 Task: Add an event with the title Second Team Building Activity: Charity Volunteer Work, date ''2024/04/08'', time 9:40 AM to 11:40 AMand add a description: During the meeting, you will have the chance to present an overview of your business, highlighting key aspects such as your product or service, target market, competitive advantage, and growth potential. This presentation should provide a clear understanding of your business model and value proposition, captivating the interest of the potential investor.Select event color  Basil . Add location for the event as: San Francisco, USA, logged in from the account softage.8@softage.netand send the event invitation to softage.6@softage.net and softage.1@softage.net. Set a reminder for the event Every weekday(Monday to Friday)
Action: Mouse moved to (63, 131)
Screenshot: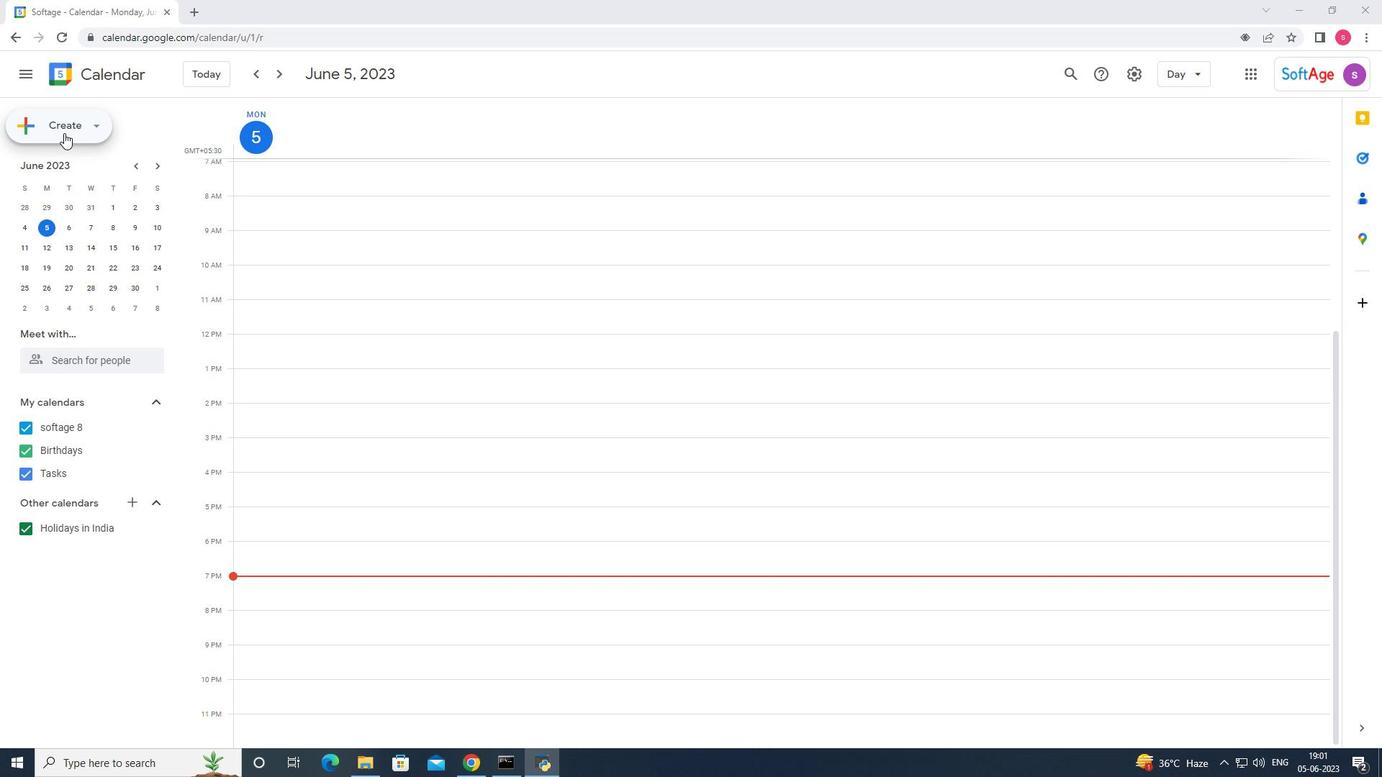 
Action: Mouse pressed left at (63, 131)
Screenshot: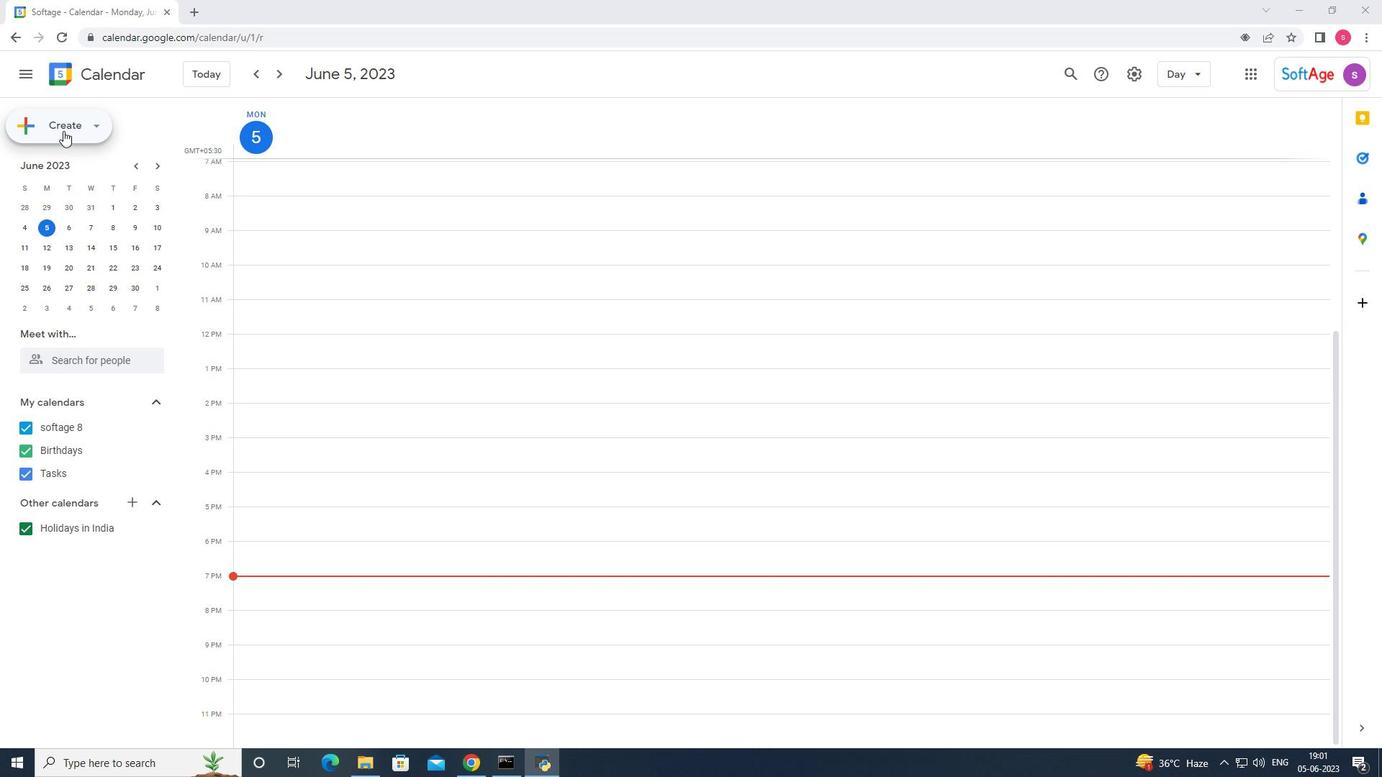 
Action: Mouse moved to (58, 164)
Screenshot: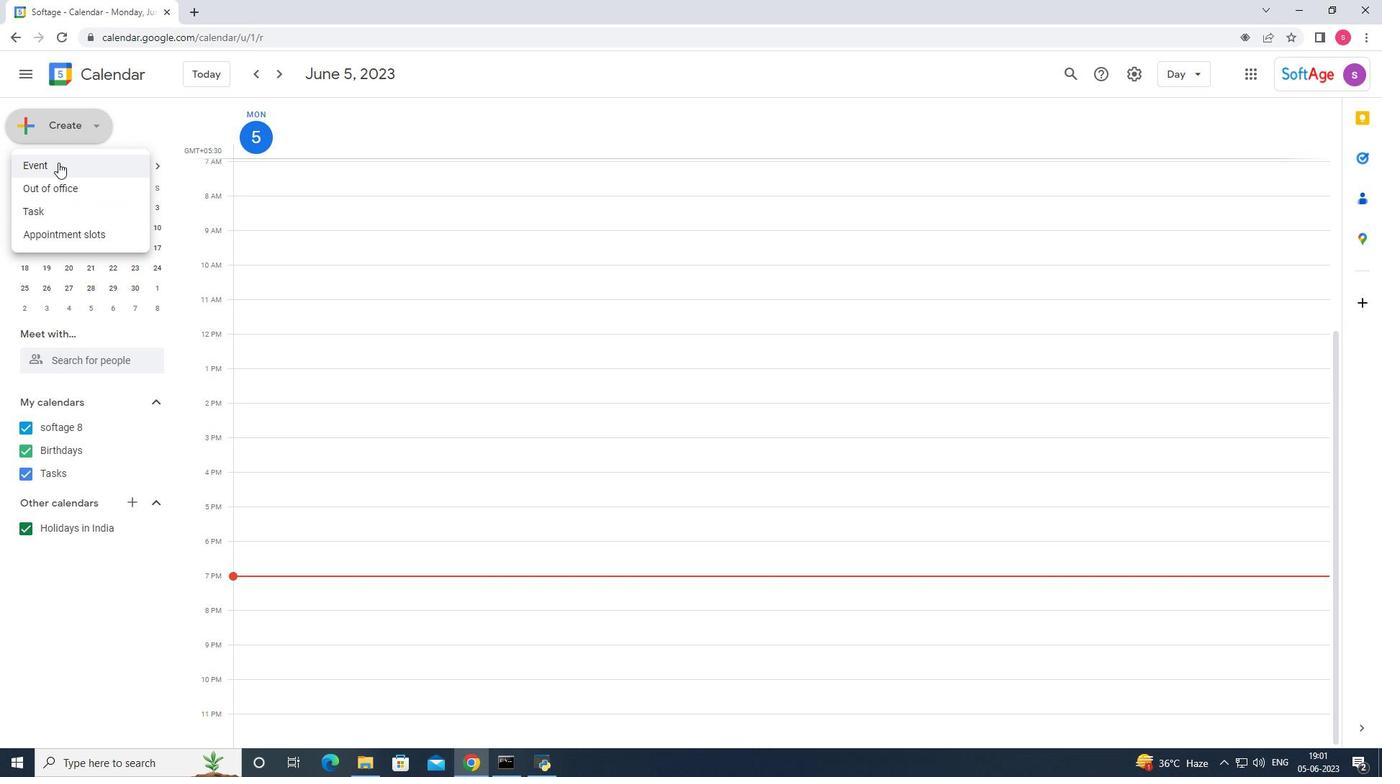 
Action: Mouse pressed left at (58, 164)
Screenshot: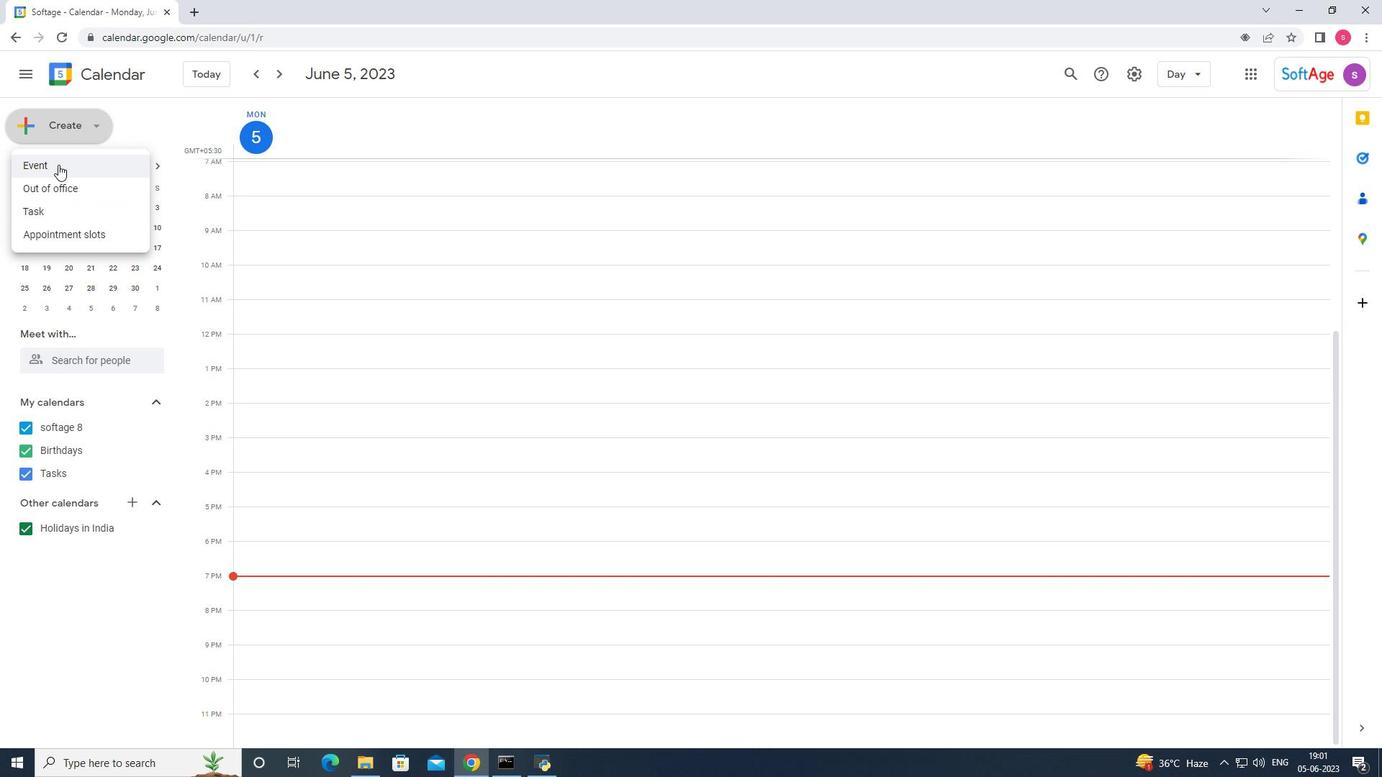 
Action: Mouse moved to (839, 571)
Screenshot: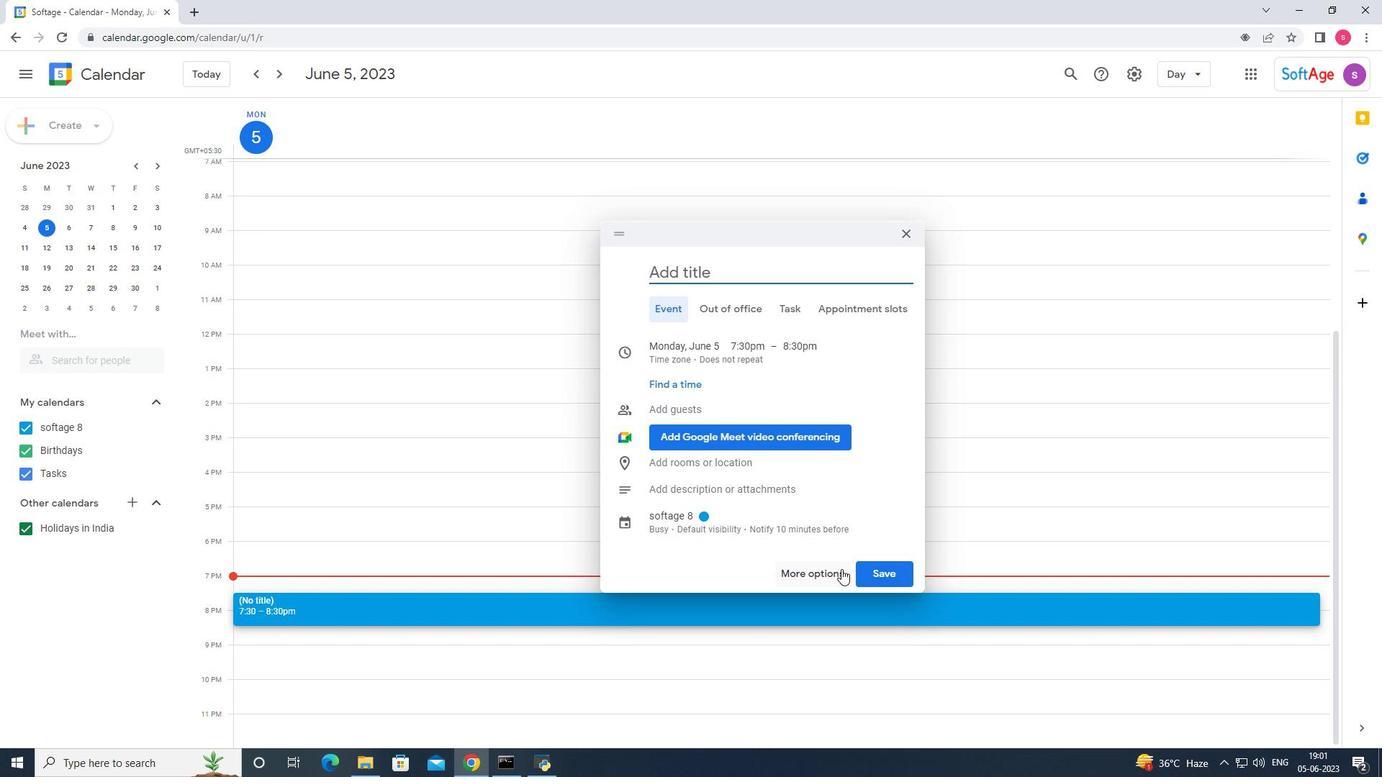 
Action: Mouse pressed left at (839, 571)
Screenshot: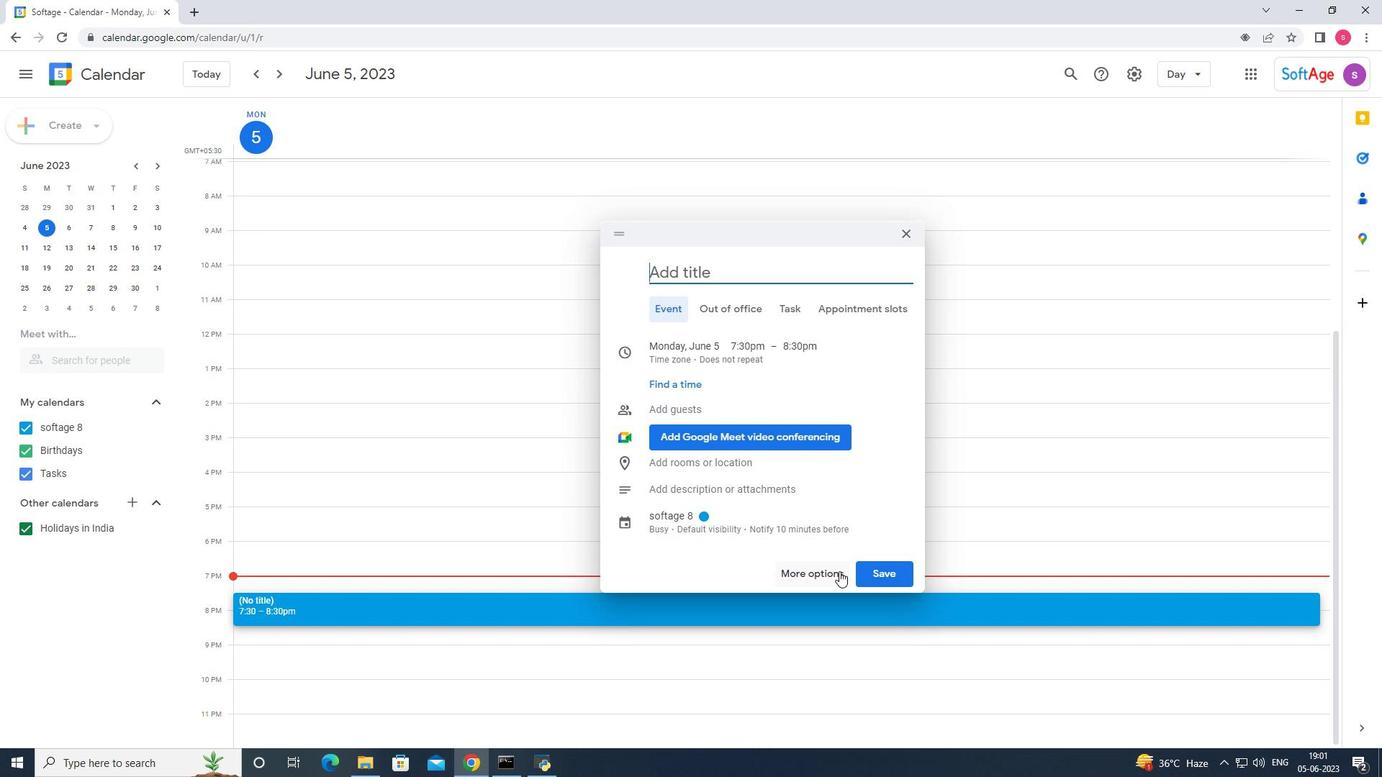 
Action: Mouse moved to (166, 82)
Screenshot: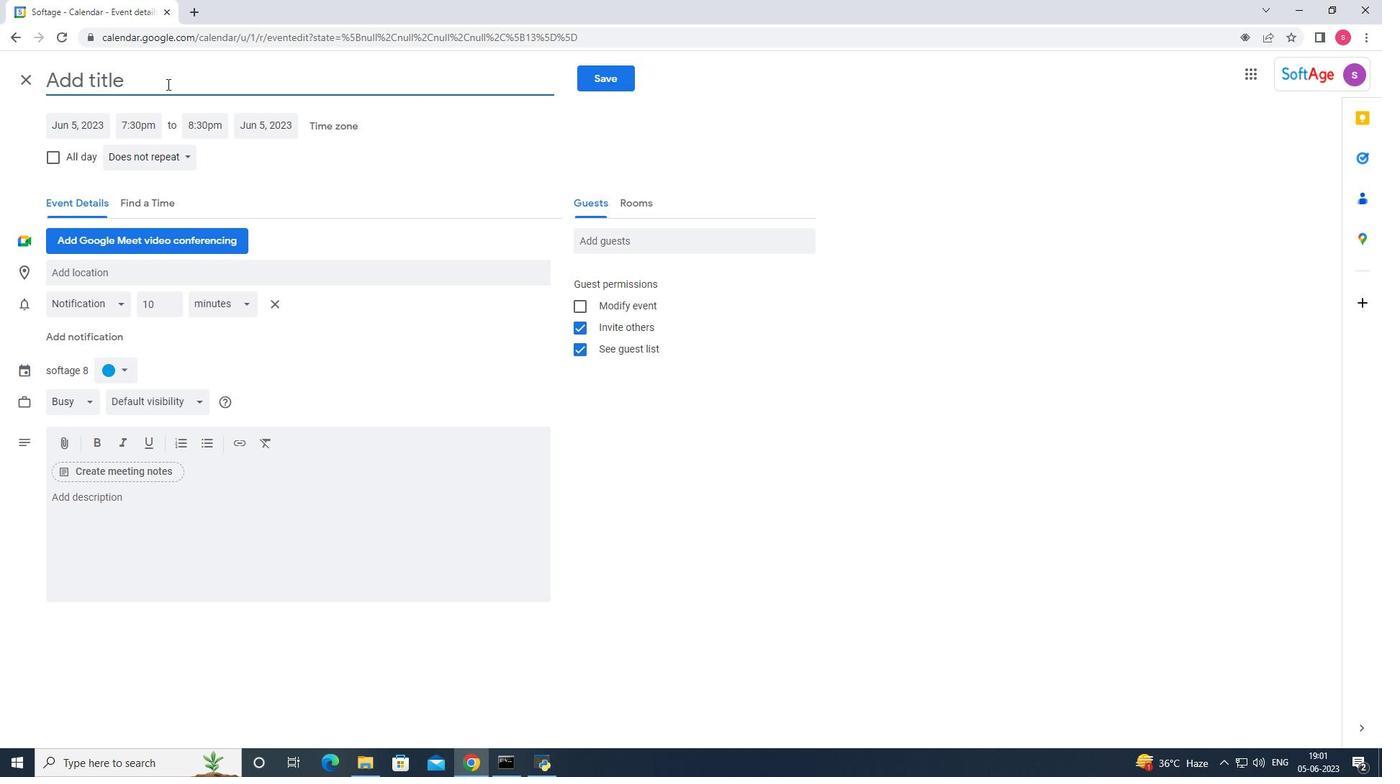 
Action: Mouse pressed left at (166, 82)
Screenshot: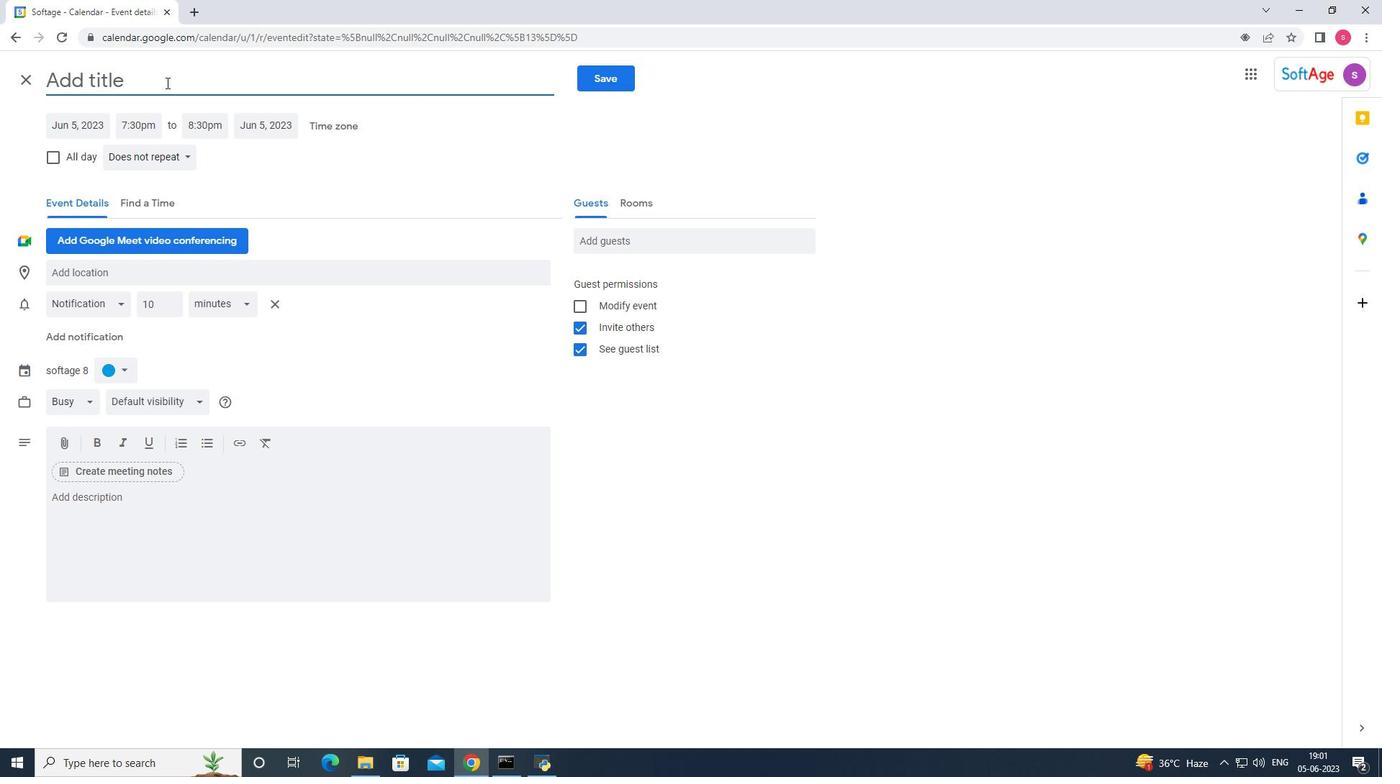 
Action: Key pressed <Key.shift>Second<Key.space><Key.shift>Team<Key.space><Key.shift>Building<Key.space><Key.shift>Activity<Key.space><Key.shift>:<Key.space><Key.shift><Key.shift><Key.shift><Key.shift><Key.shift>Charity<Key.space><Key.shift><Key.shift><Key.shift><Key.shift><Key.shift>Volunteer<Key.space><Key.shift><Key.shift><Key.shift>Work
Screenshot: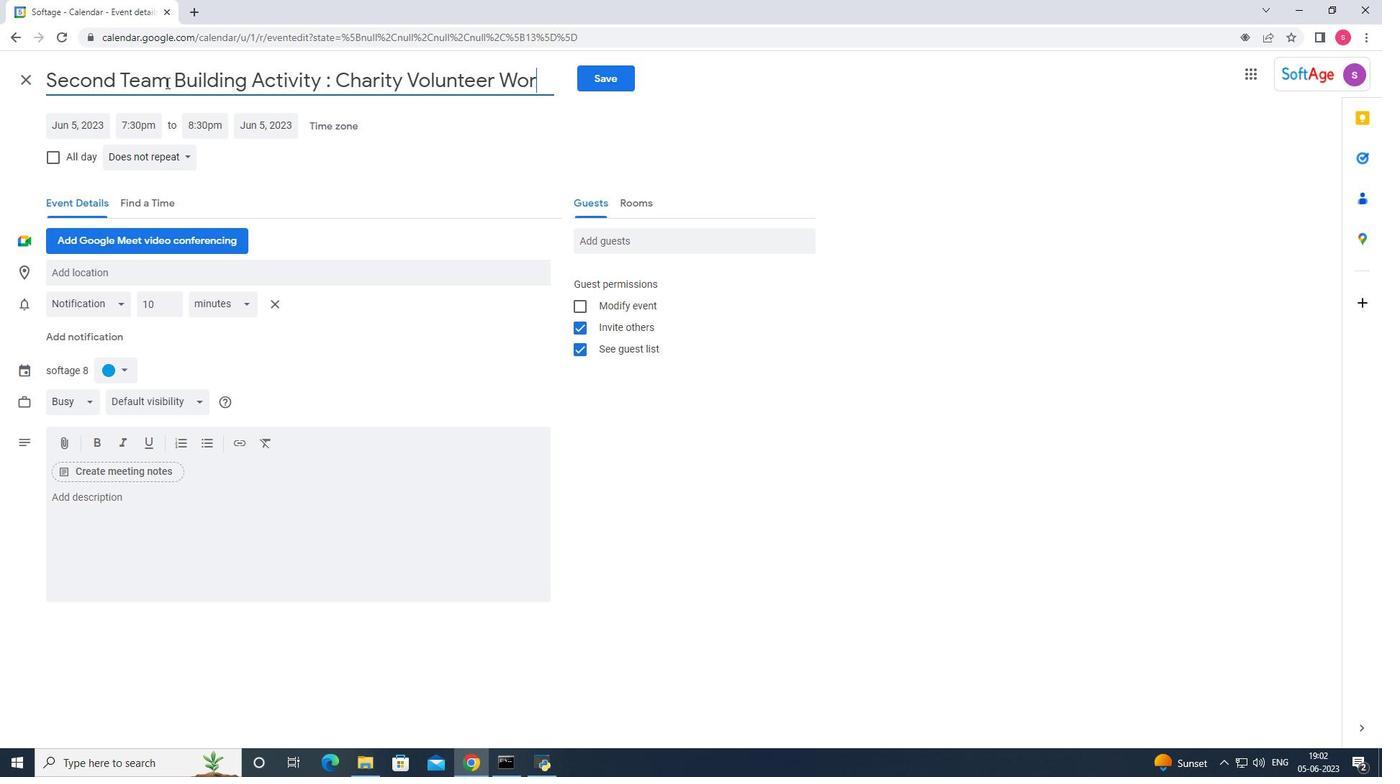 
Action: Mouse moved to (94, 132)
Screenshot: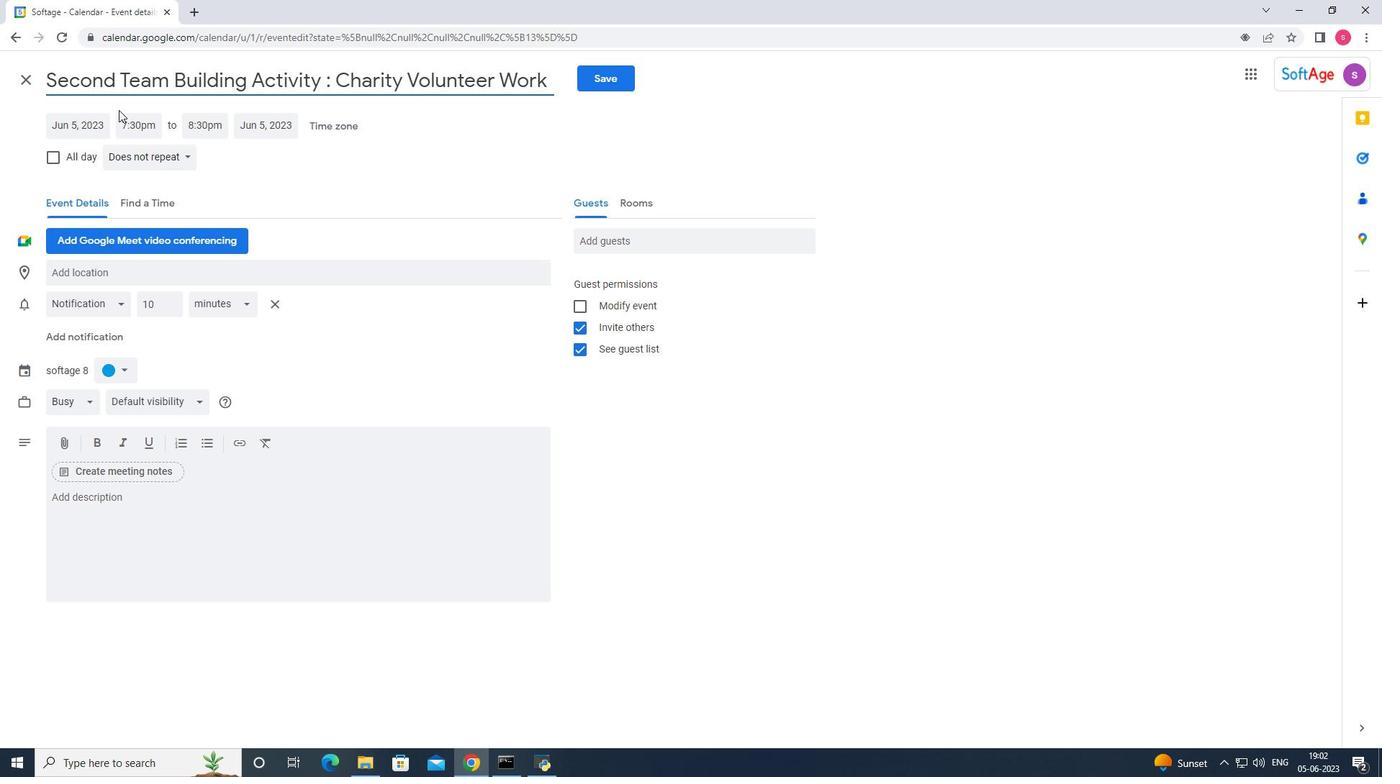 
Action: Mouse pressed left at (94, 132)
Screenshot: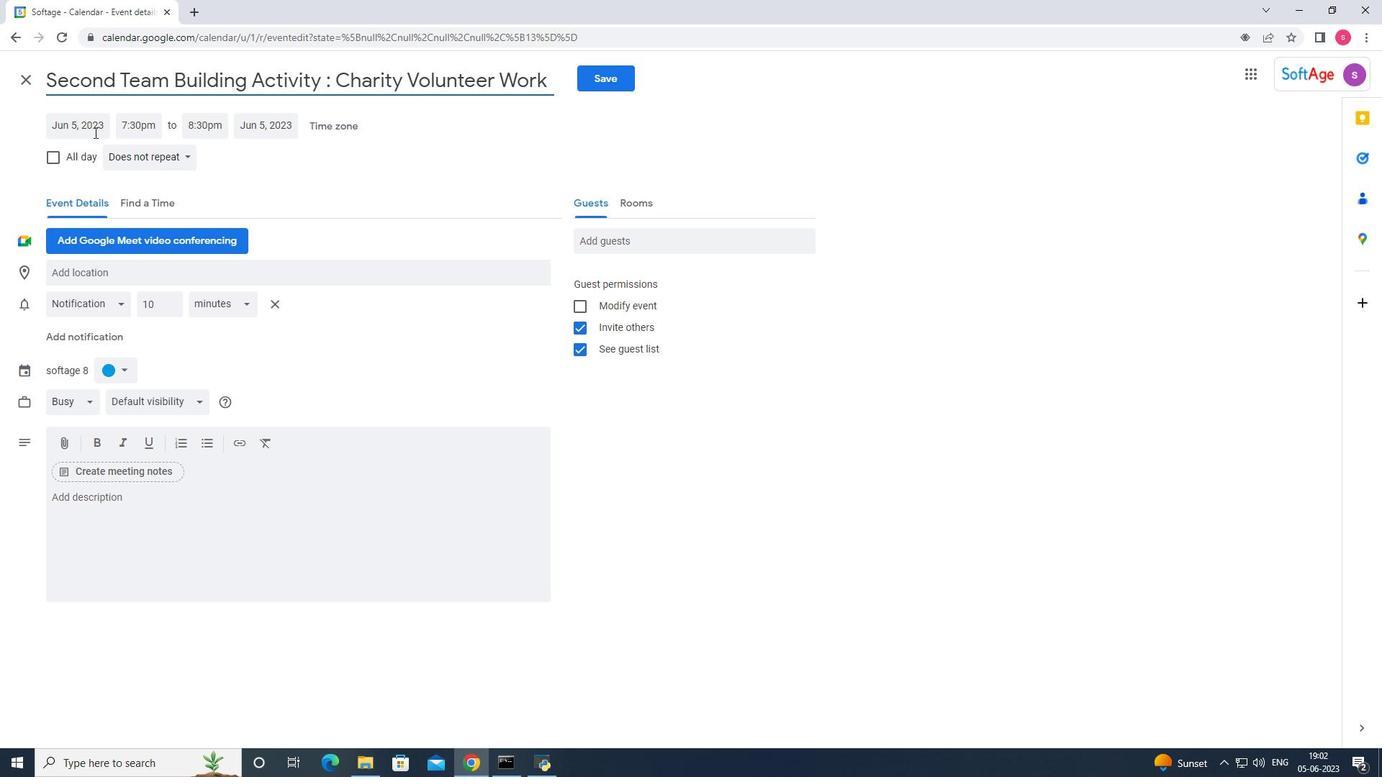 
Action: Mouse moved to (223, 161)
Screenshot: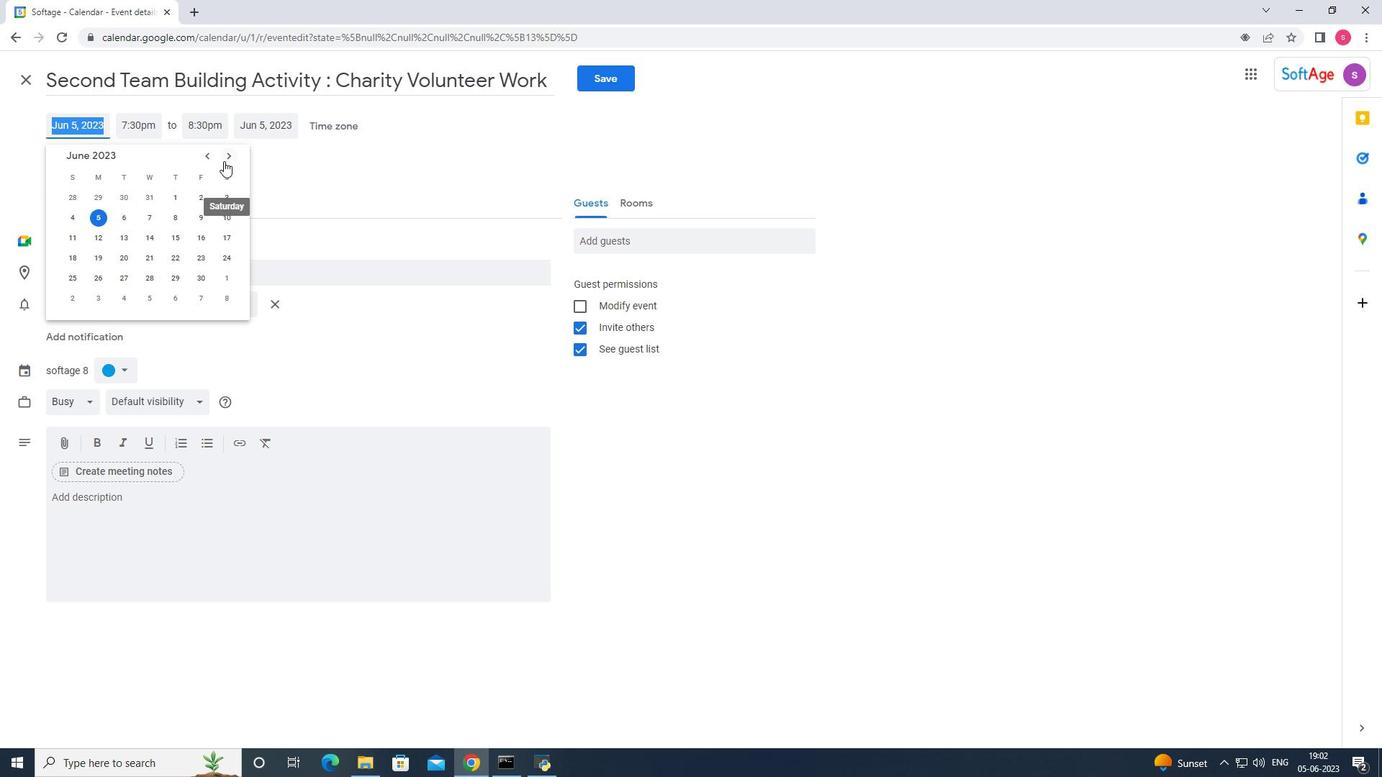 
Action: Mouse pressed left at (223, 161)
Screenshot: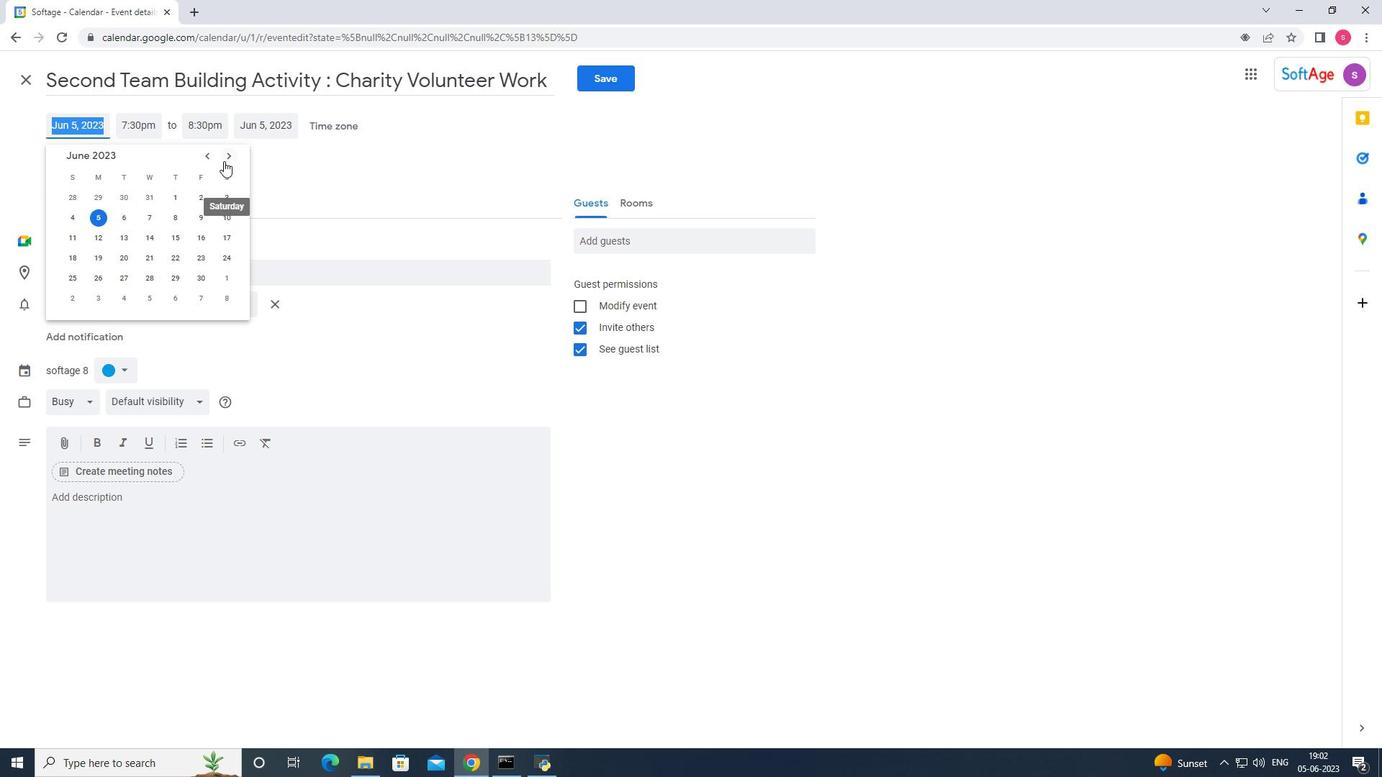 
Action: Mouse pressed left at (223, 161)
Screenshot: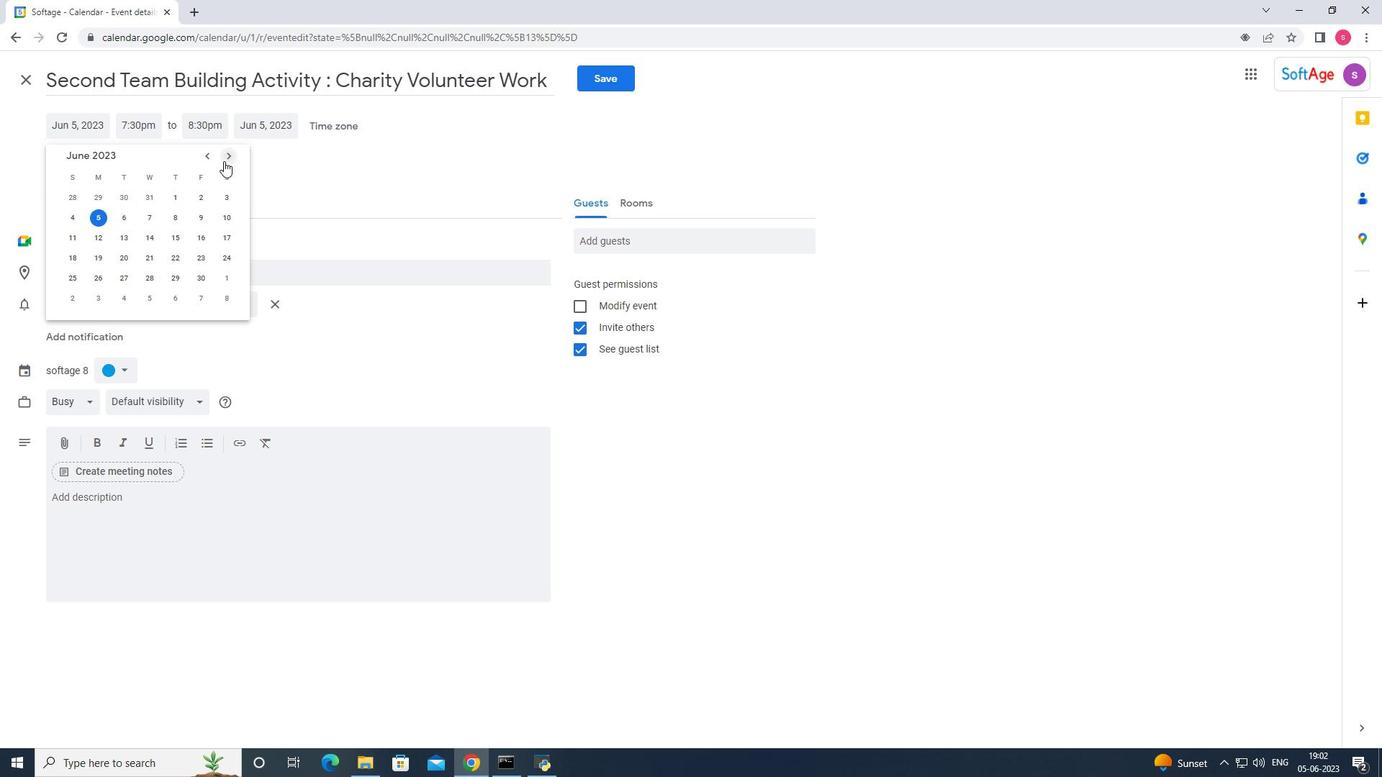 
Action: Mouse pressed left at (223, 161)
Screenshot: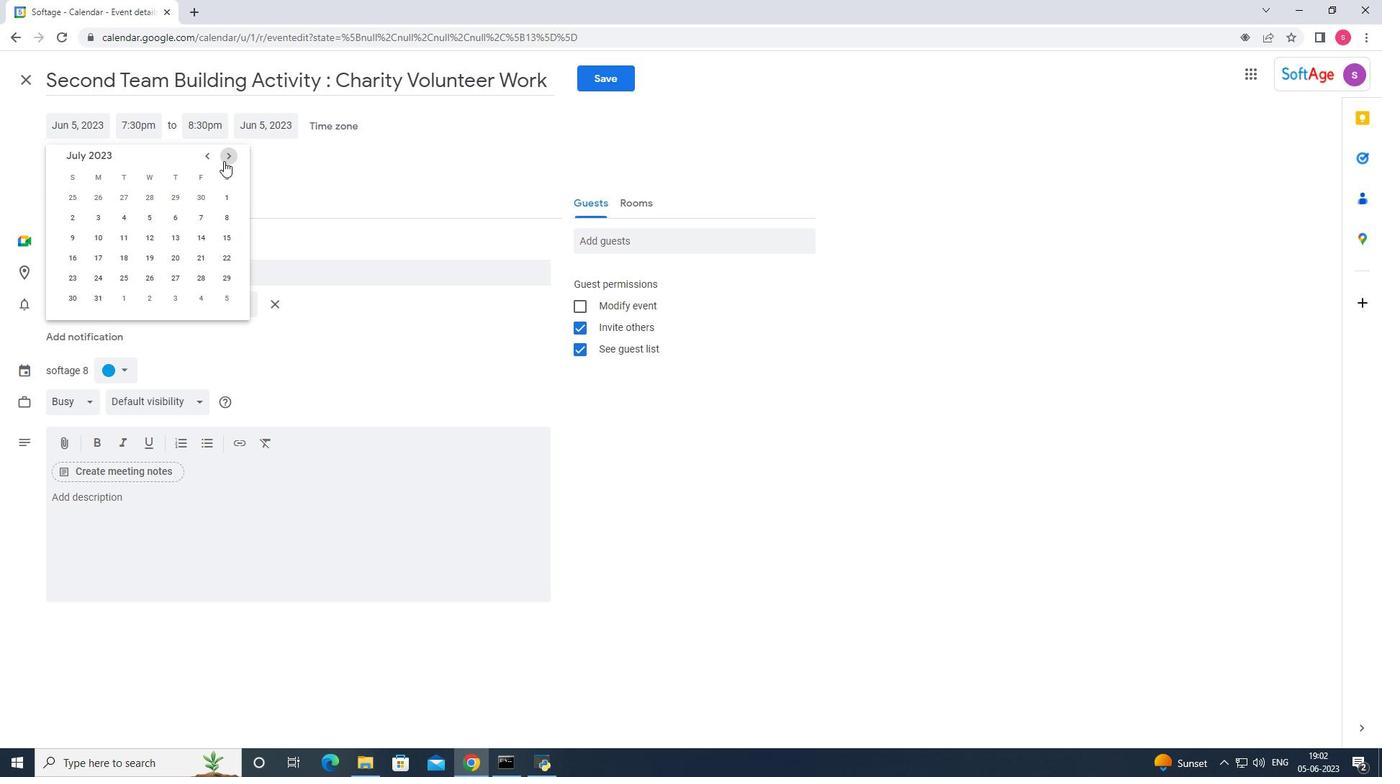 
Action: Mouse pressed left at (223, 161)
Screenshot: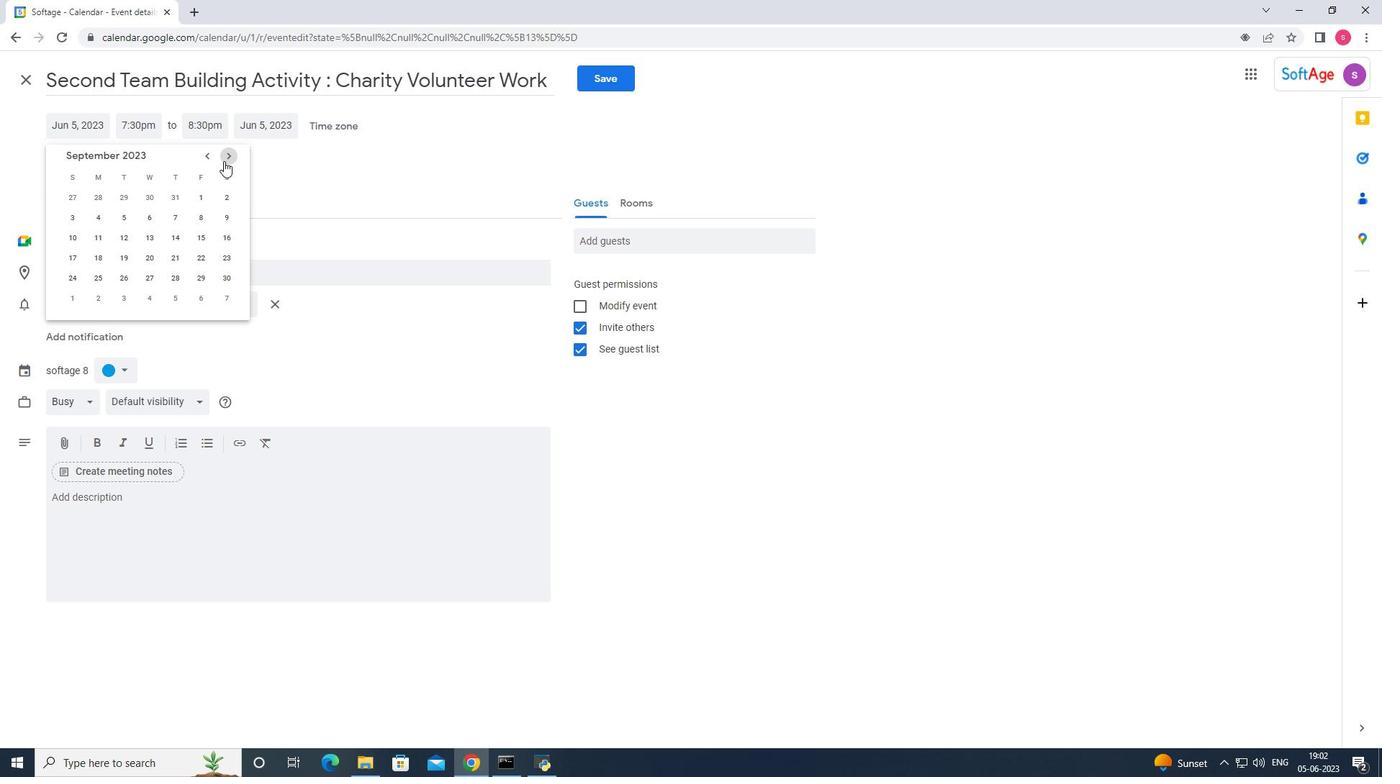 
Action: Mouse pressed left at (223, 161)
Screenshot: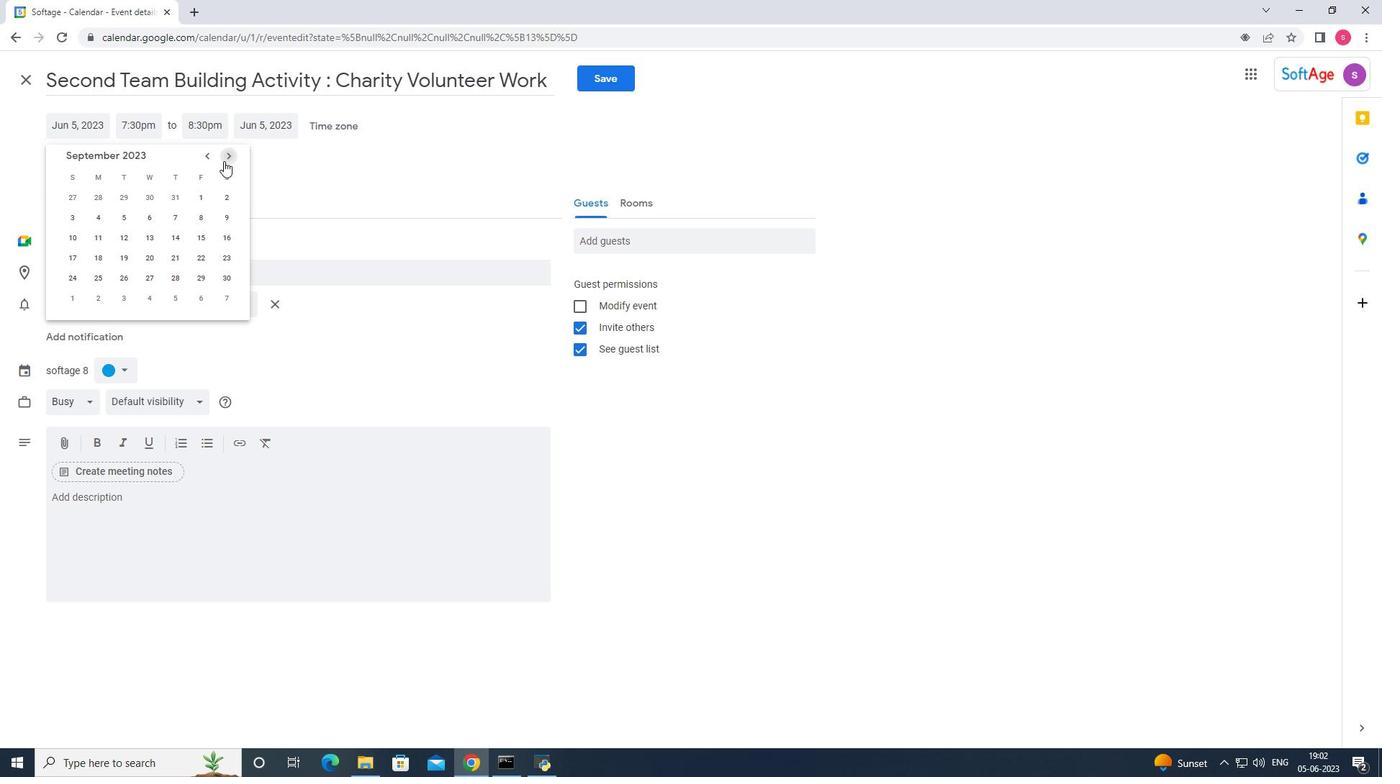
Action: Mouse pressed left at (223, 161)
Screenshot: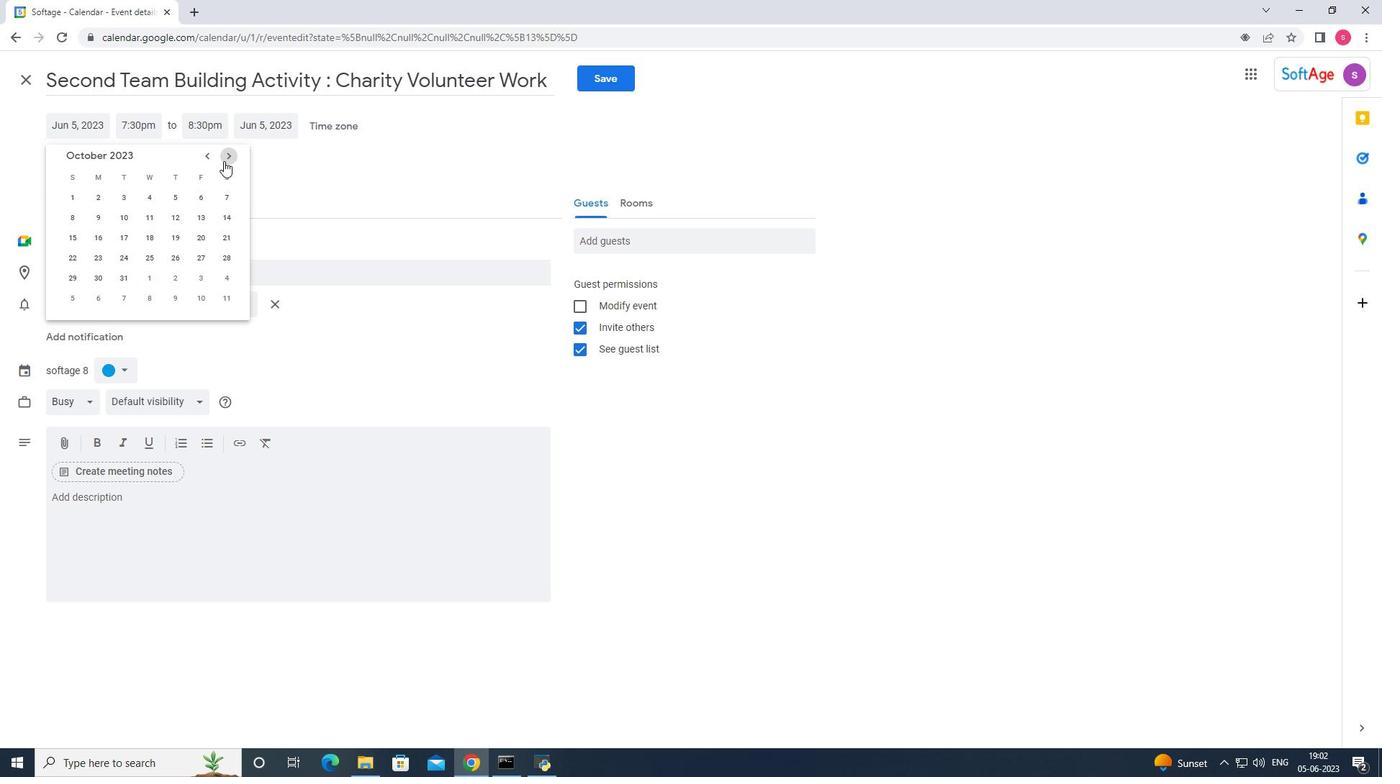 
Action: Mouse pressed left at (223, 161)
Screenshot: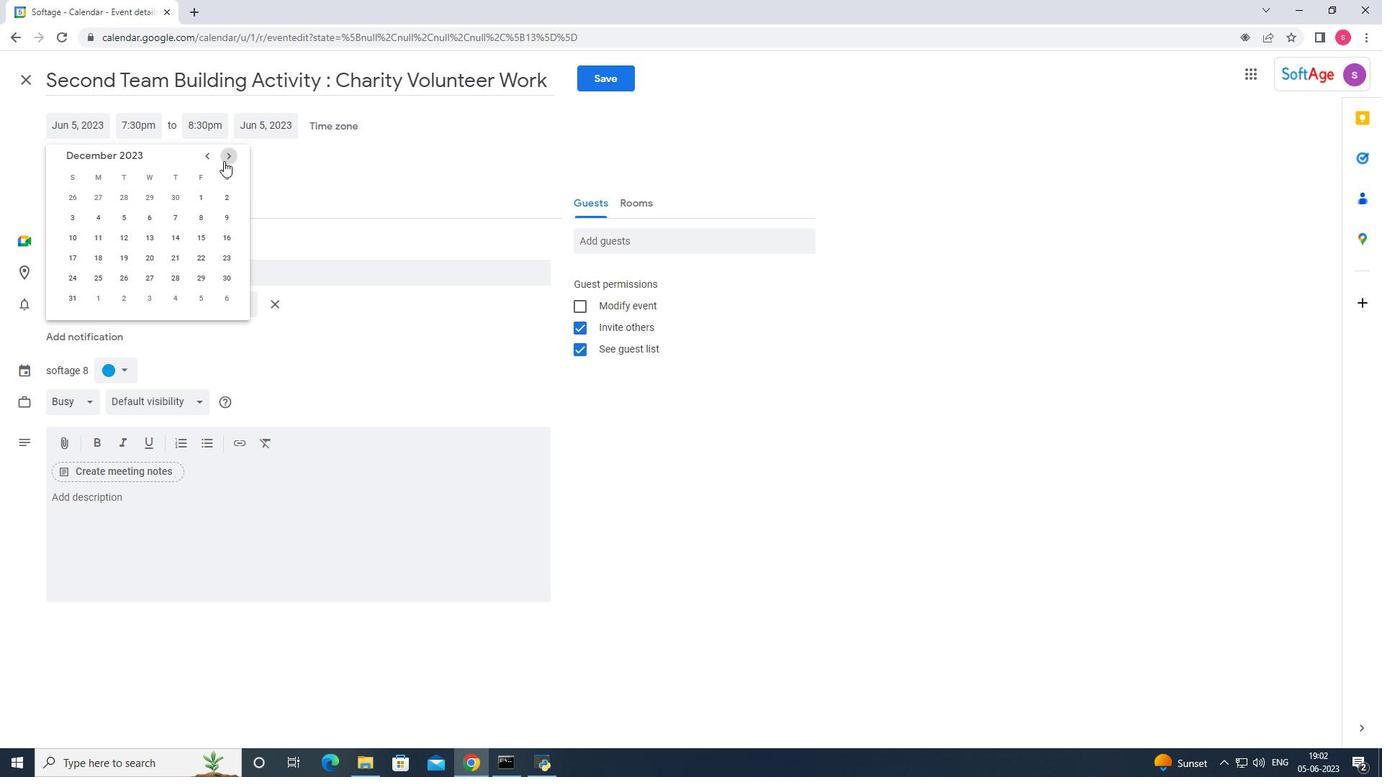 
Action: Mouse pressed left at (223, 161)
Screenshot: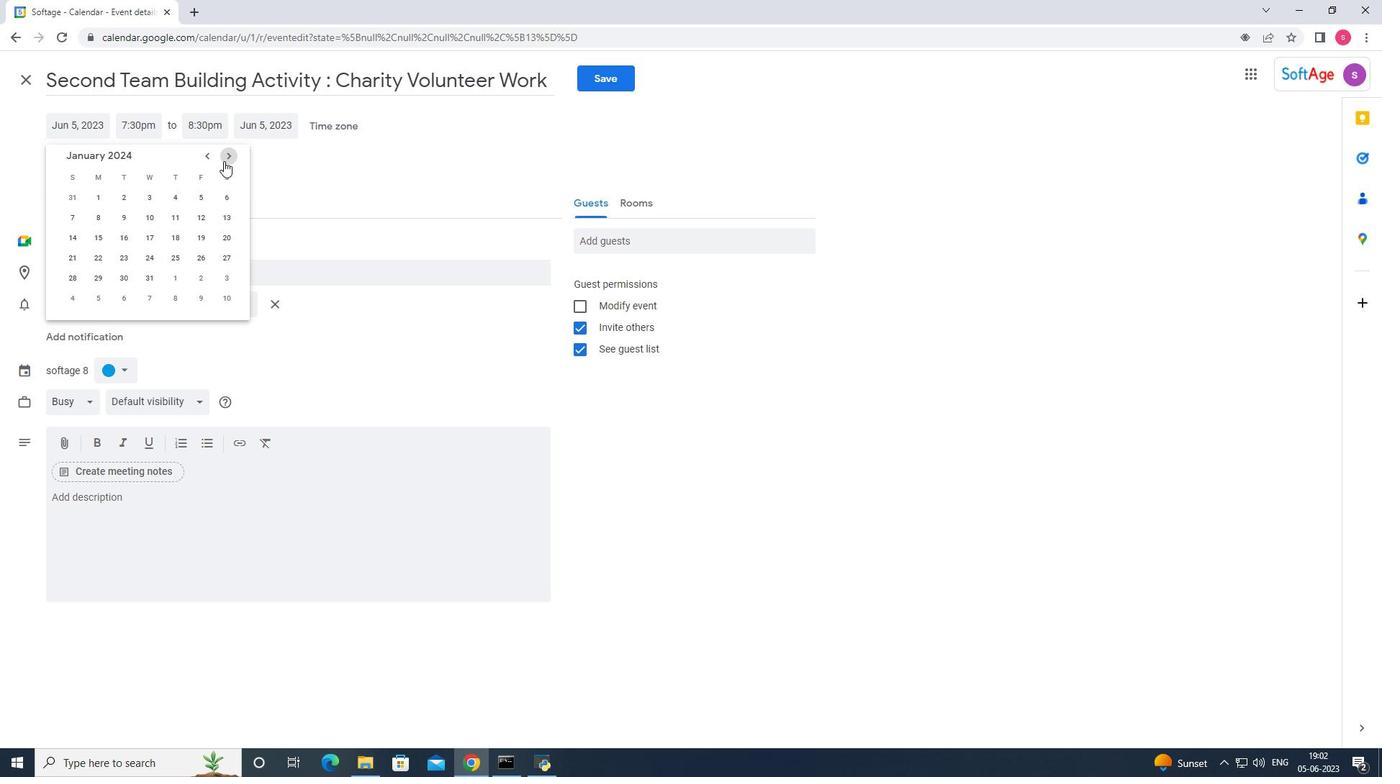 
Action: Mouse pressed left at (223, 161)
Screenshot: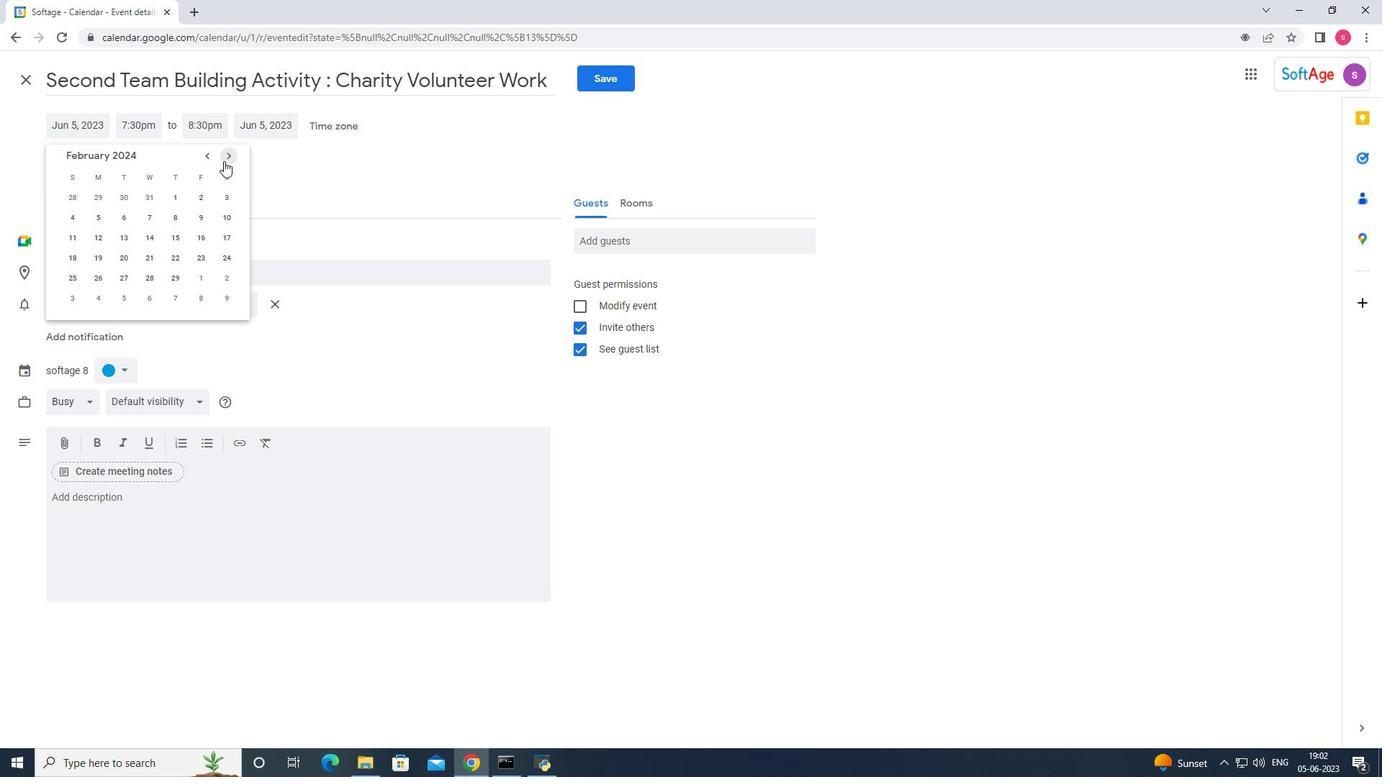 
Action: Mouse pressed left at (223, 161)
Screenshot: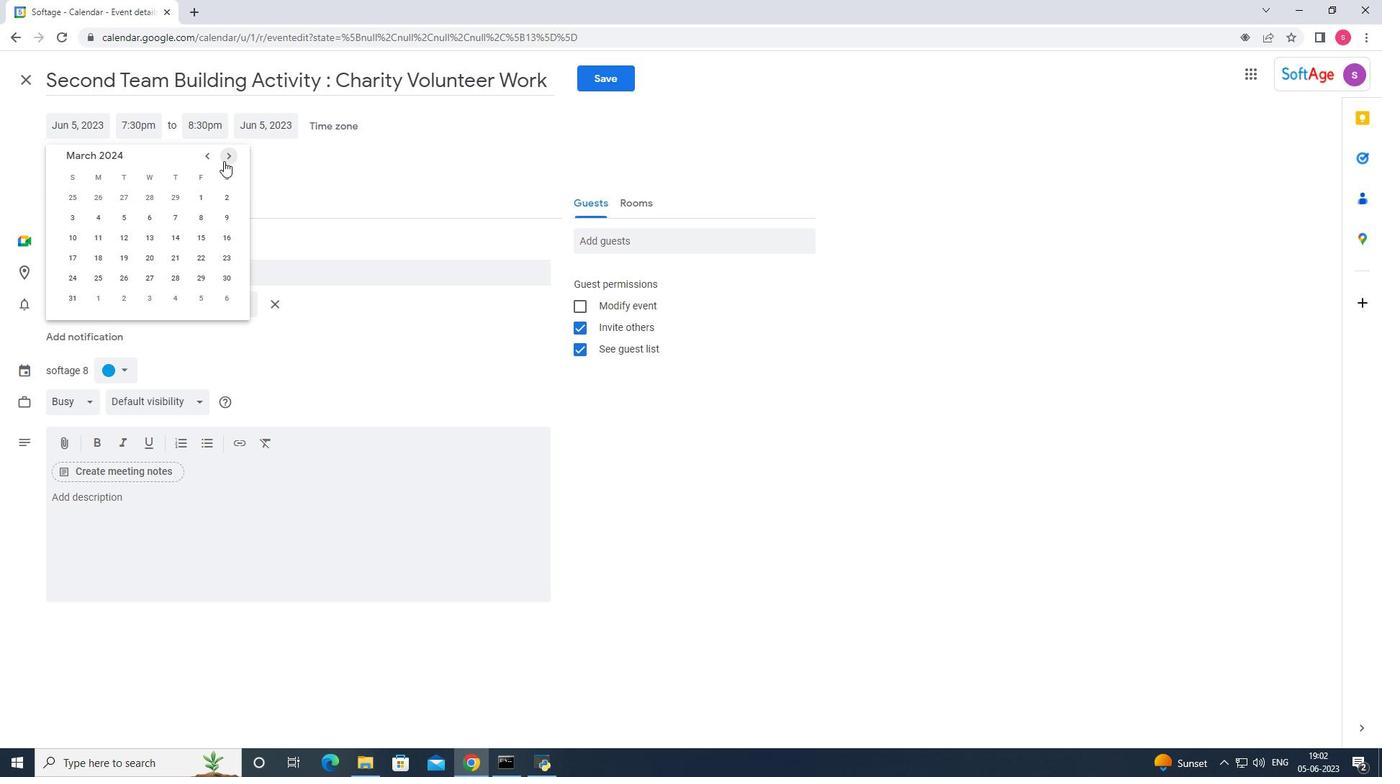 
Action: Mouse moved to (97, 223)
Screenshot: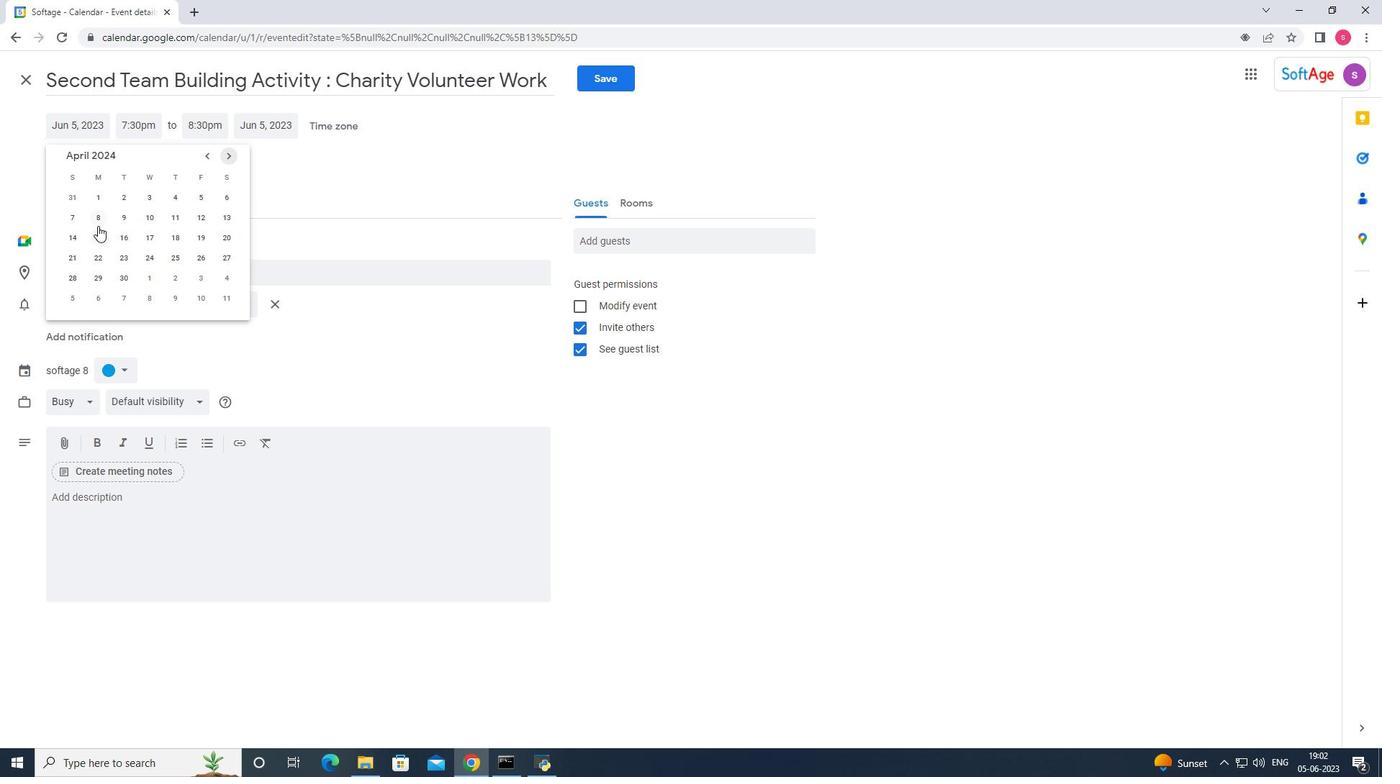 
Action: Mouse pressed left at (97, 223)
Screenshot: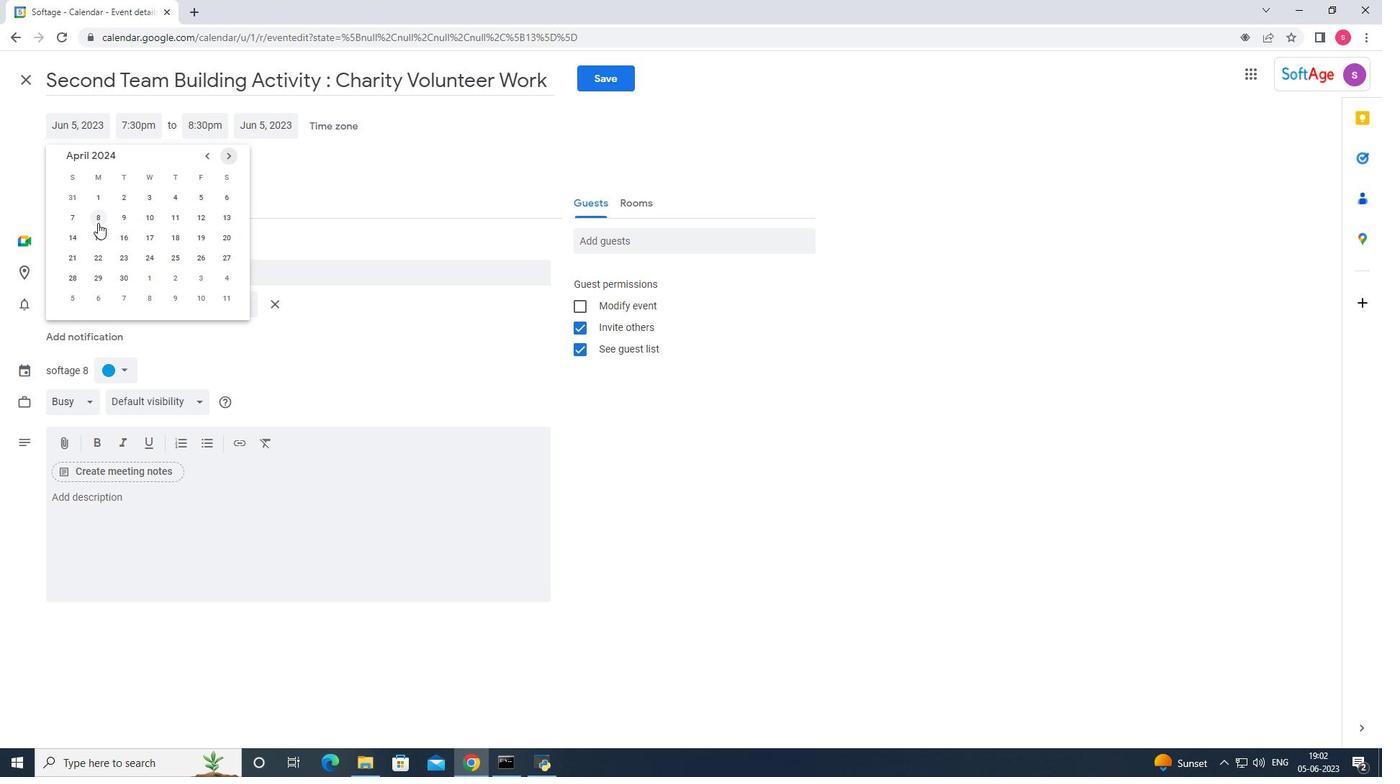 
Action: Mouse moved to (140, 123)
Screenshot: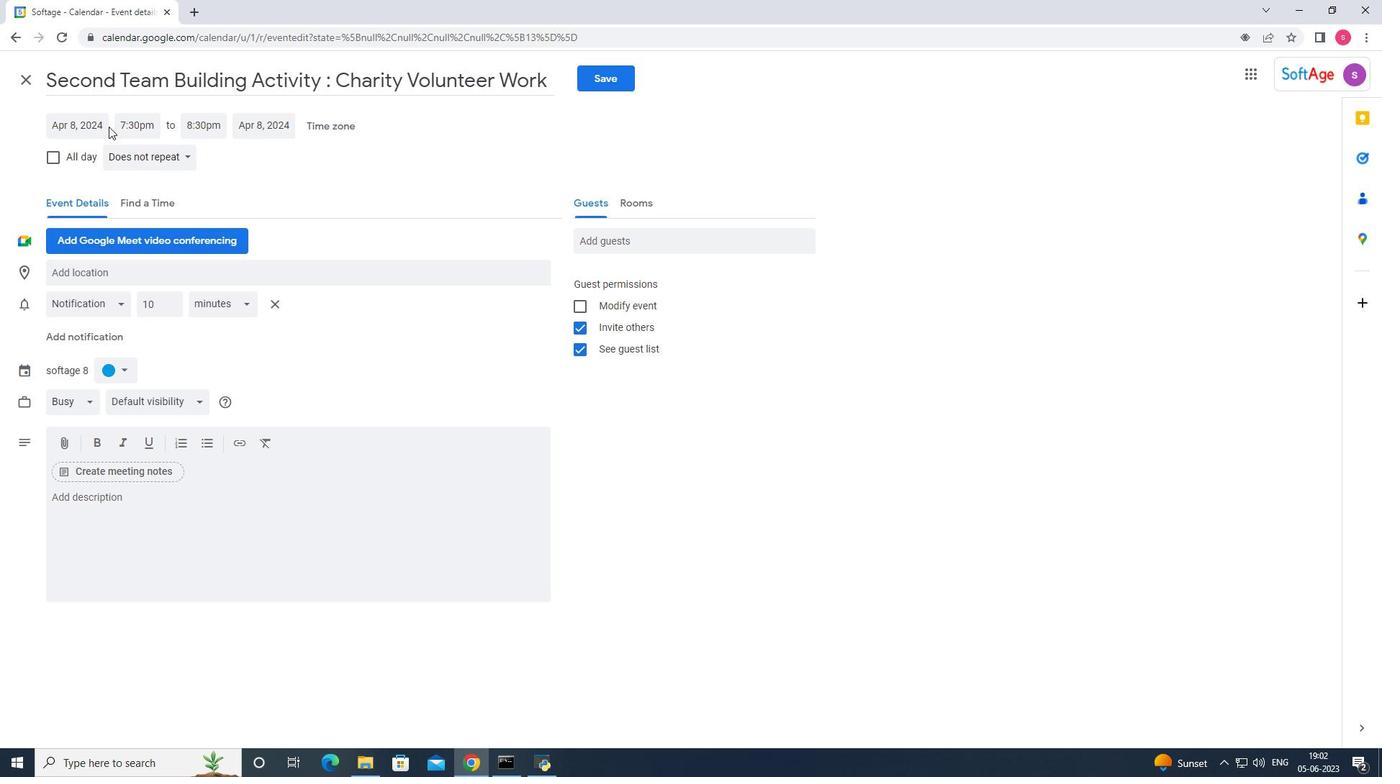 
Action: Mouse pressed left at (140, 123)
Screenshot: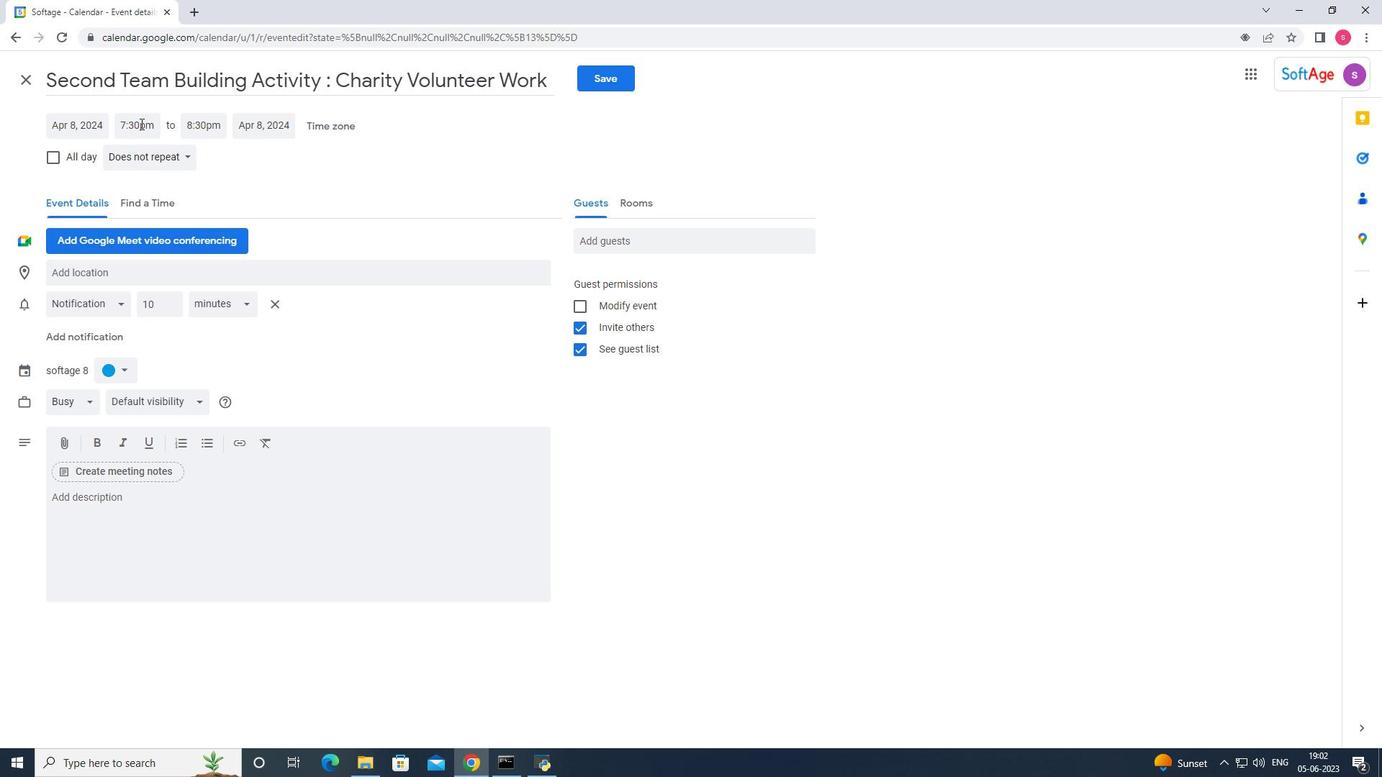 
Action: Mouse moved to (153, 218)
Screenshot: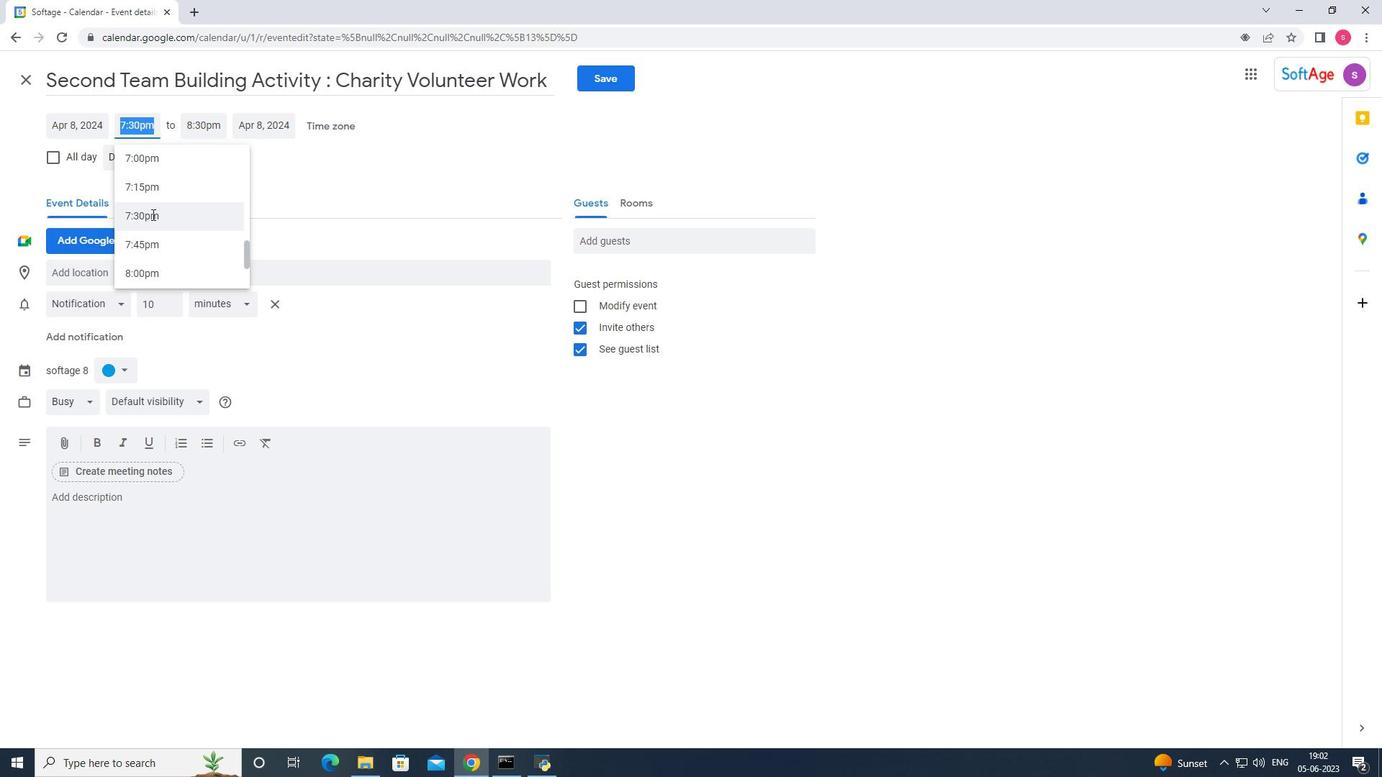 
Action: Mouse scrolled (153, 217) with delta (0, 0)
Screenshot: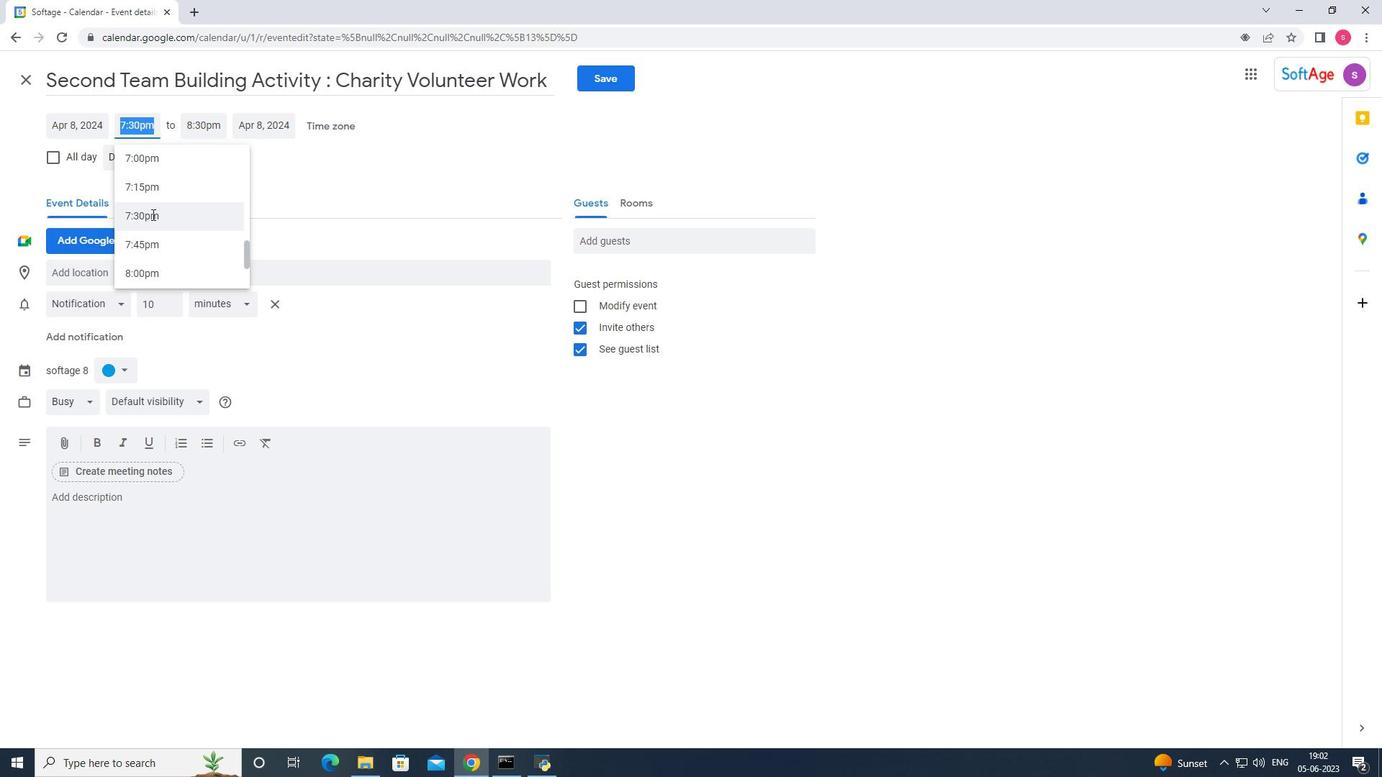 
Action: Mouse moved to (154, 221)
Screenshot: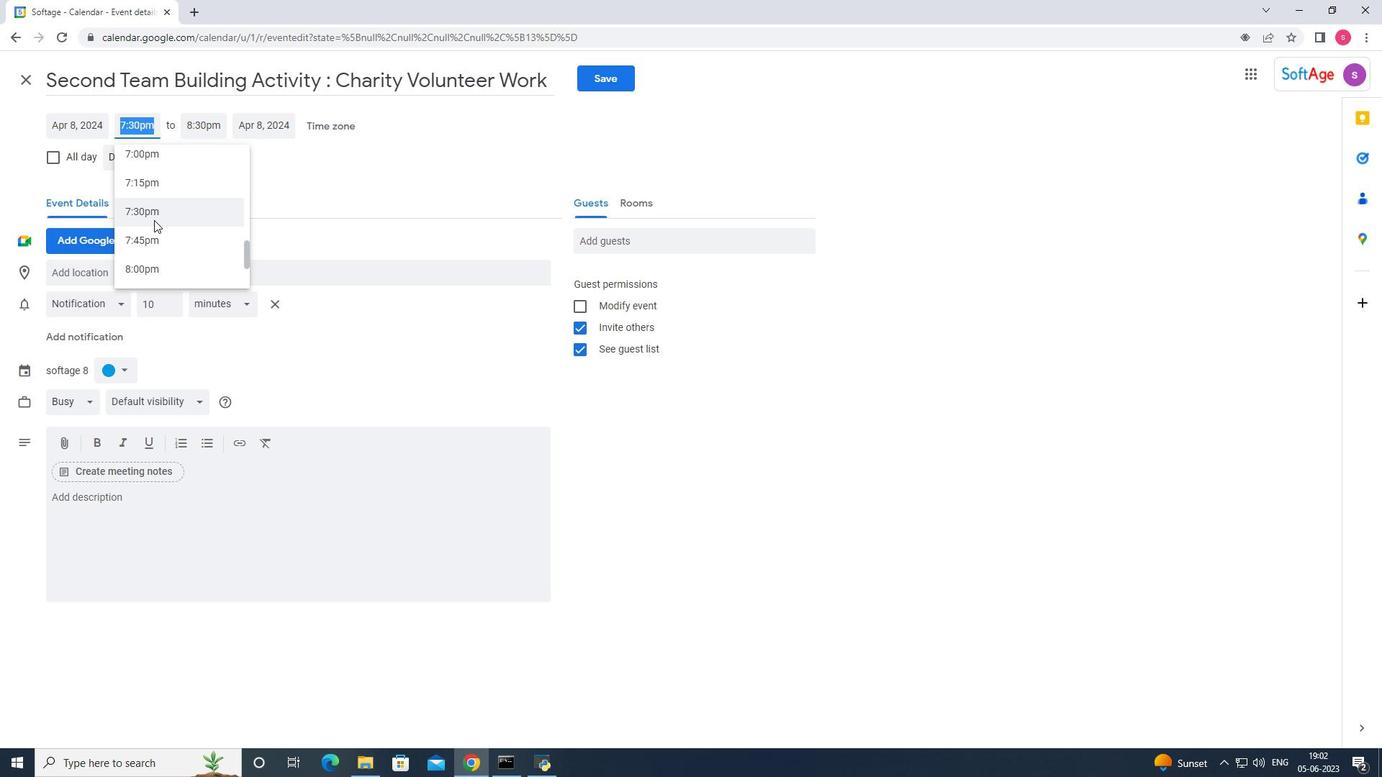 
Action: Mouse scrolled (154, 221) with delta (0, 0)
Screenshot: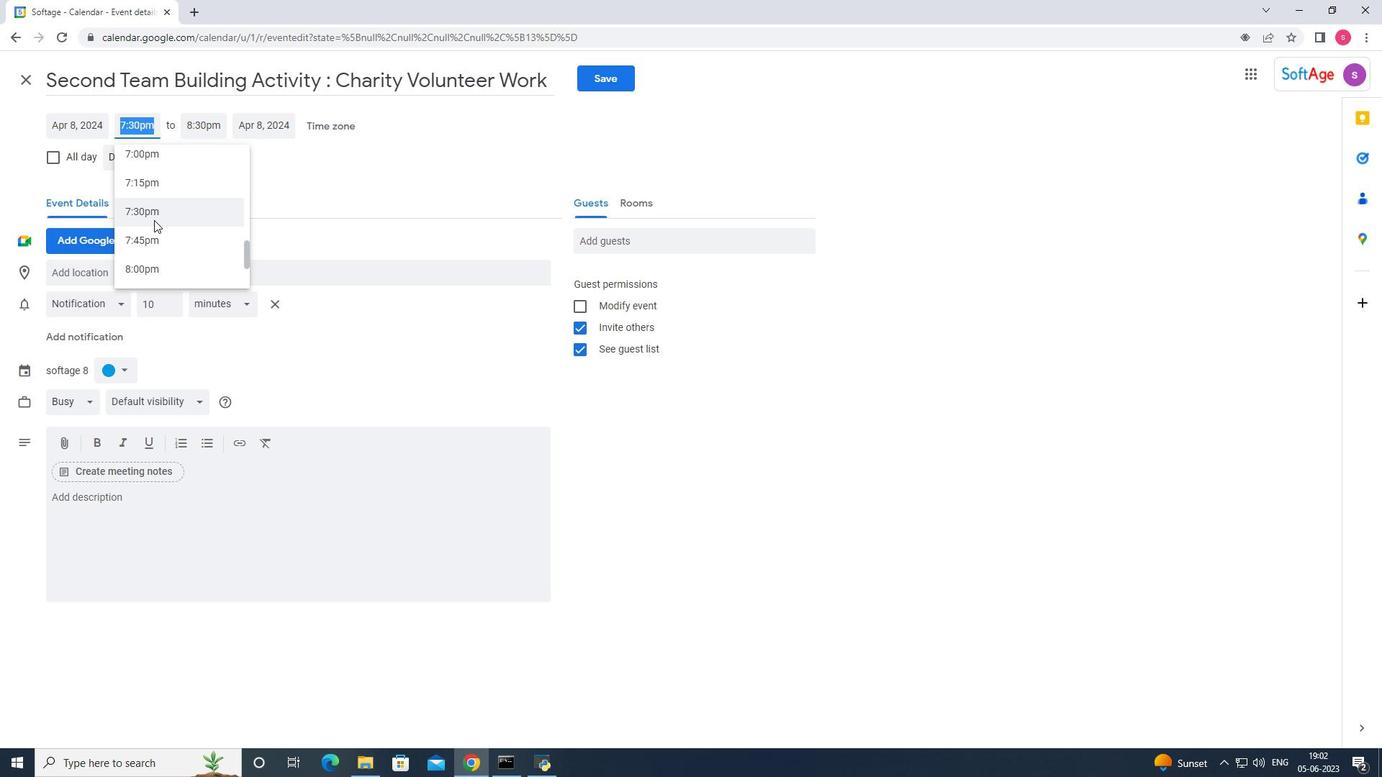 
Action: Mouse scrolled (154, 222) with delta (0, 0)
Screenshot: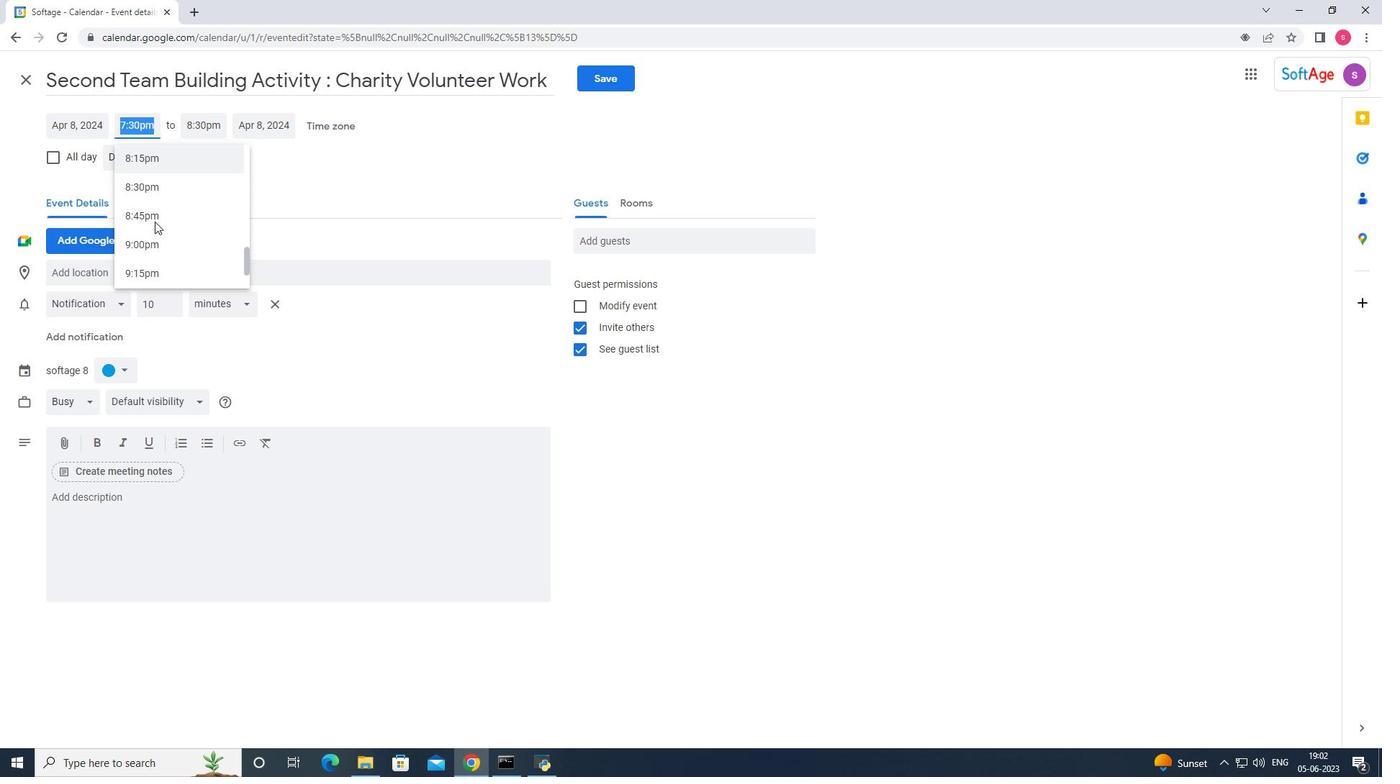 
Action: Mouse scrolled (154, 222) with delta (0, 0)
Screenshot: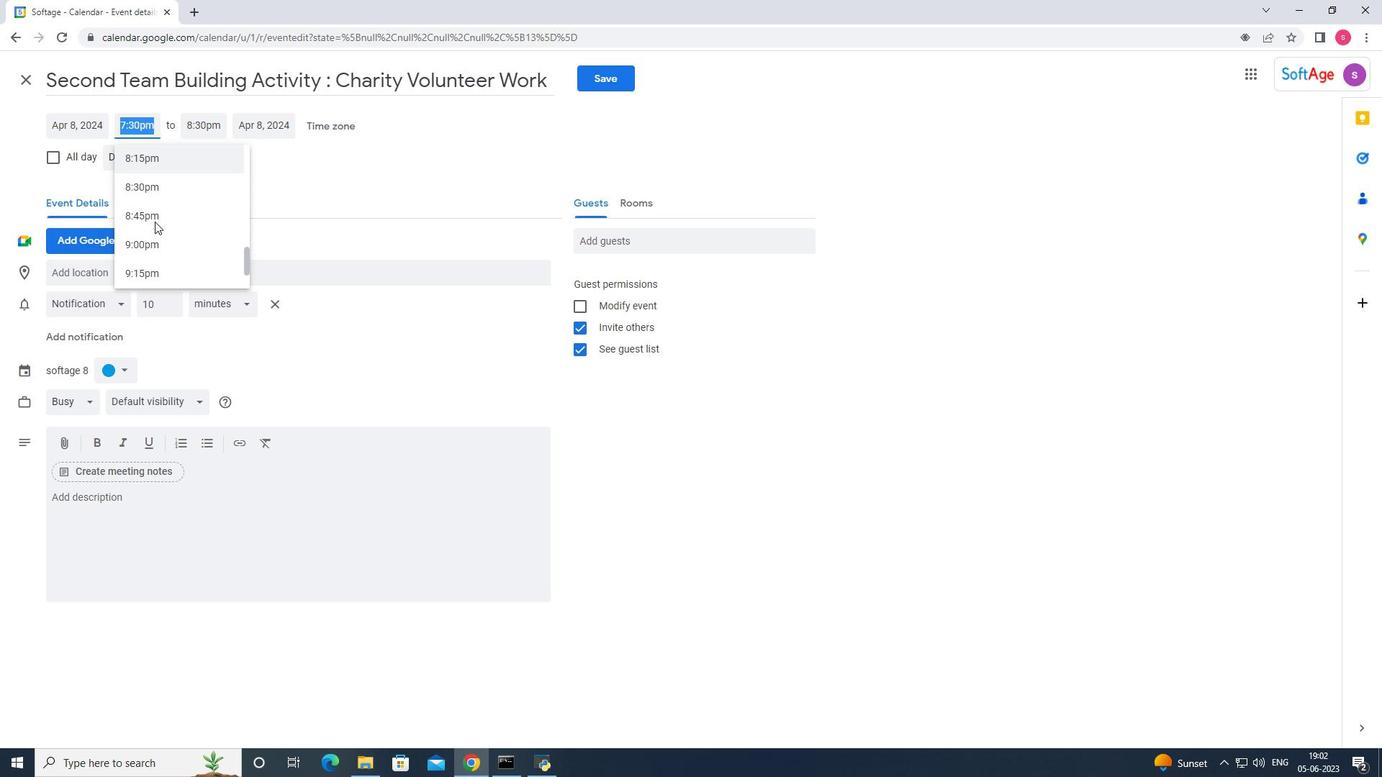 
Action: Mouse scrolled (154, 222) with delta (0, 0)
Screenshot: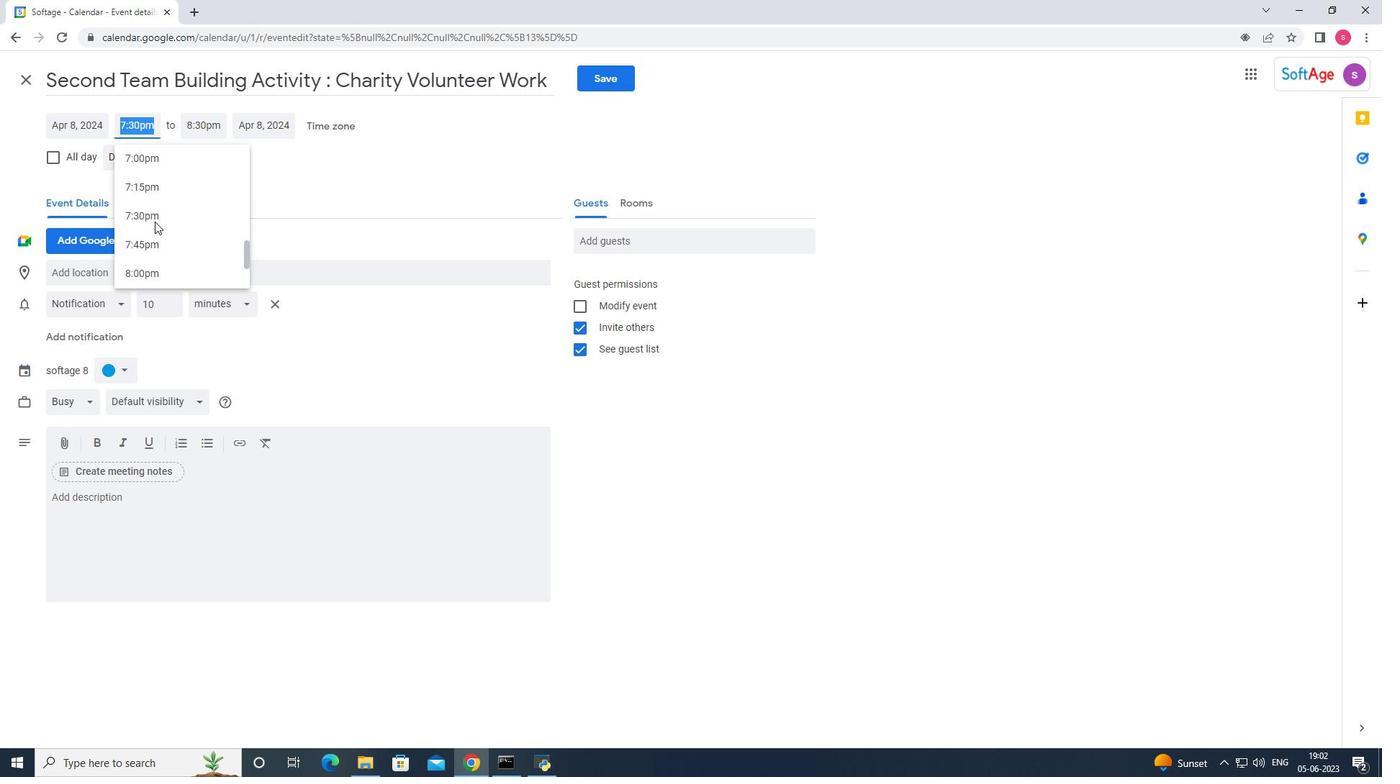
Action: Mouse scrolled (154, 222) with delta (0, 0)
Screenshot: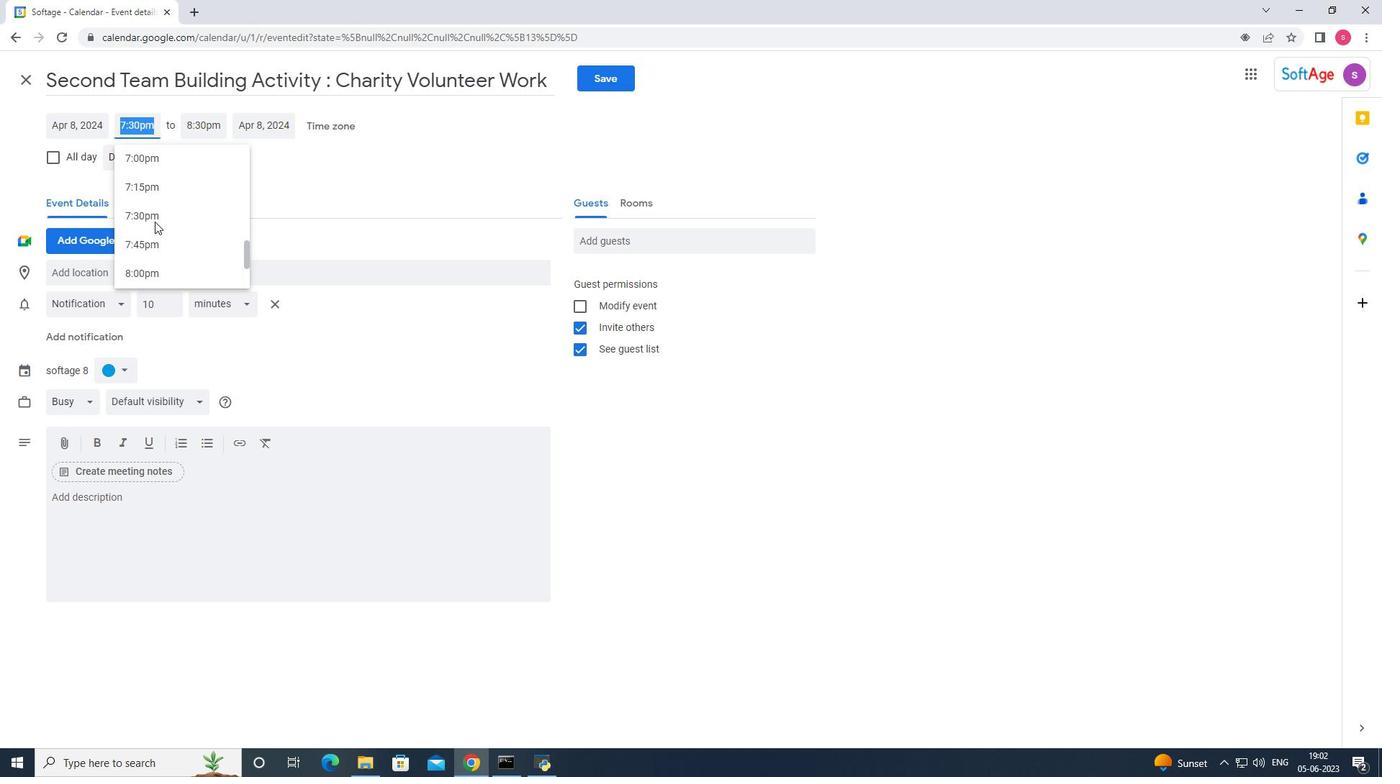 
Action: Mouse scrolled (154, 222) with delta (0, 0)
Screenshot: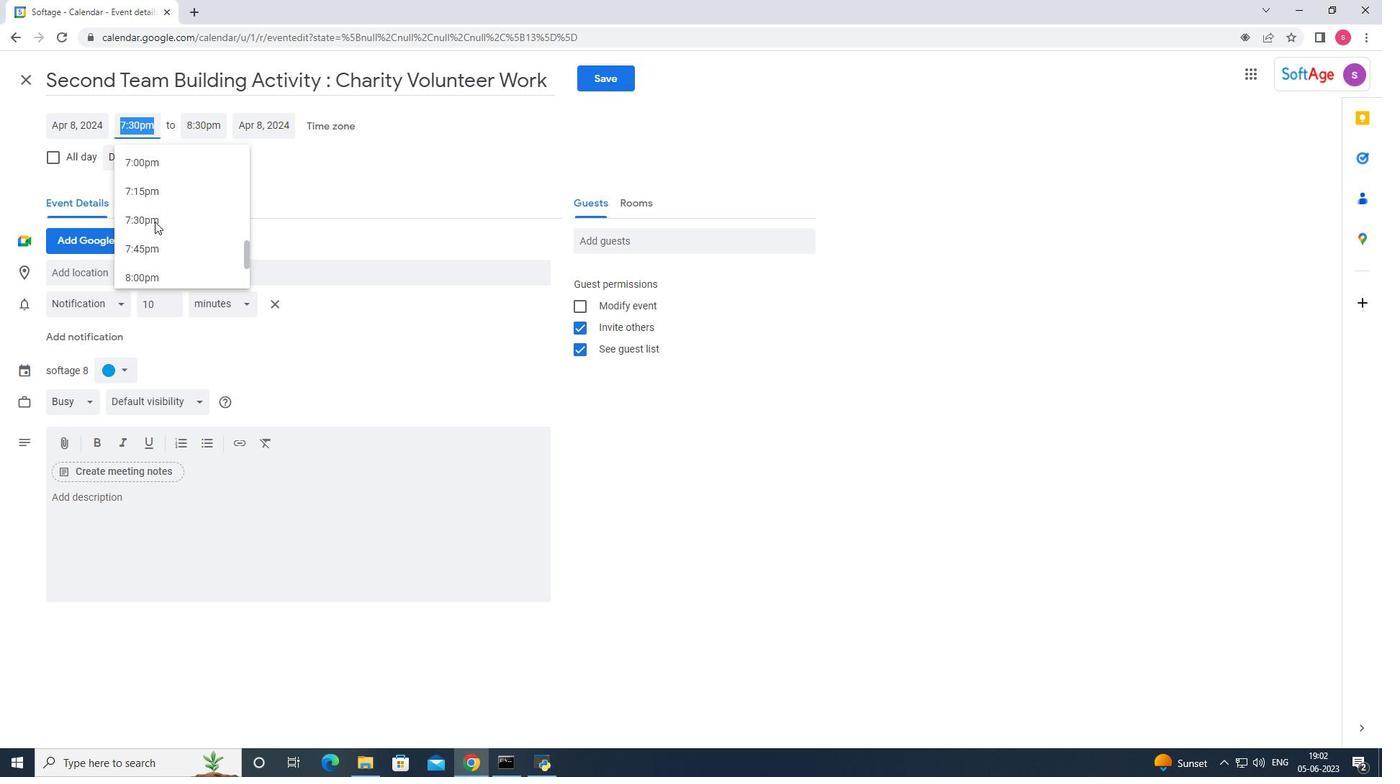 
Action: Mouse scrolled (154, 222) with delta (0, 0)
Screenshot: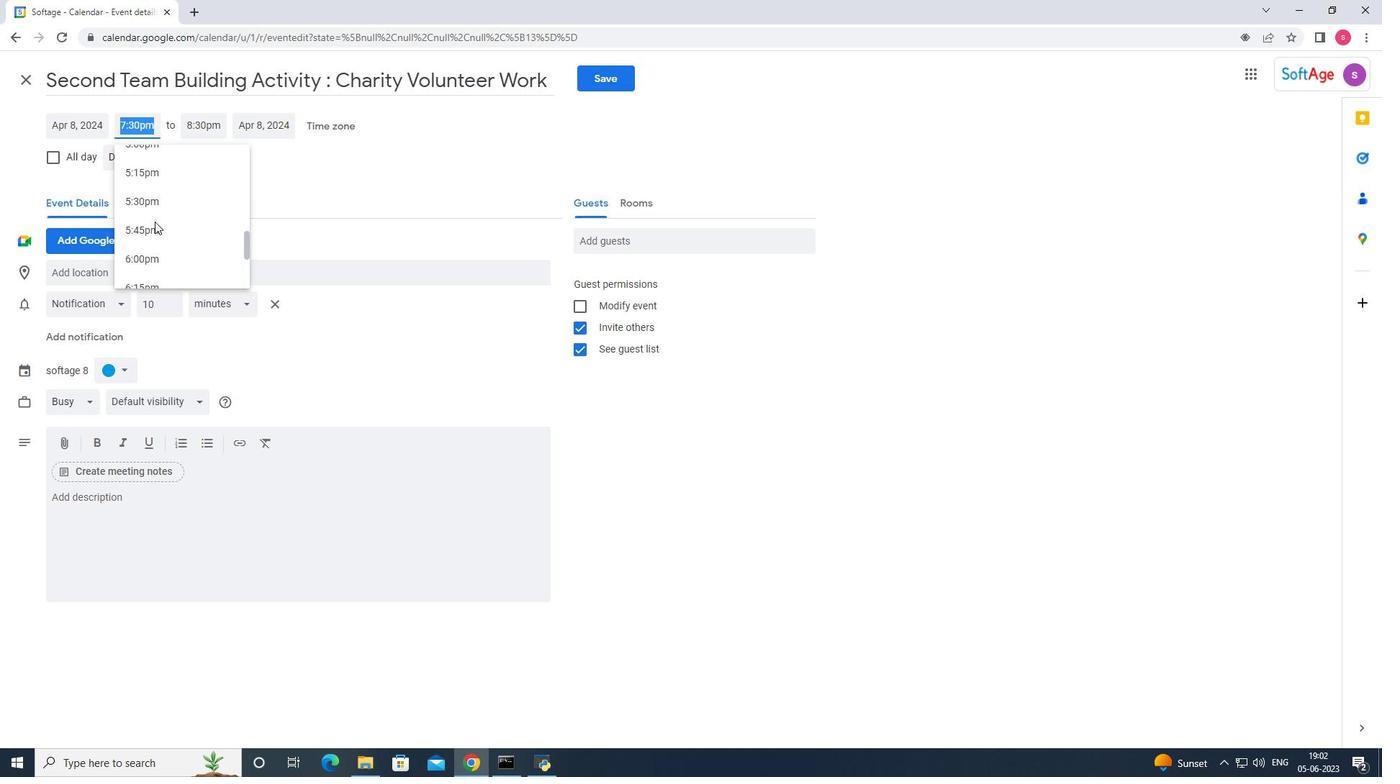 
Action: Mouse scrolled (154, 222) with delta (0, 0)
Screenshot: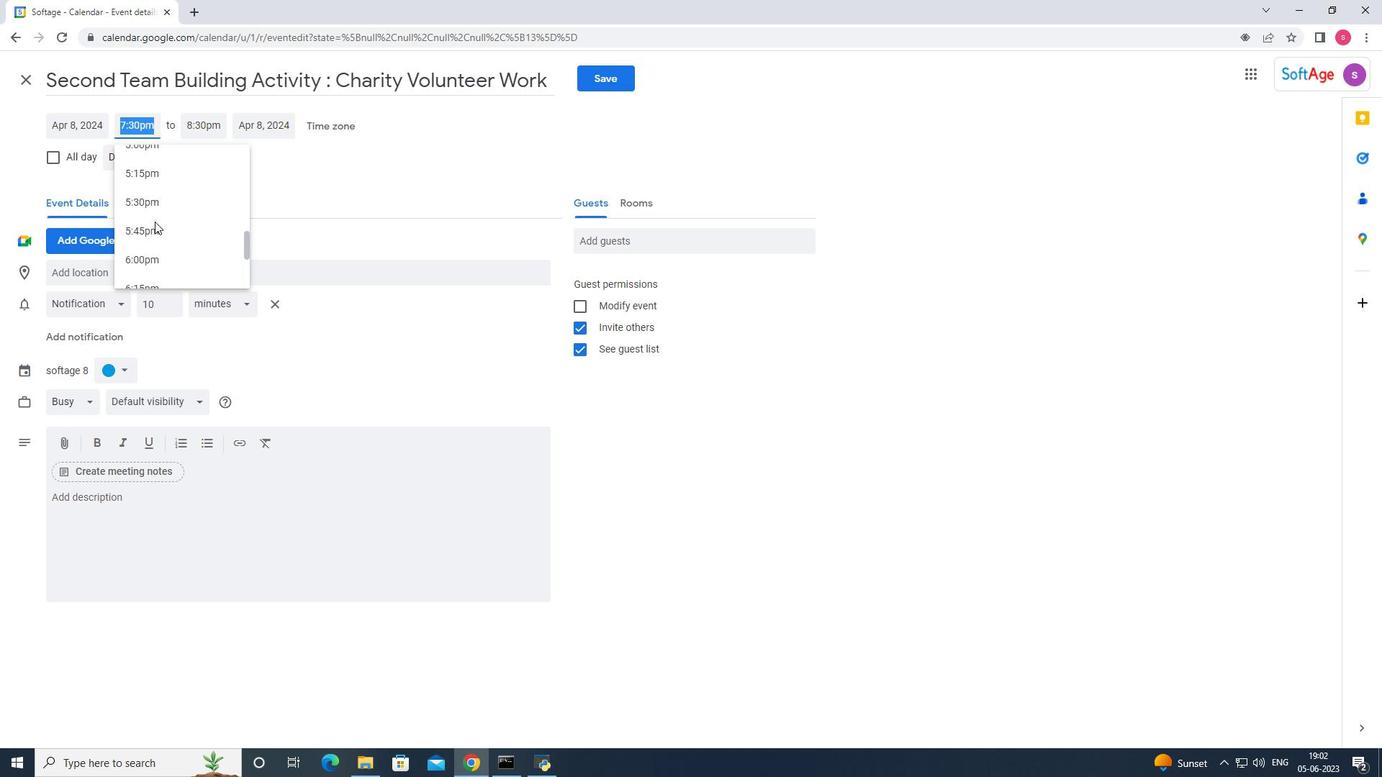 
Action: Mouse scrolled (154, 222) with delta (0, 0)
Screenshot: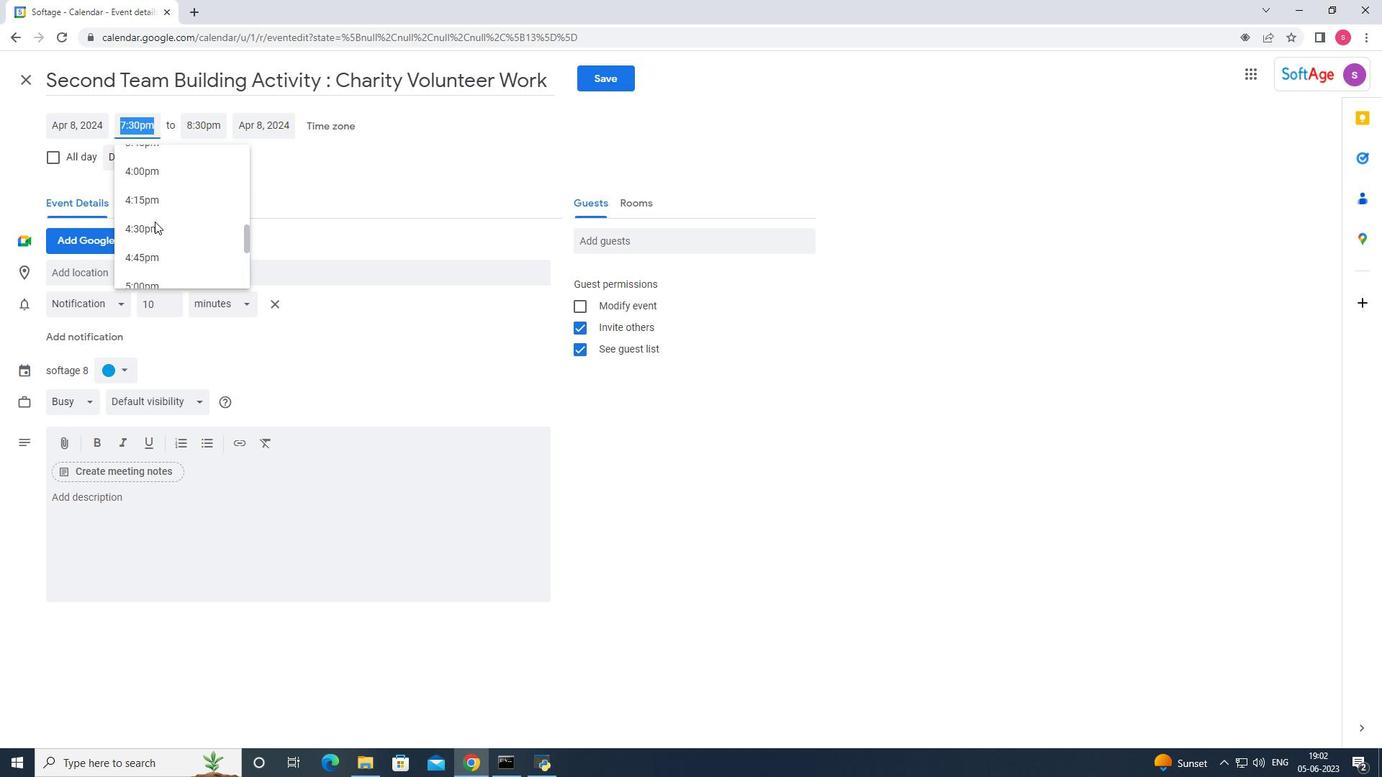 
Action: Mouse scrolled (154, 222) with delta (0, 0)
Screenshot: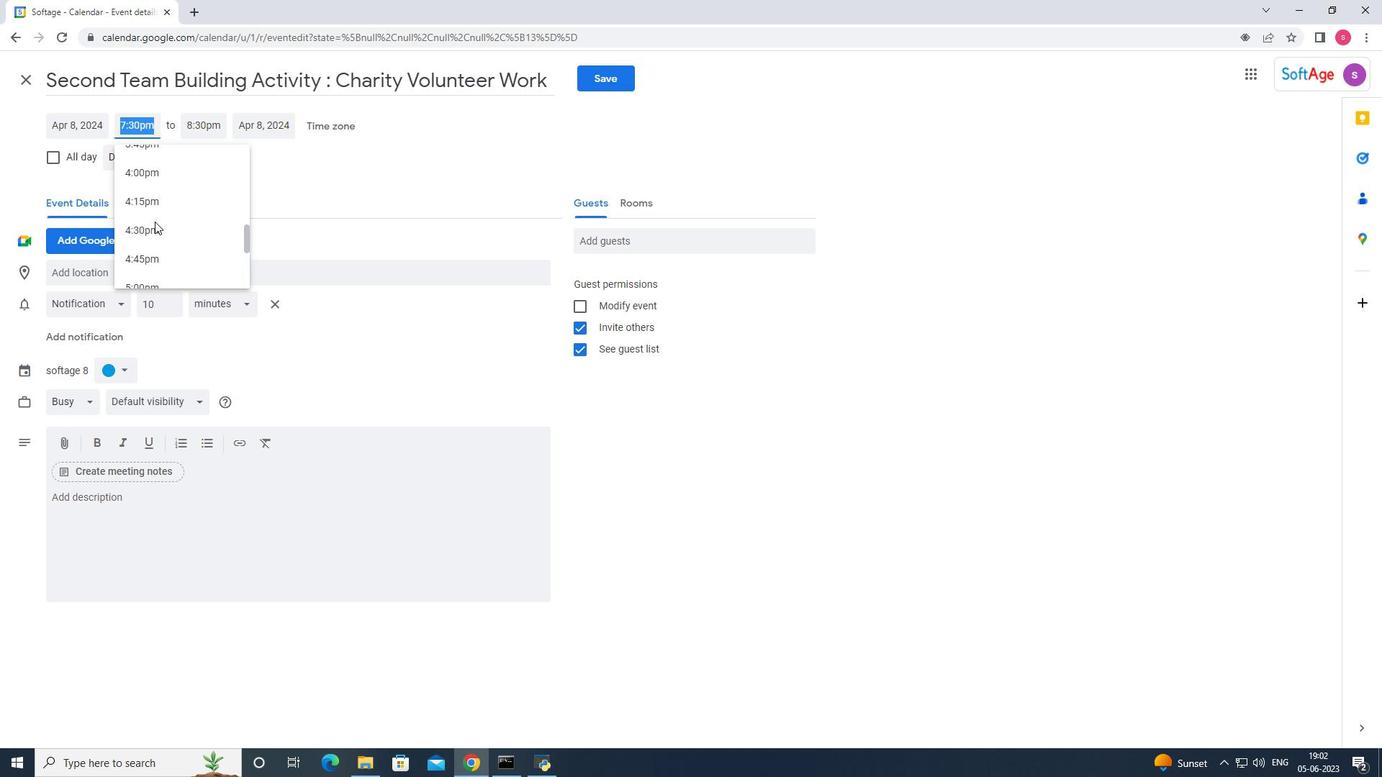 
Action: Mouse scrolled (154, 222) with delta (0, 0)
Screenshot: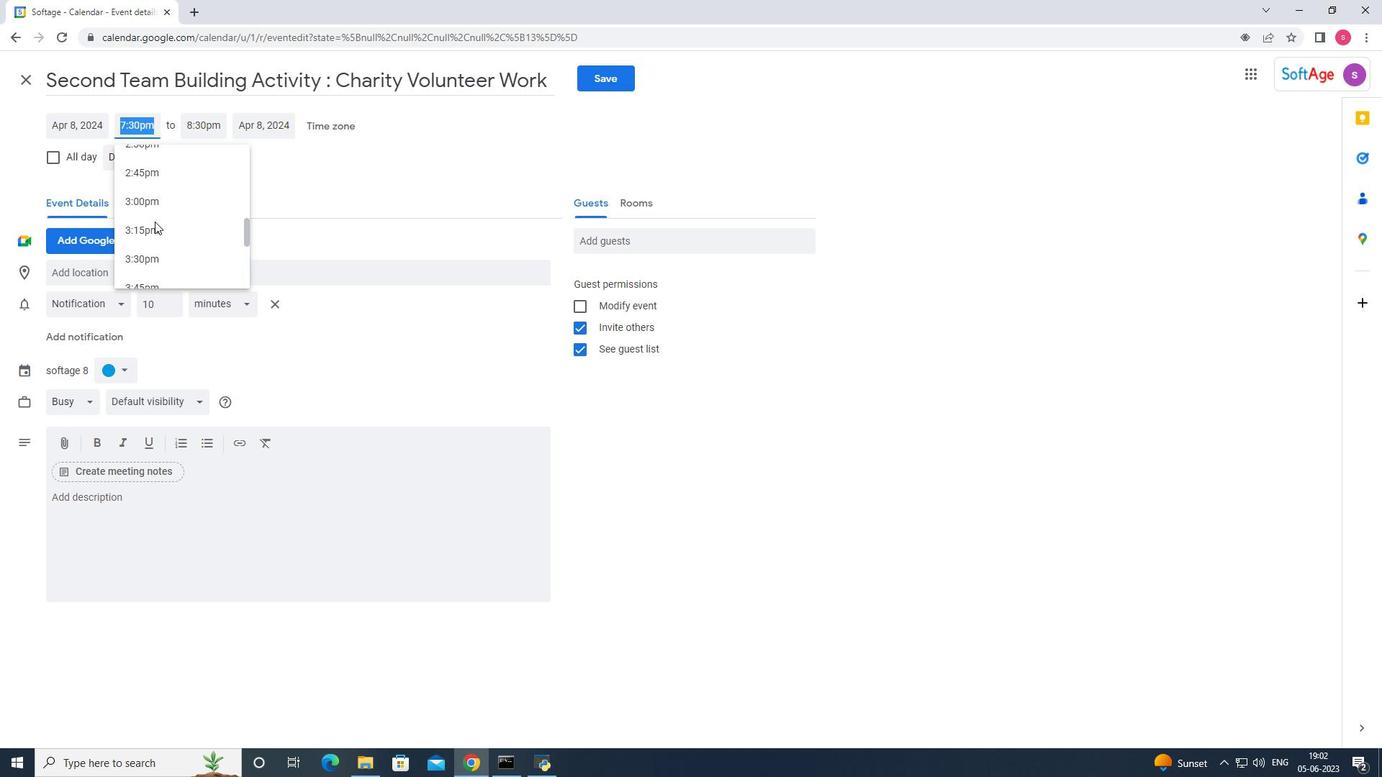 
Action: Mouse scrolled (154, 222) with delta (0, 0)
Screenshot: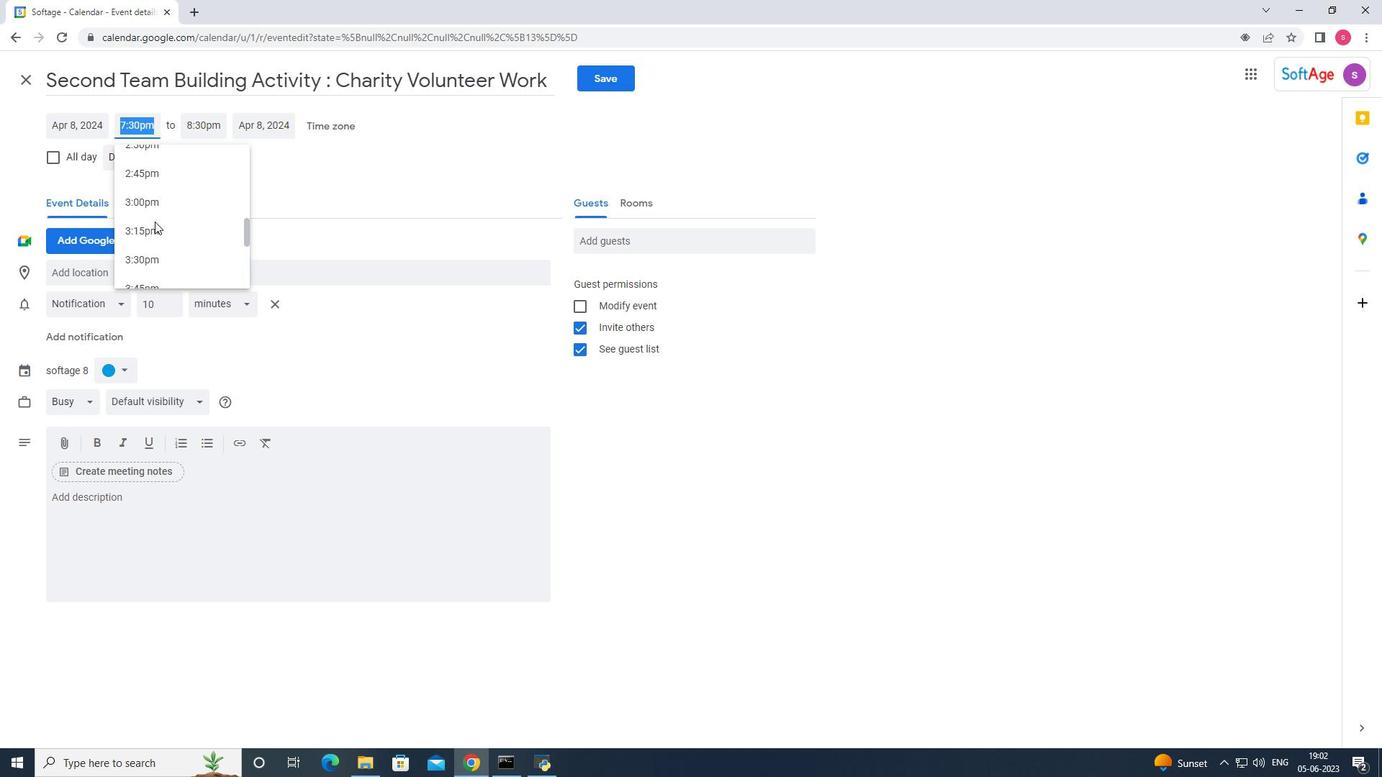 
Action: Mouse scrolled (154, 222) with delta (0, 0)
Screenshot: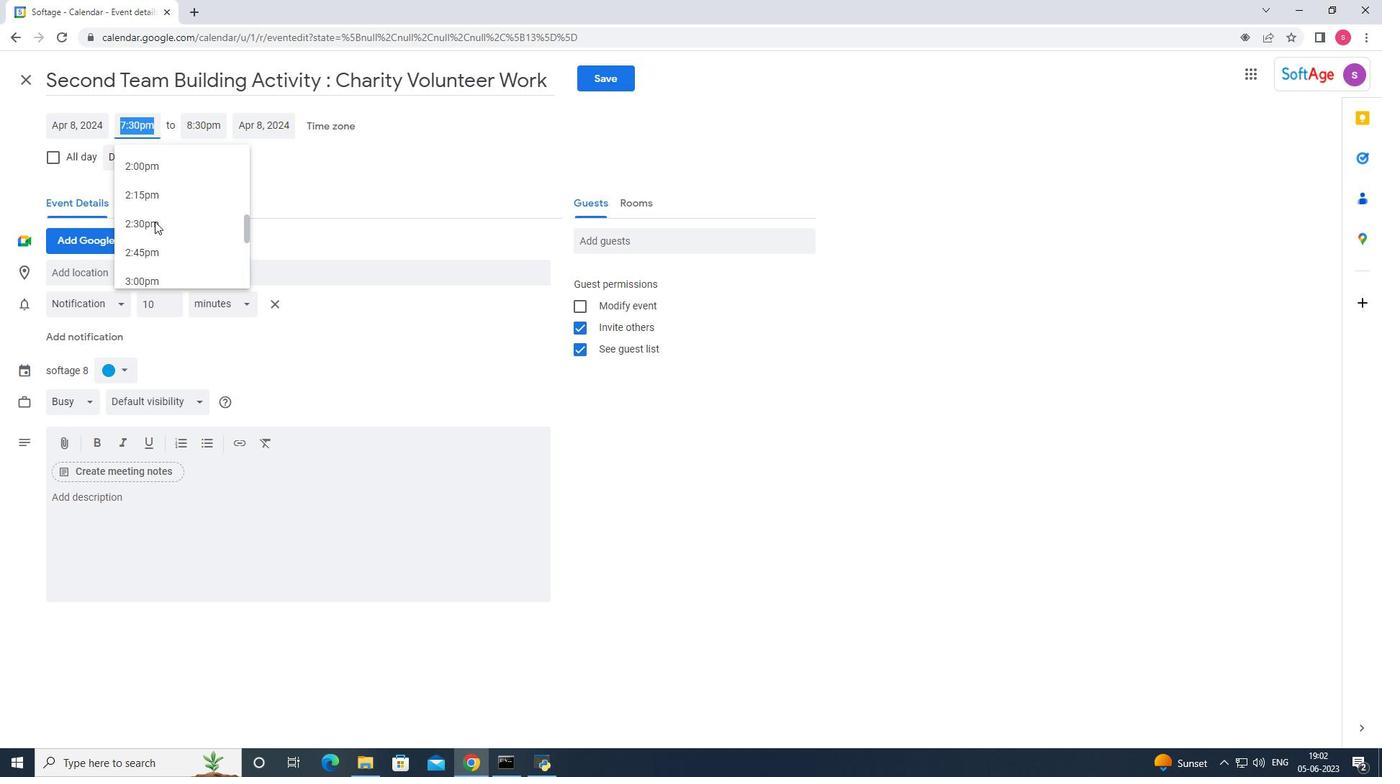 
Action: Mouse scrolled (154, 222) with delta (0, 0)
Screenshot: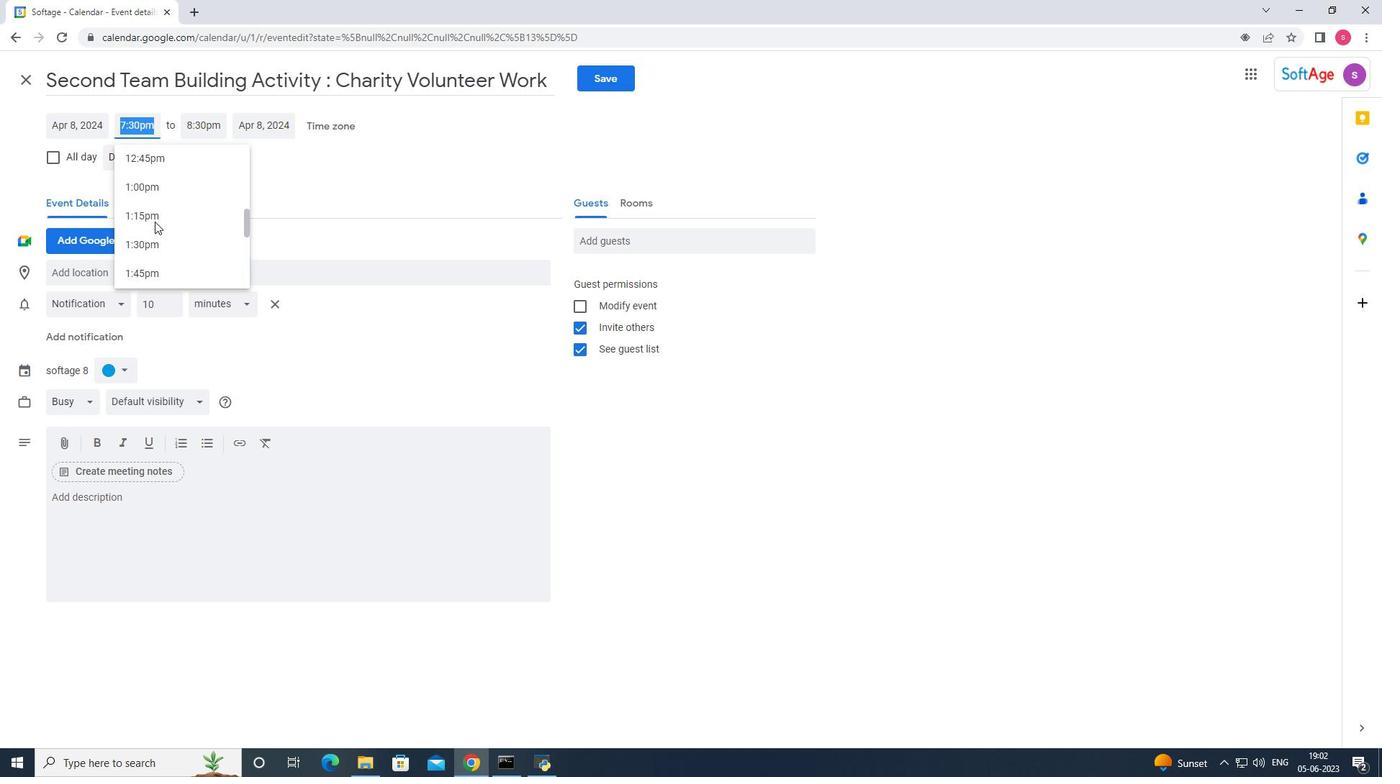 
Action: Mouse scrolled (154, 222) with delta (0, 0)
Screenshot: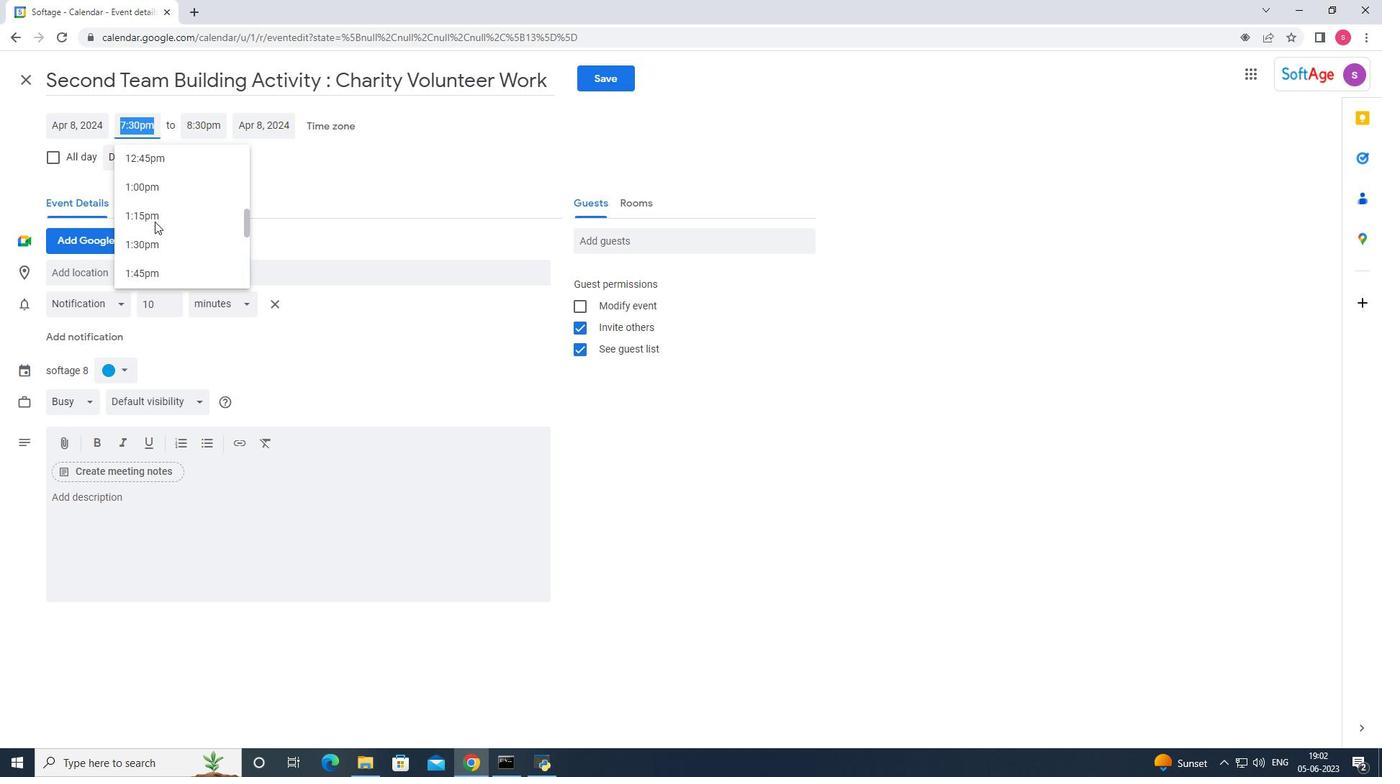 
Action: Mouse scrolled (154, 222) with delta (0, 0)
Screenshot: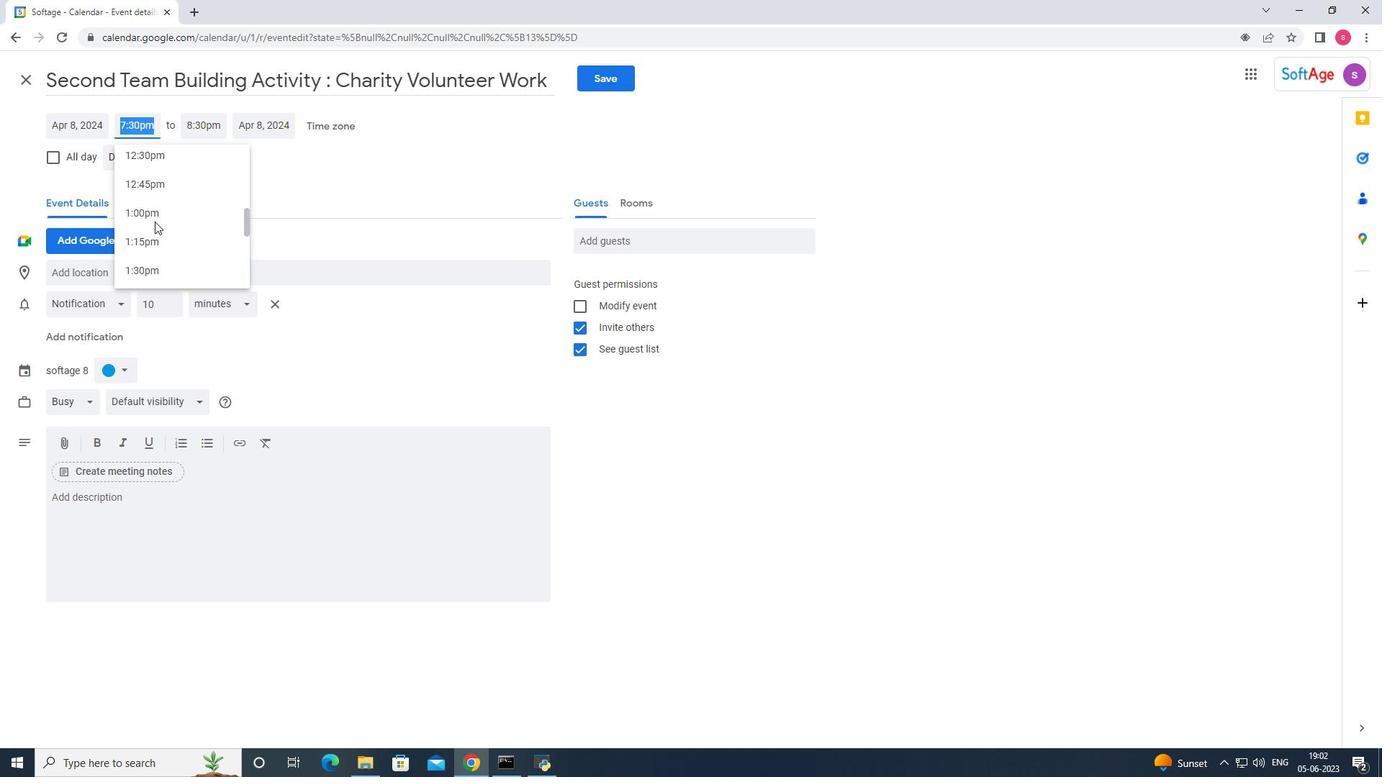 
Action: Mouse scrolled (154, 222) with delta (0, 0)
Screenshot: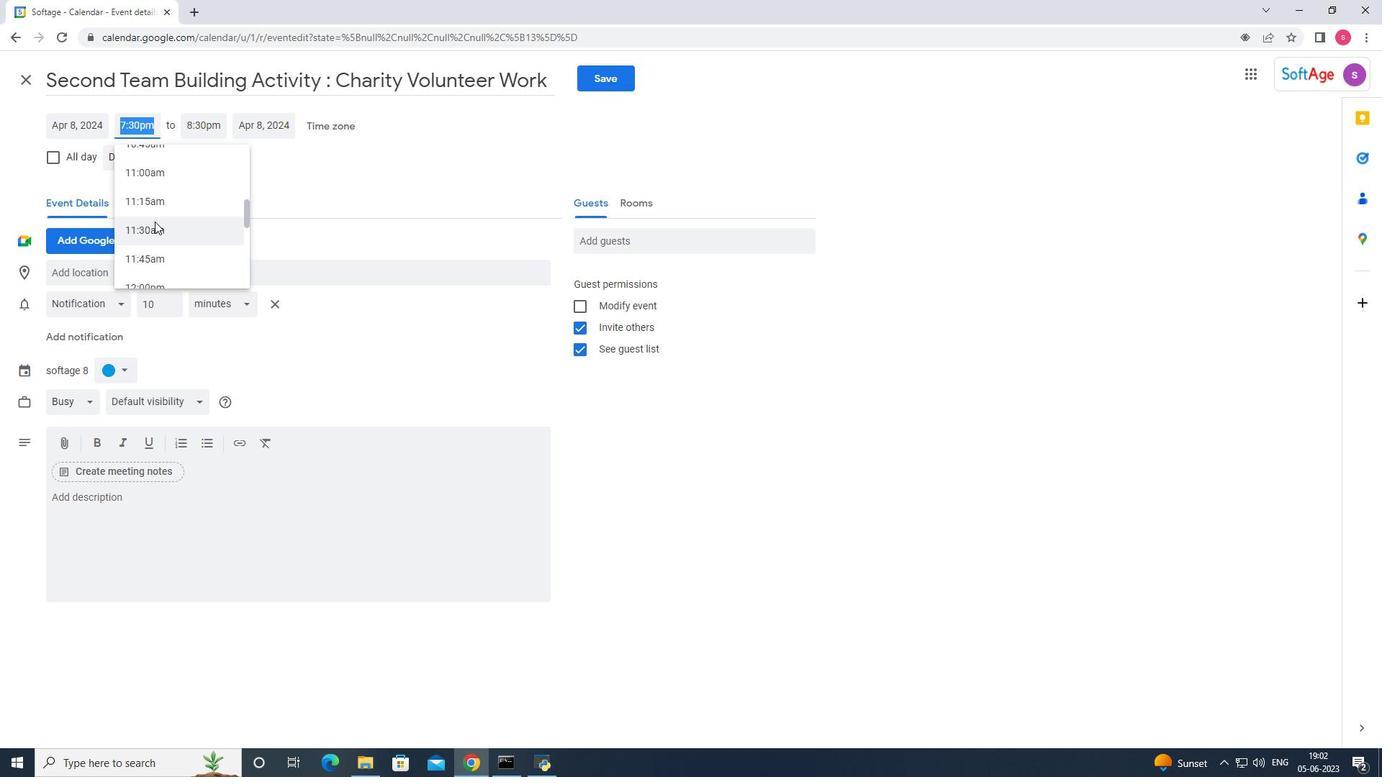 
Action: Mouse scrolled (154, 222) with delta (0, 0)
Screenshot: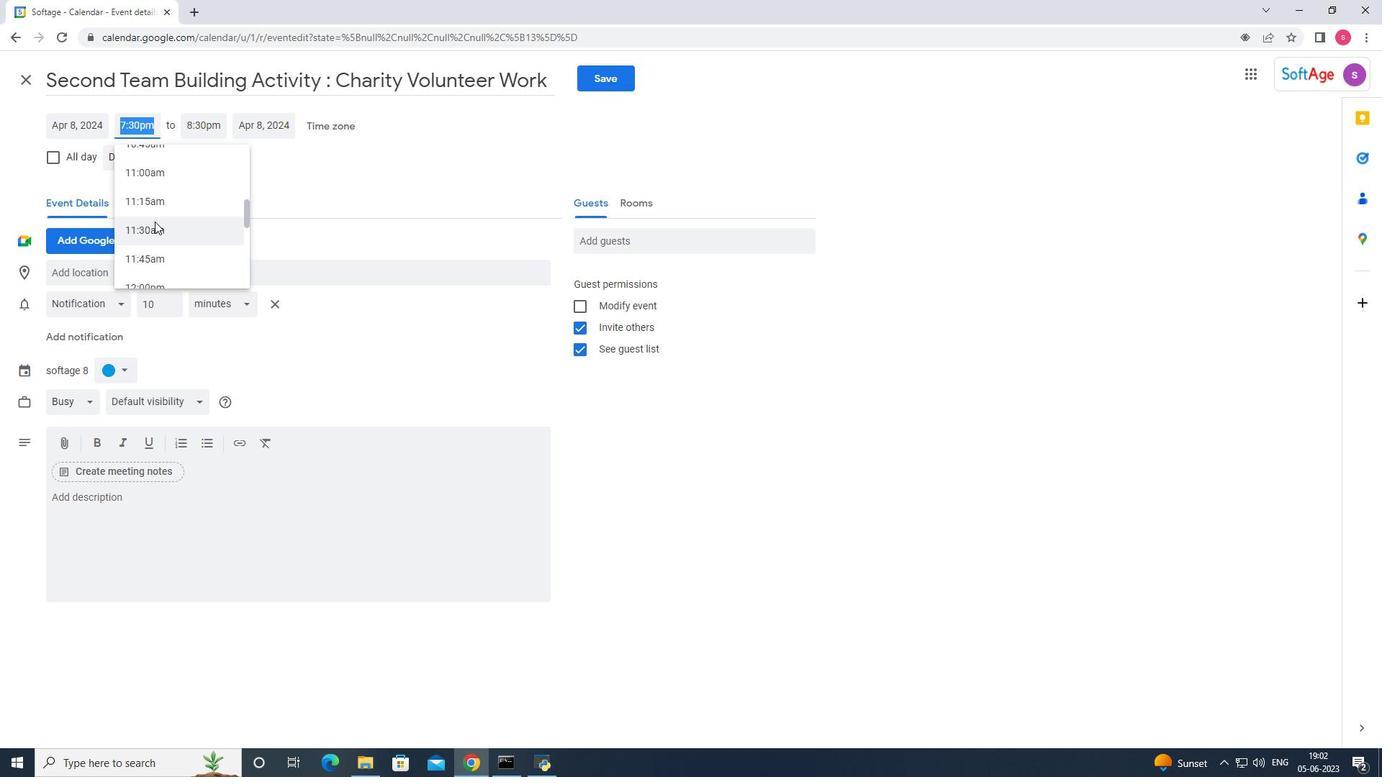
Action: Mouse scrolled (154, 222) with delta (0, 0)
Screenshot: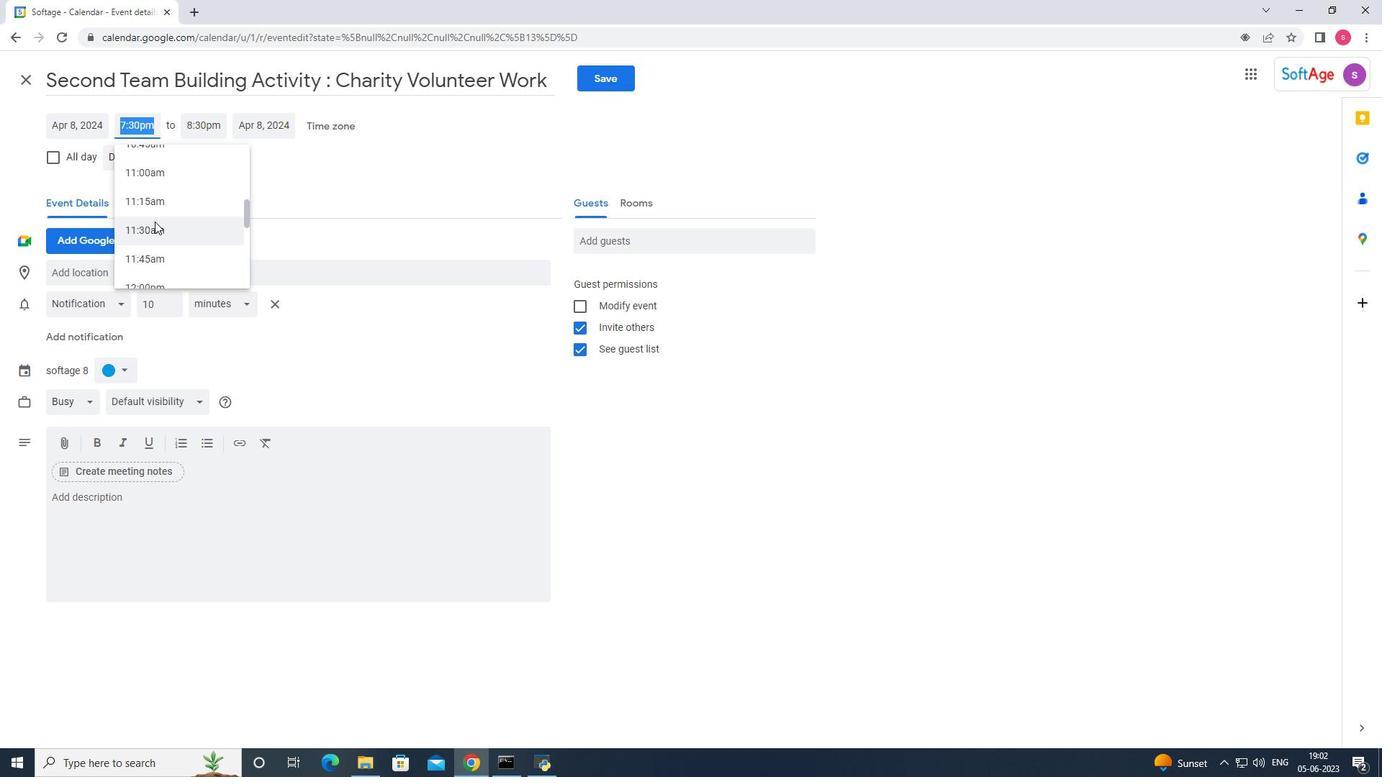 
Action: Mouse moved to (154, 238)
Screenshot: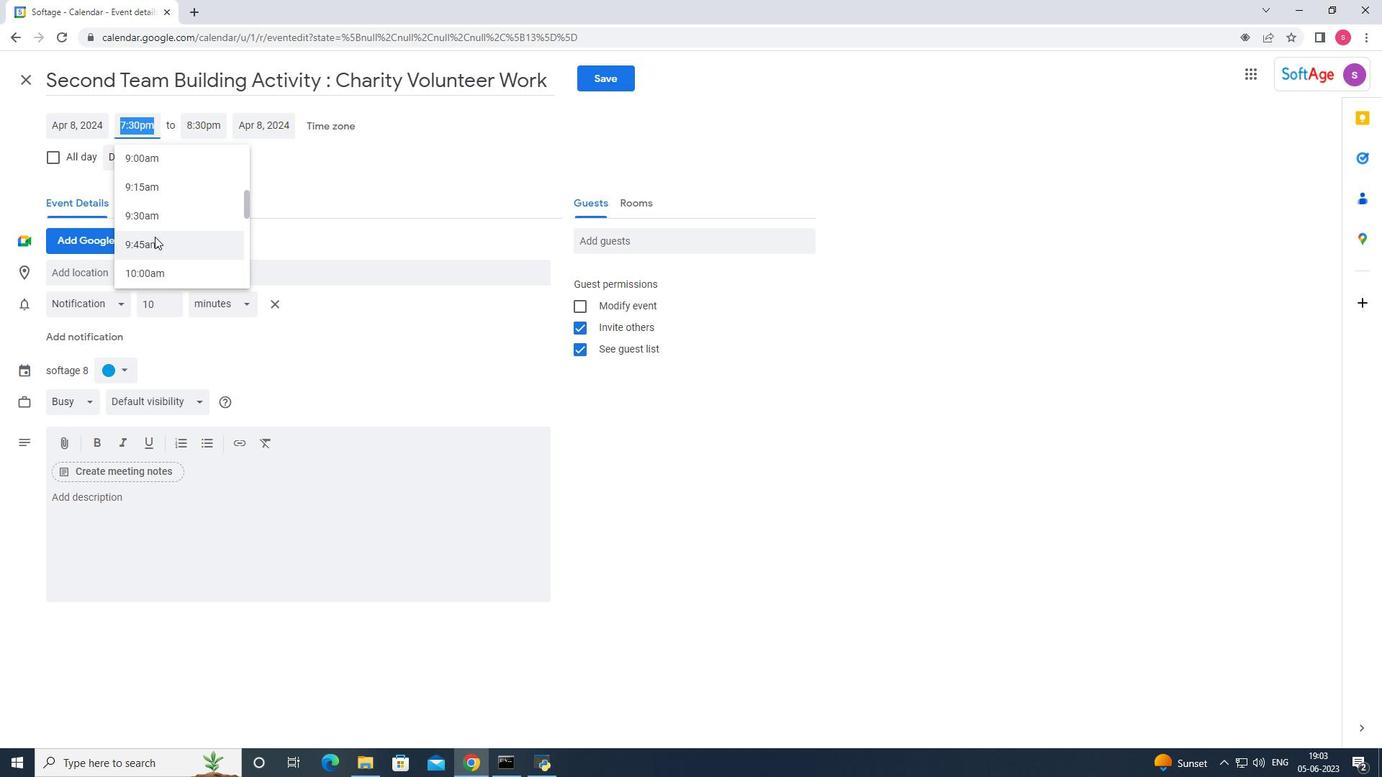 
Action: Mouse pressed left at (154, 238)
Screenshot: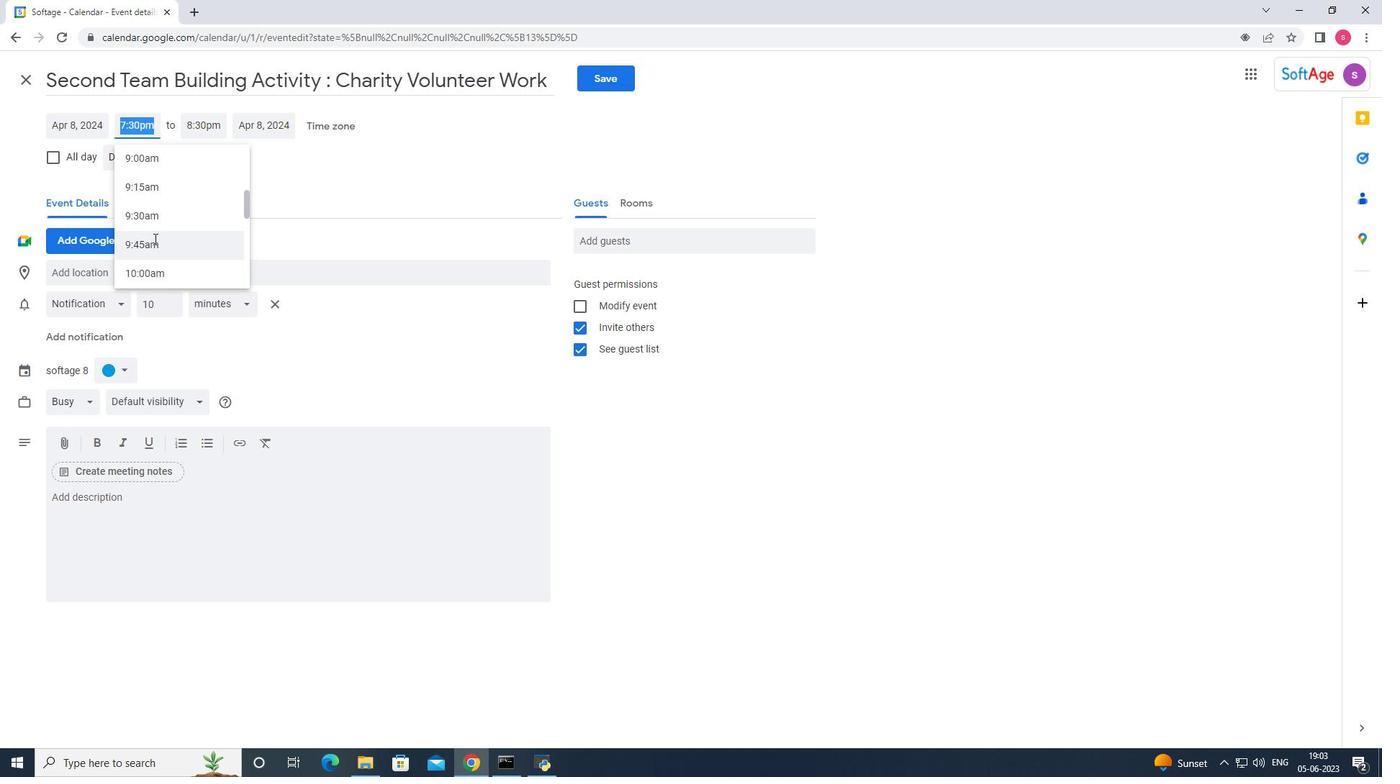 
Action: Mouse moved to (139, 125)
Screenshot: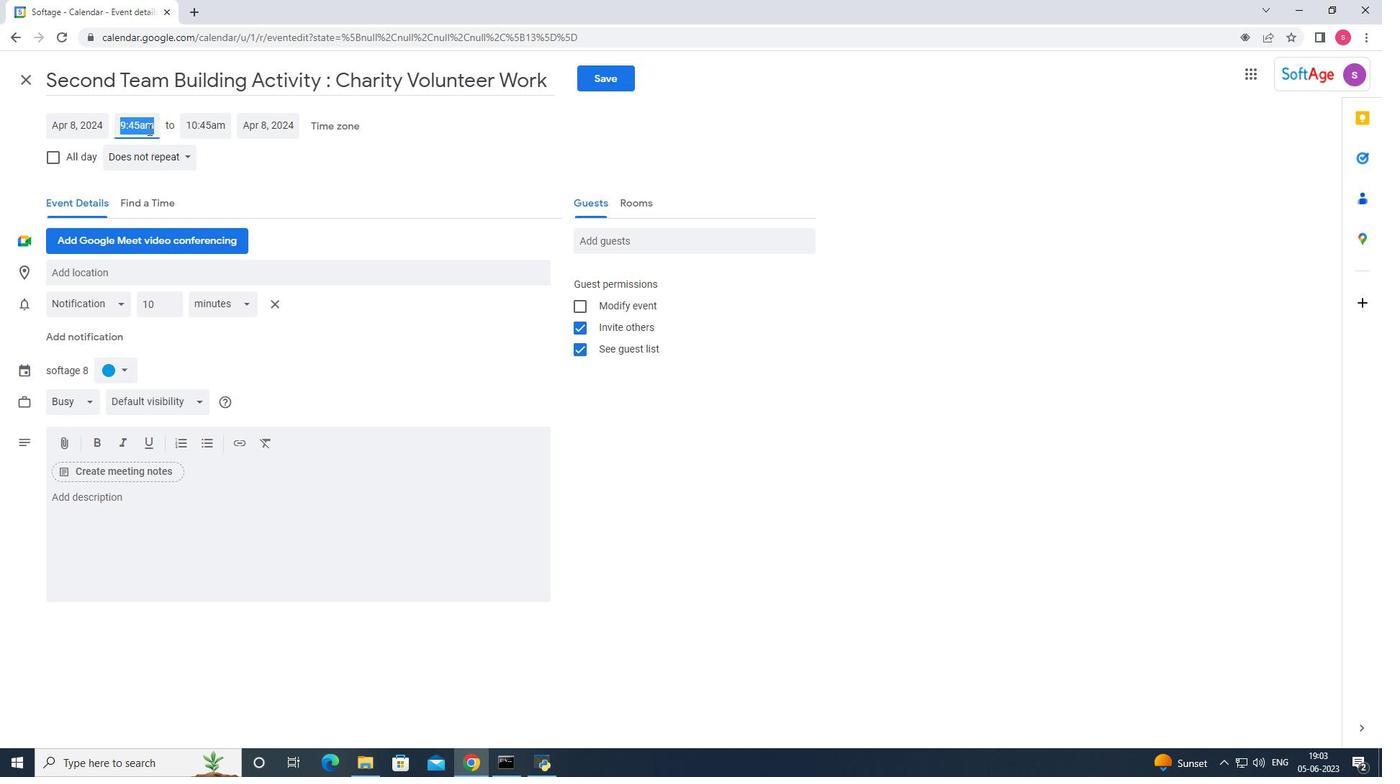 
Action: Mouse pressed left at (139, 125)
Screenshot: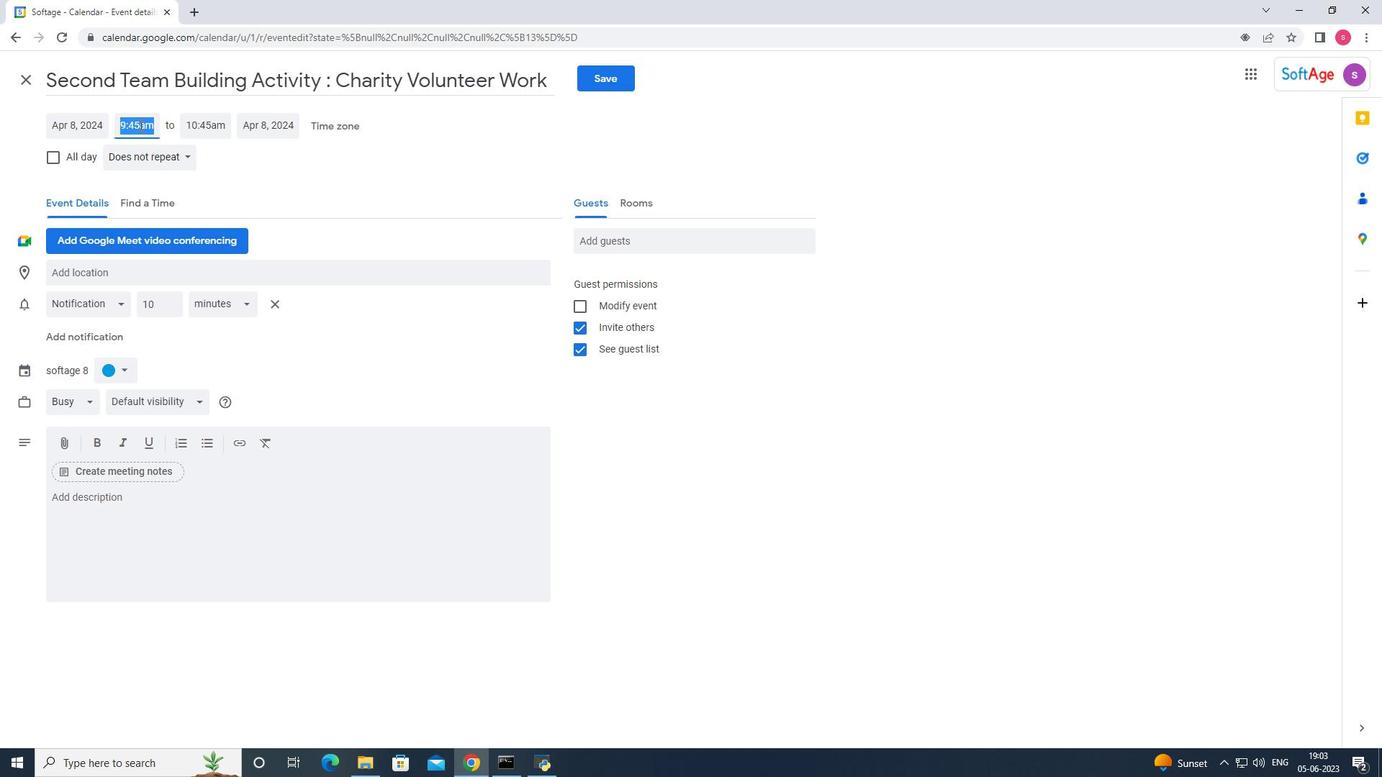 
Action: Mouse moved to (165, 169)
Screenshot: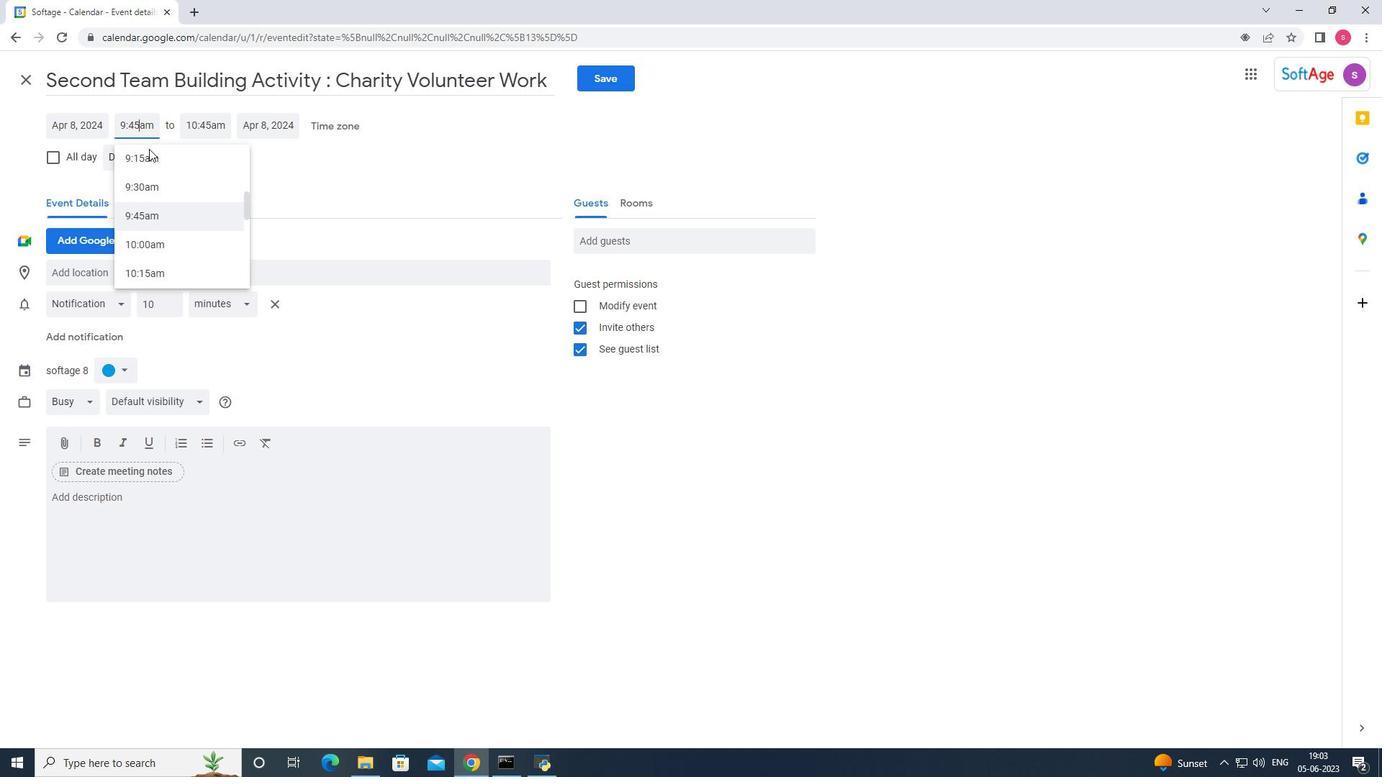 
Action: Key pressed <Key.backspace>0
Screenshot: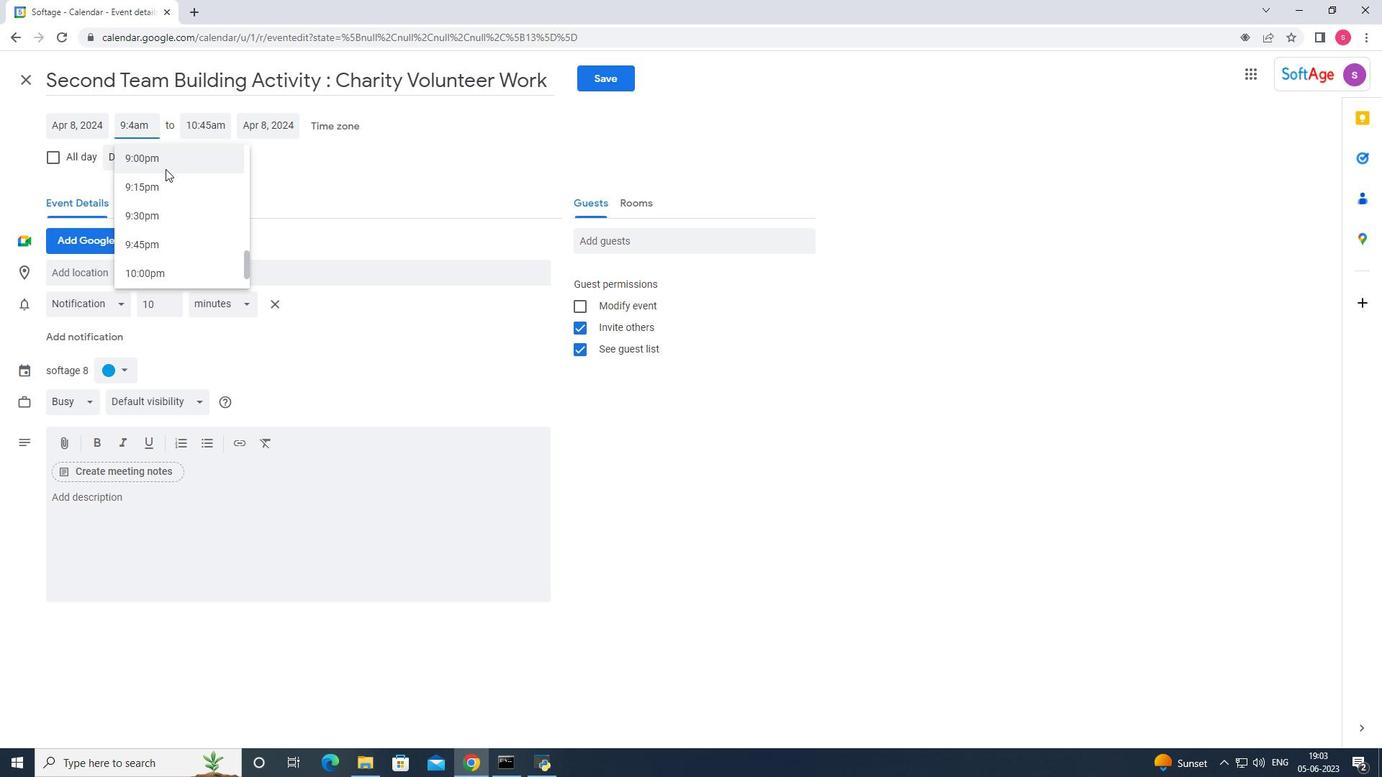 
Action: Mouse moved to (197, 126)
Screenshot: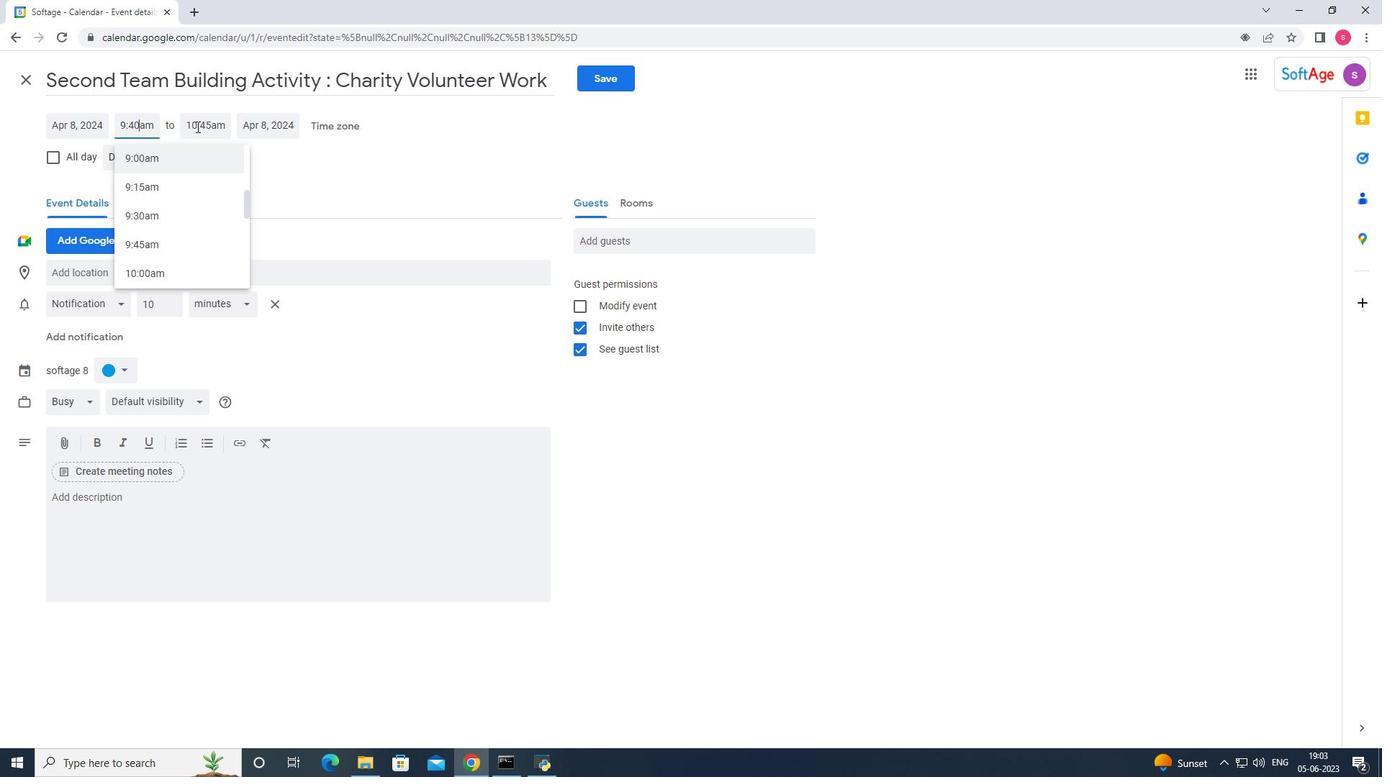 
Action: Mouse pressed left at (197, 126)
Screenshot: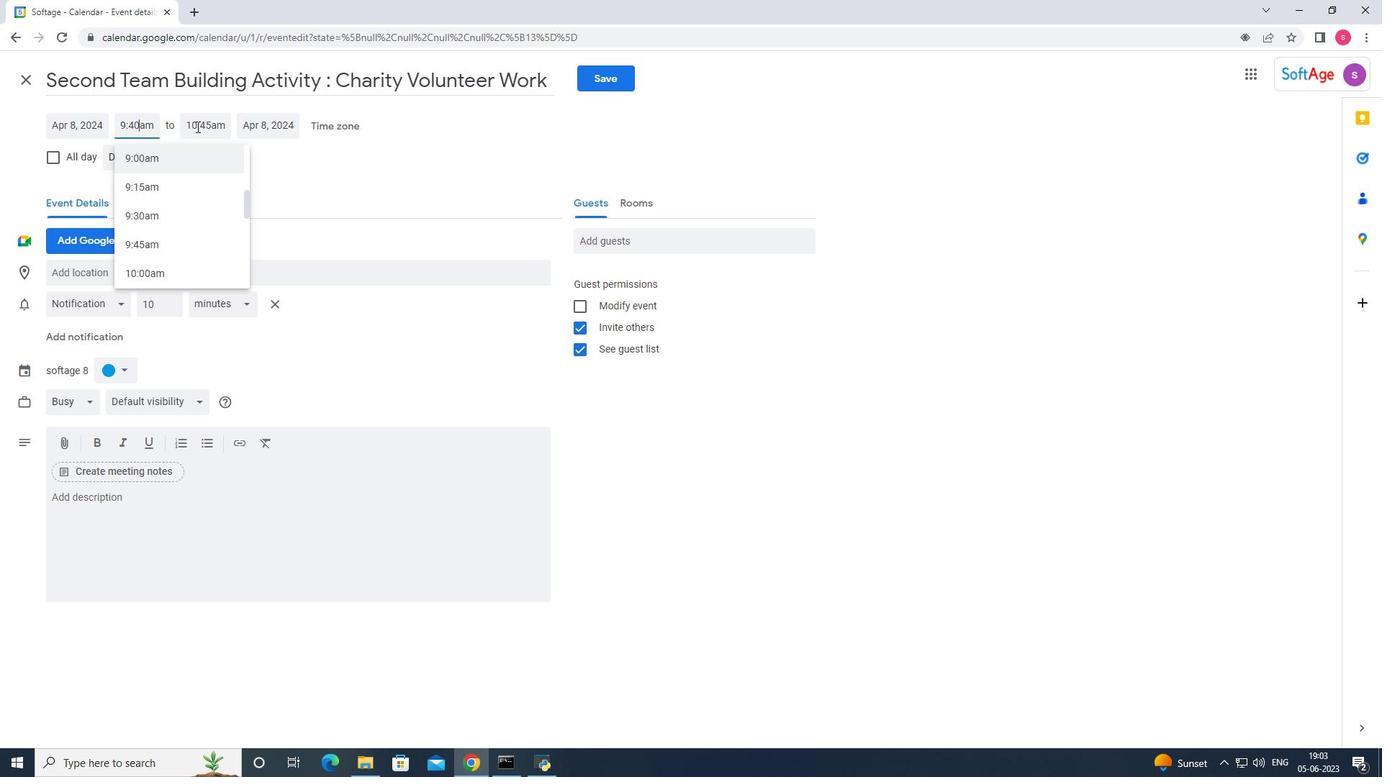 
Action: Mouse moved to (206, 213)
Screenshot: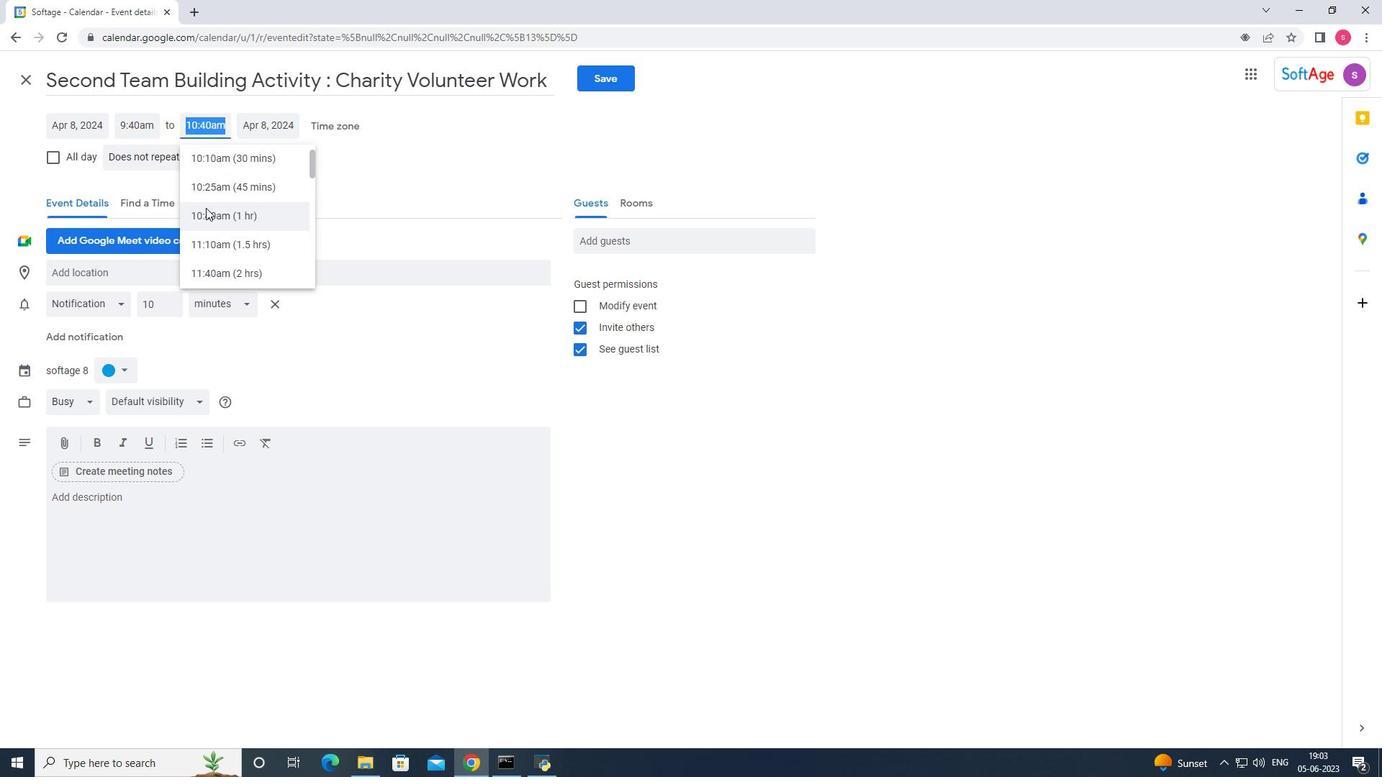 
Action: Mouse pressed left at (206, 213)
Screenshot: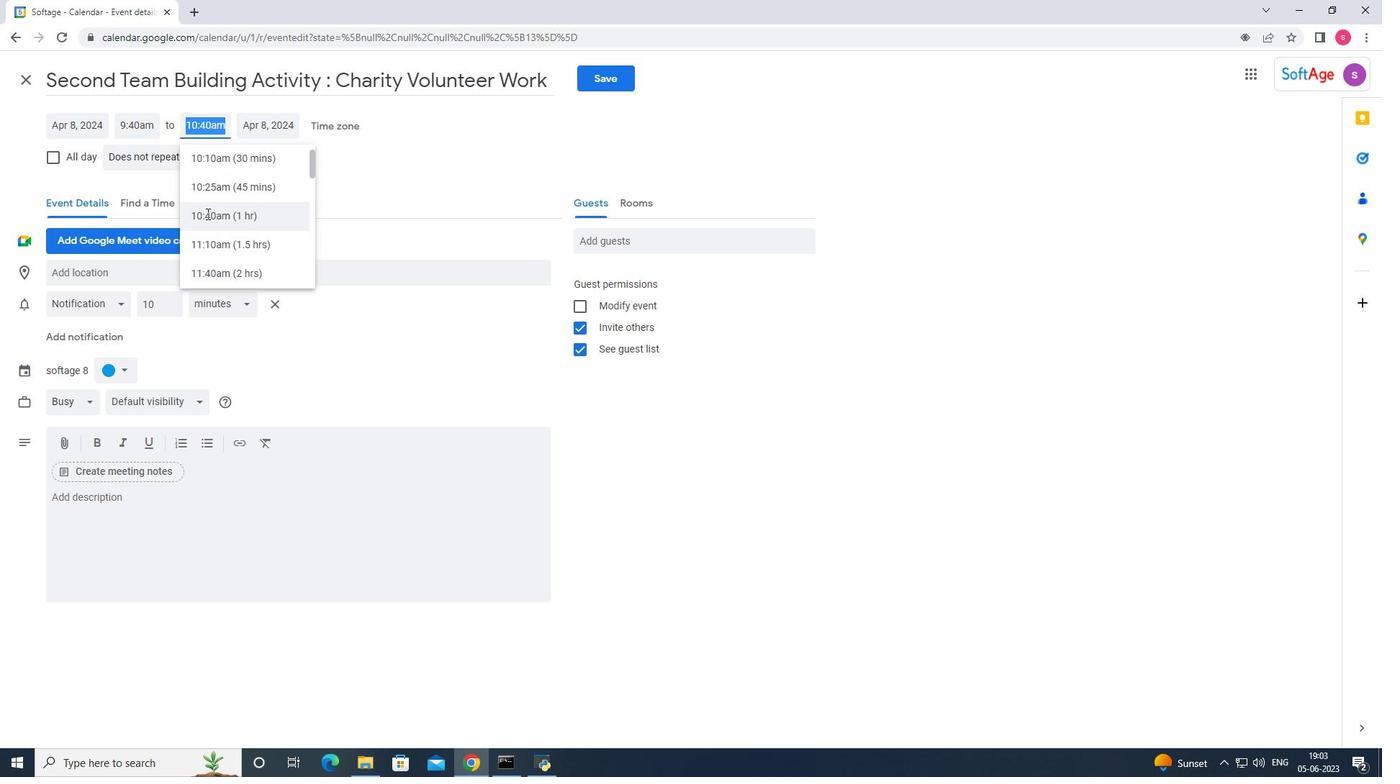 
Action: Mouse moved to (149, 506)
Screenshot: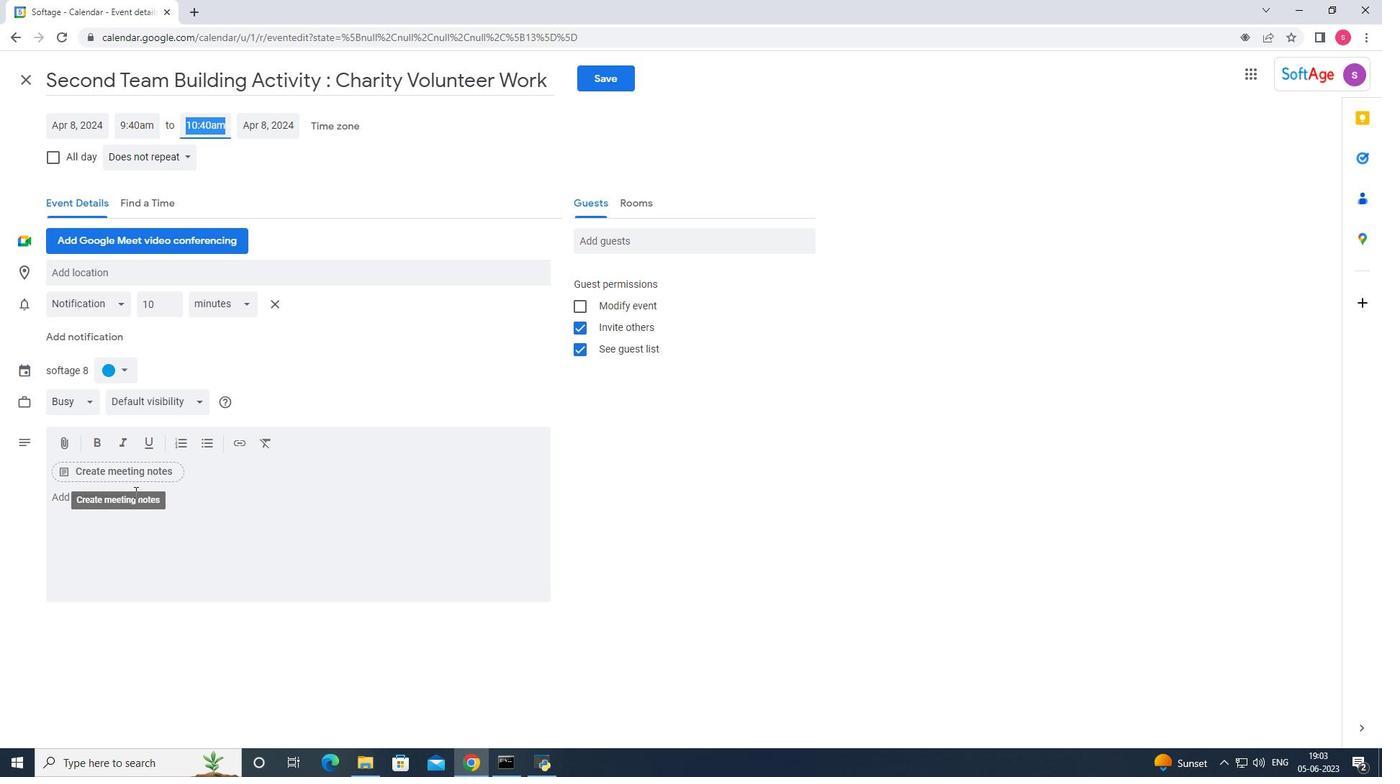 
Action: Mouse pressed left at (149, 506)
Screenshot: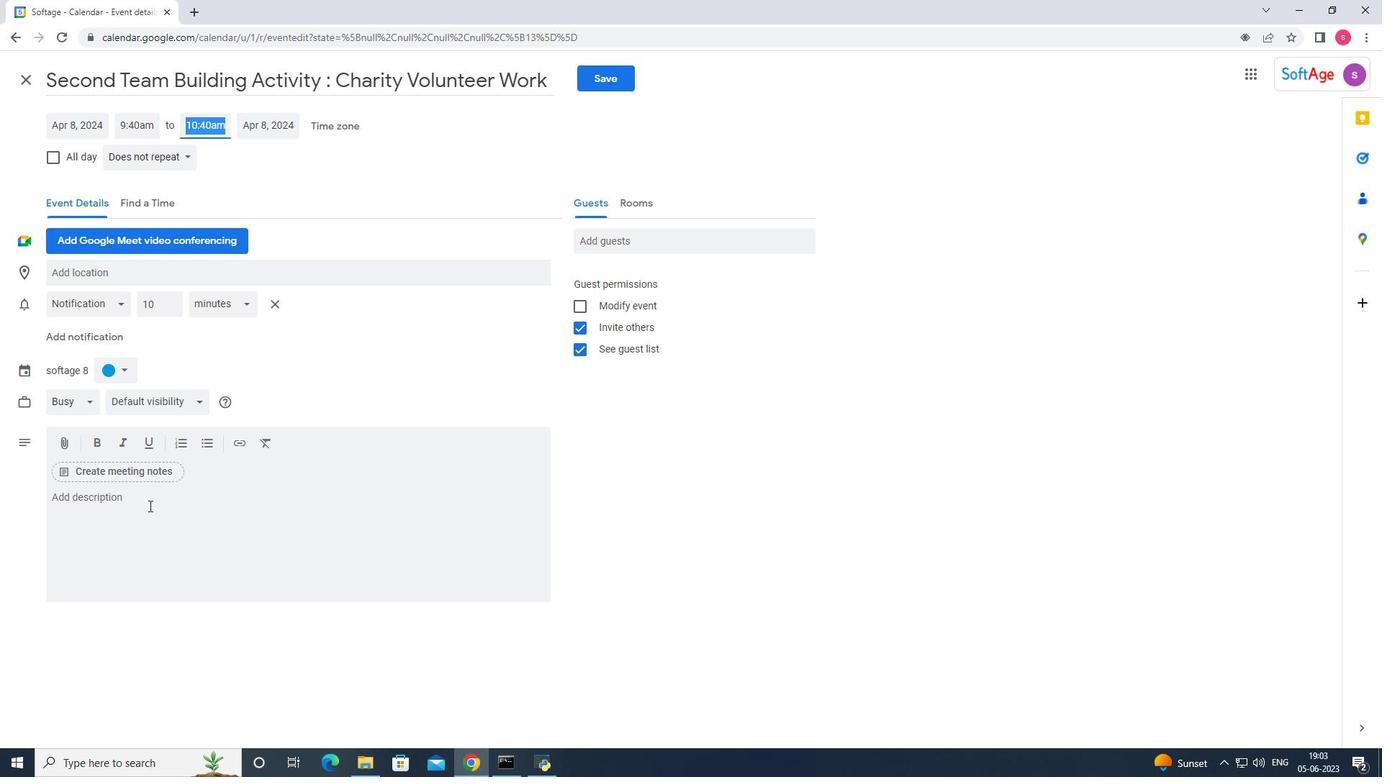 
Action: Mouse moved to (213, 506)
Screenshot: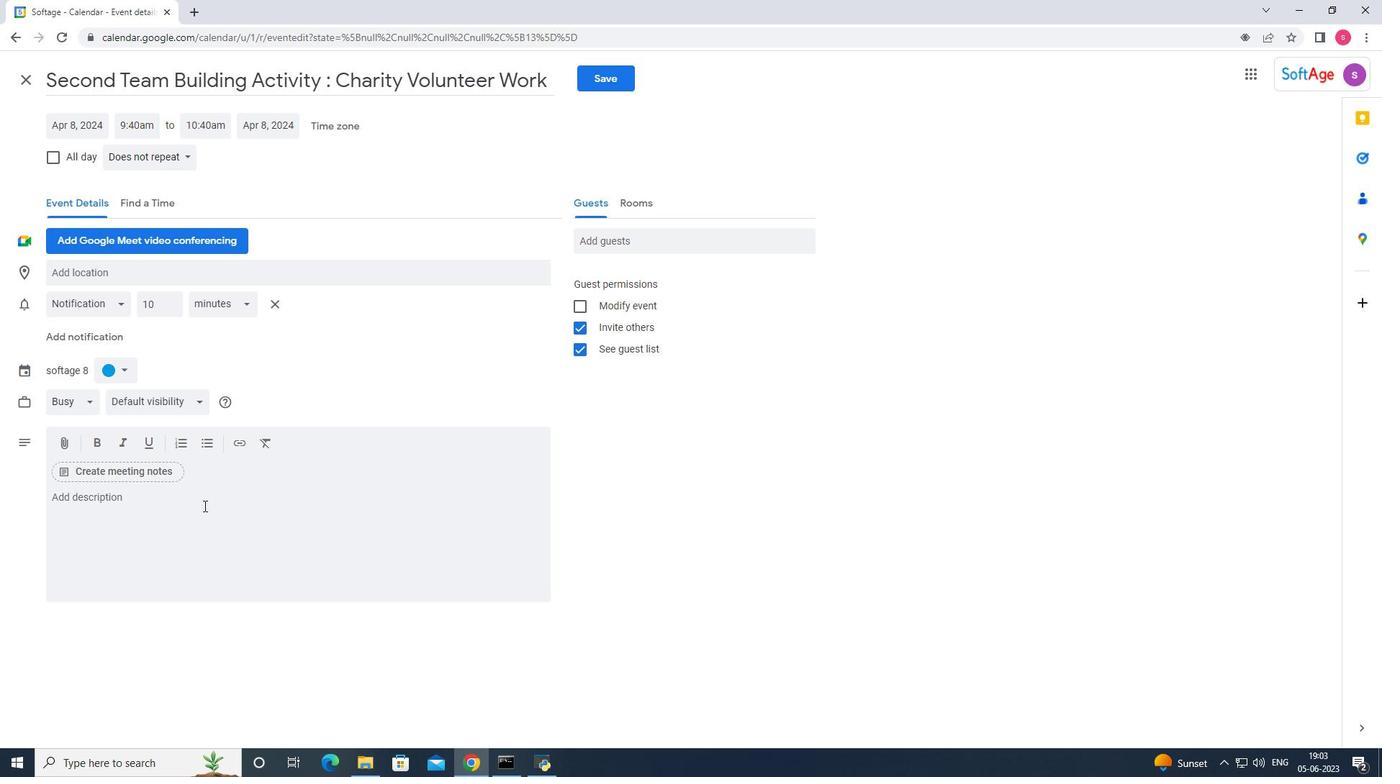 
Action: Key pressed <Key.shift><Key.shift>During<Key.space>the<Key.space>meeting<Key.space><Key.backspace>,<Key.space>you<Key.space>will<Key.space>have<Key.space>the<Key.space>chance<Key.space>to<Key.space>present<Key.space>an<Key.space>overview<Key.space><Key.backspace><Key.space>of<Key.space>your<Key.space>bi<Key.backspace>usiness,<Key.space>highlighing<Key.space>
Screenshot: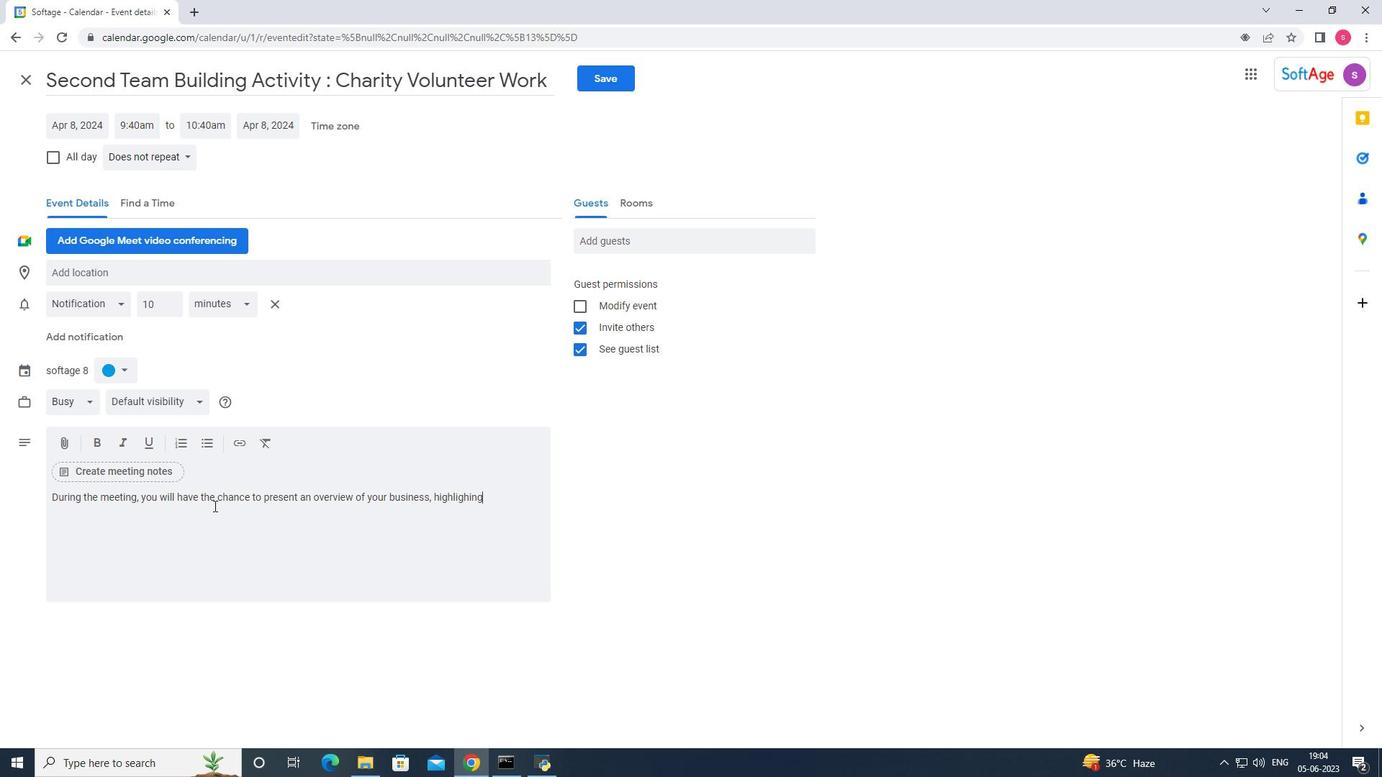 
Action: Mouse moved to (460, 490)
Screenshot: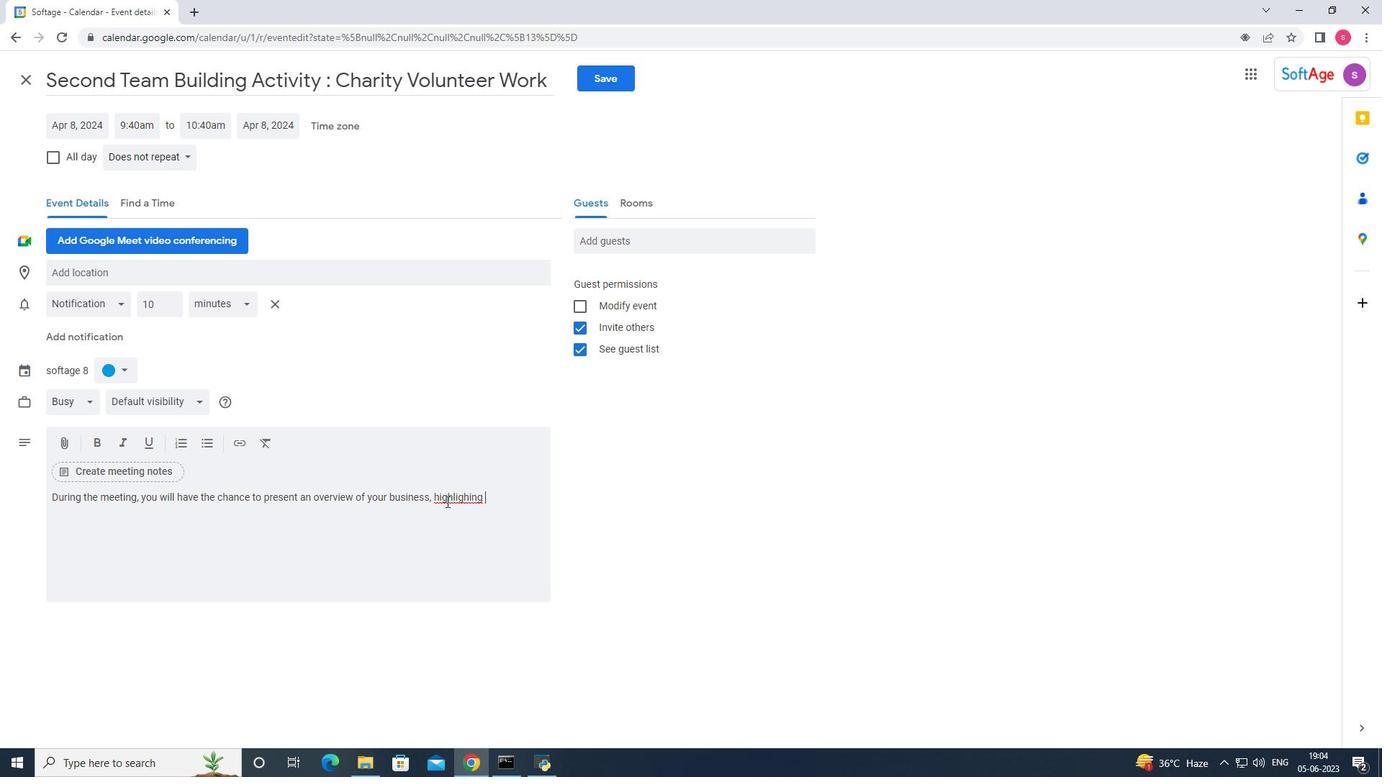 
Action: Mouse pressed right at (460, 490)
Screenshot: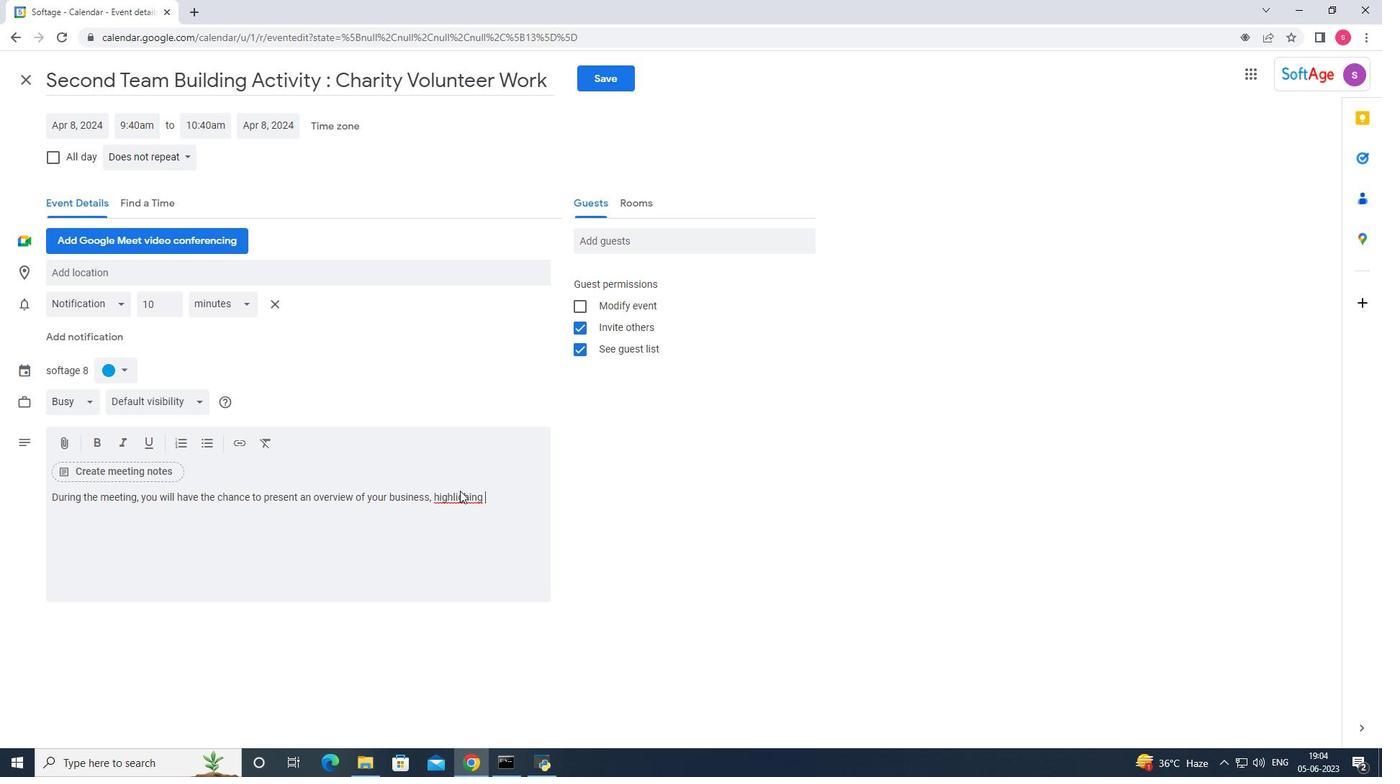 
Action: Mouse moved to (407, 545)
Screenshot: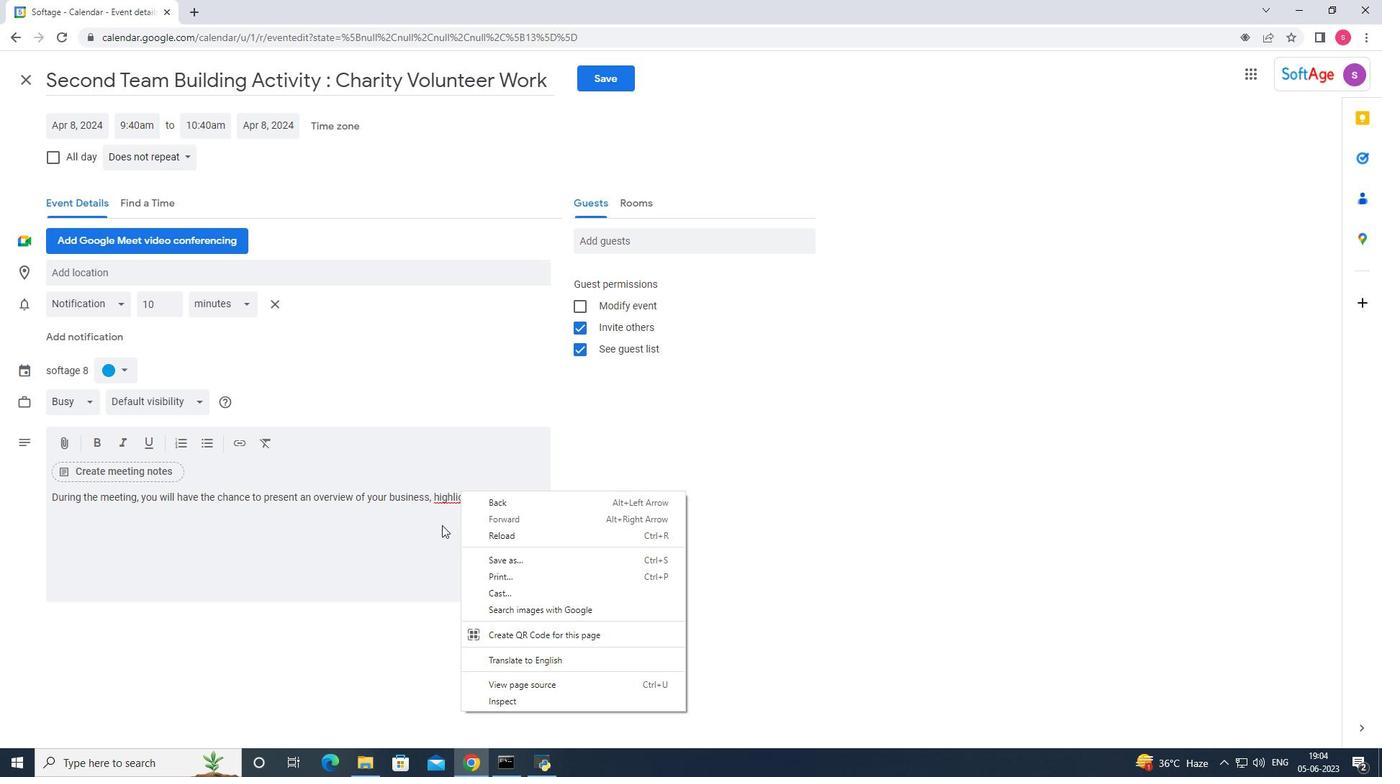 
Action: Mouse pressed left at (407, 545)
Screenshot: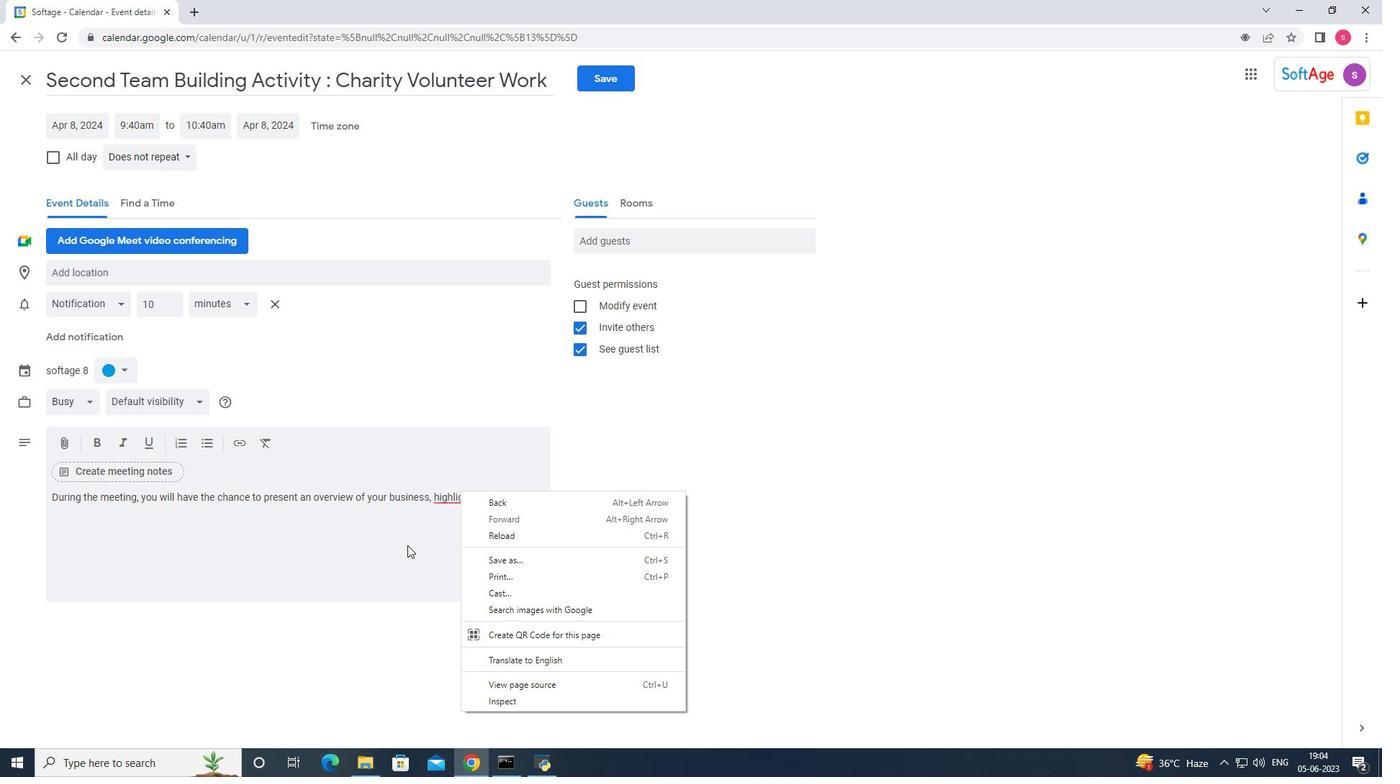 
Action: Mouse moved to (447, 512)
Screenshot: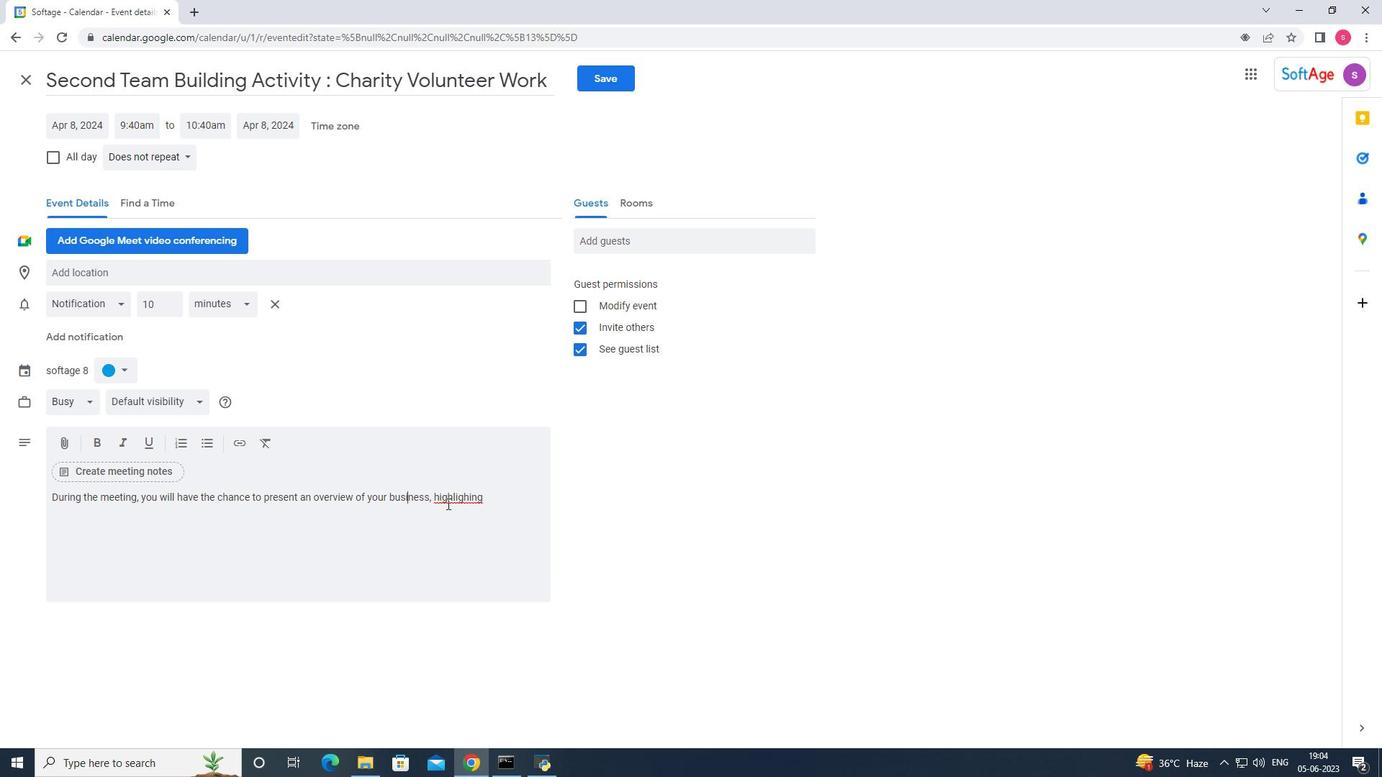 
Action: Mouse pressed left at (447, 512)
Screenshot: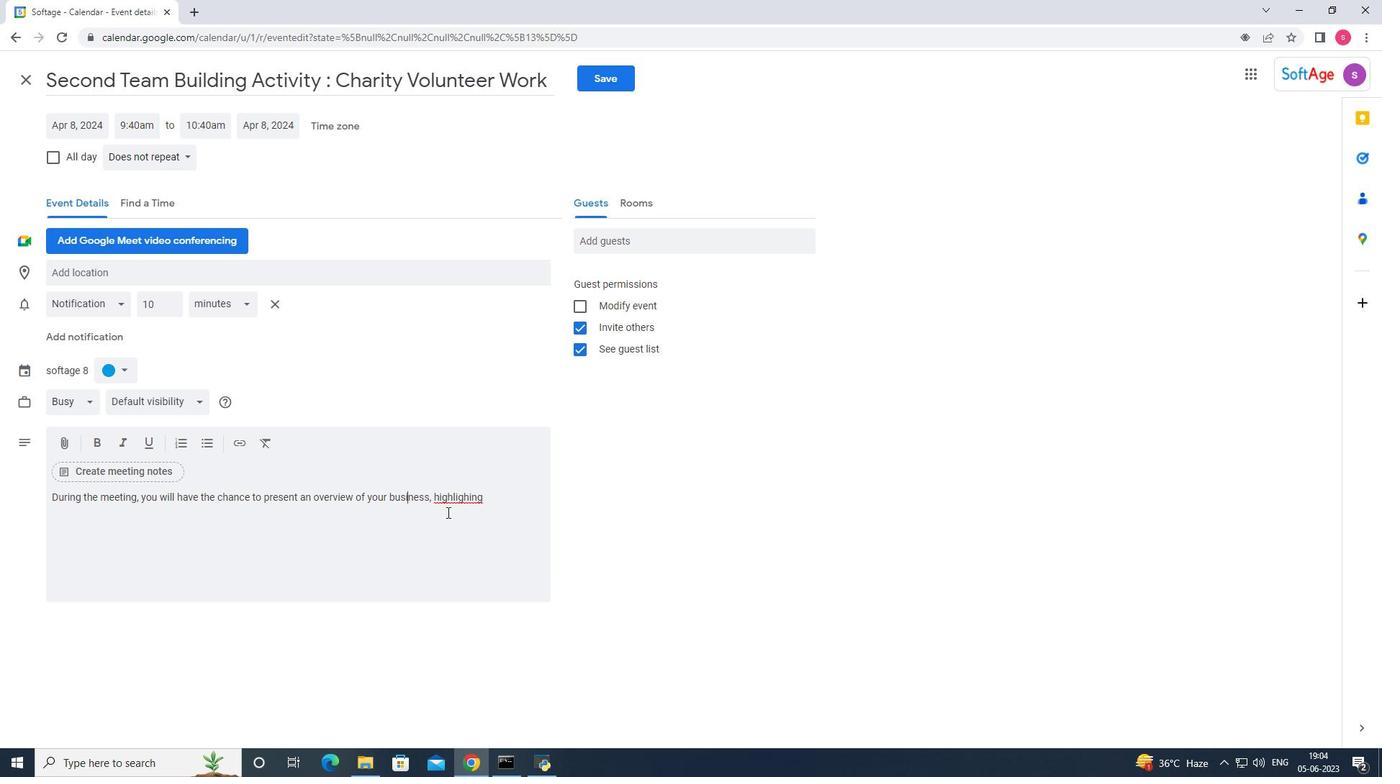 
Action: Mouse moved to (452, 499)
Screenshot: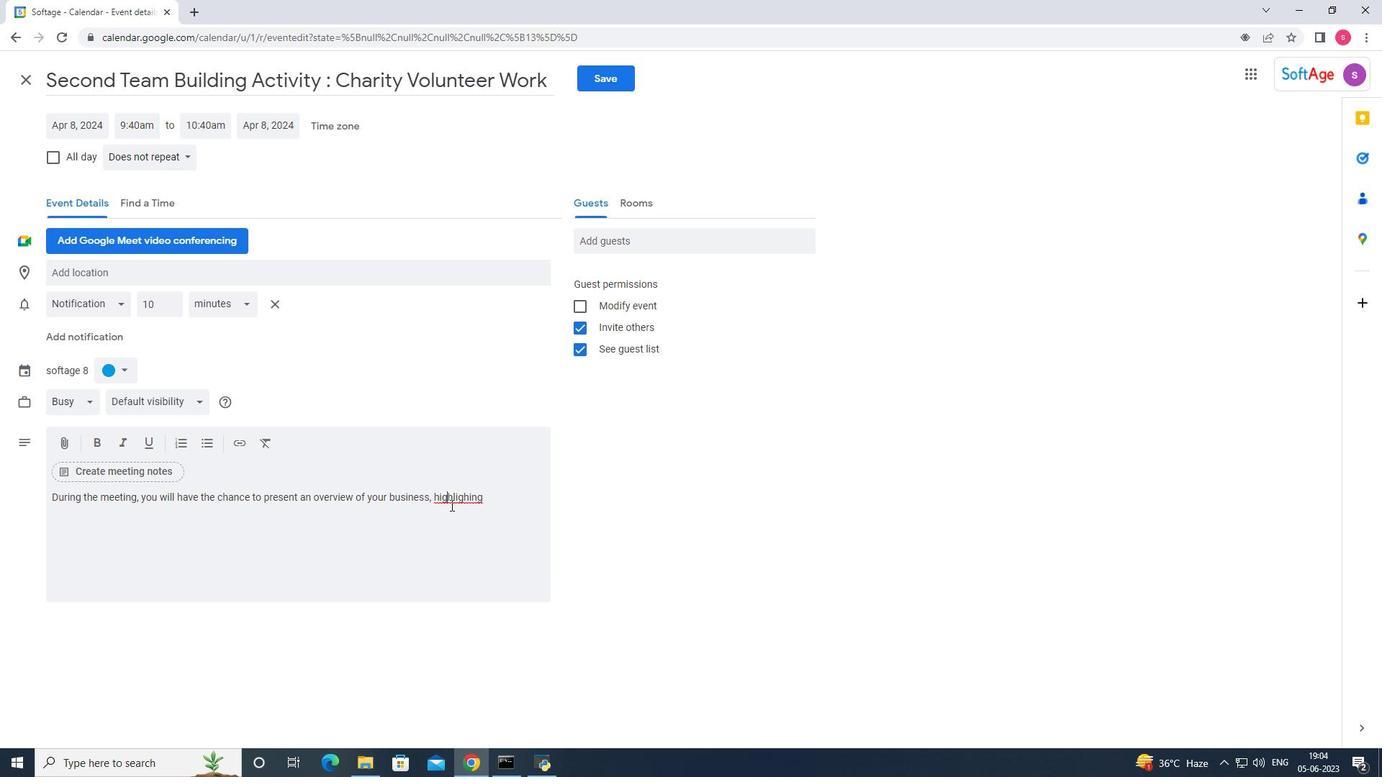 
Action: Mouse pressed right at (452, 499)
Screenshot: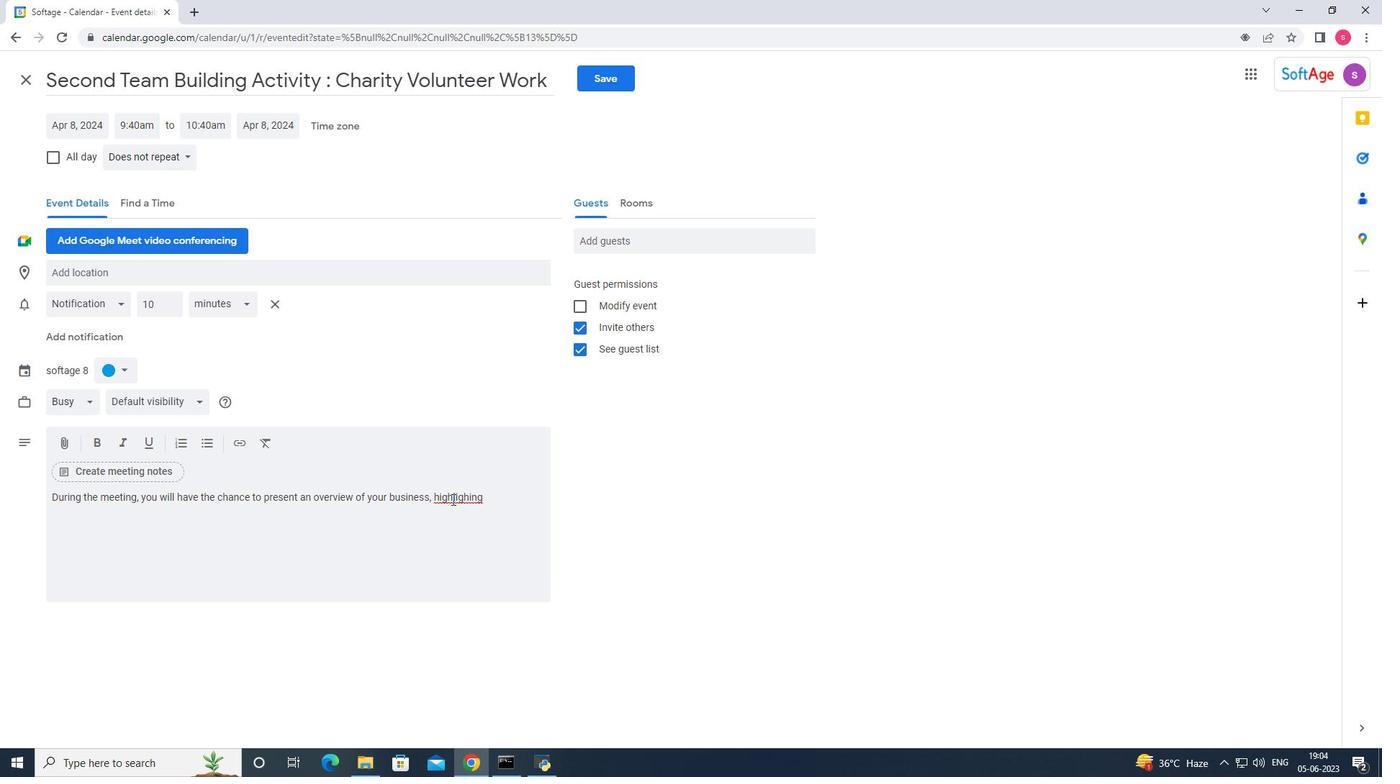 
Action: Mouse moved to (467, 516)
Screenshot: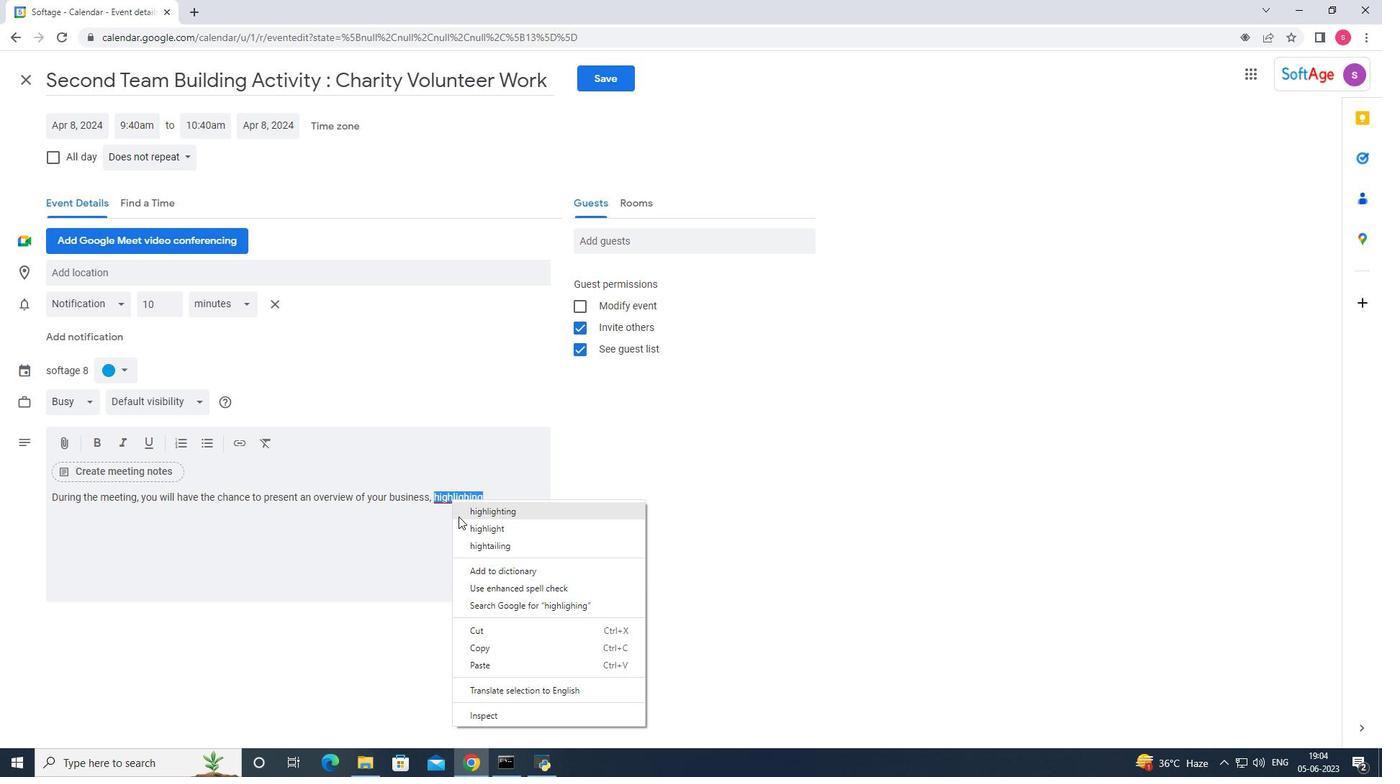 
Action: Mouse pressed left at (467, 516)
Screenshot: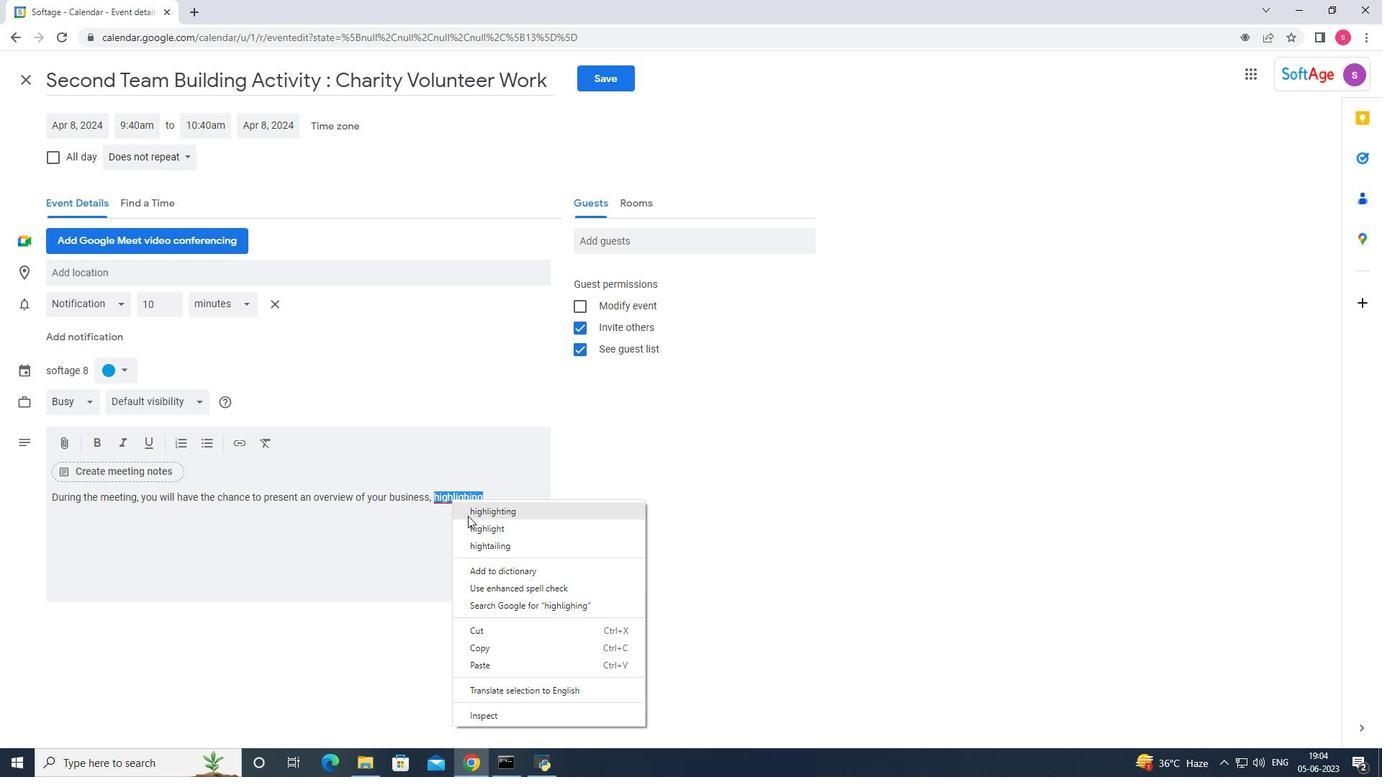
Action: Mouse moved to (488, 510)
Screenshot: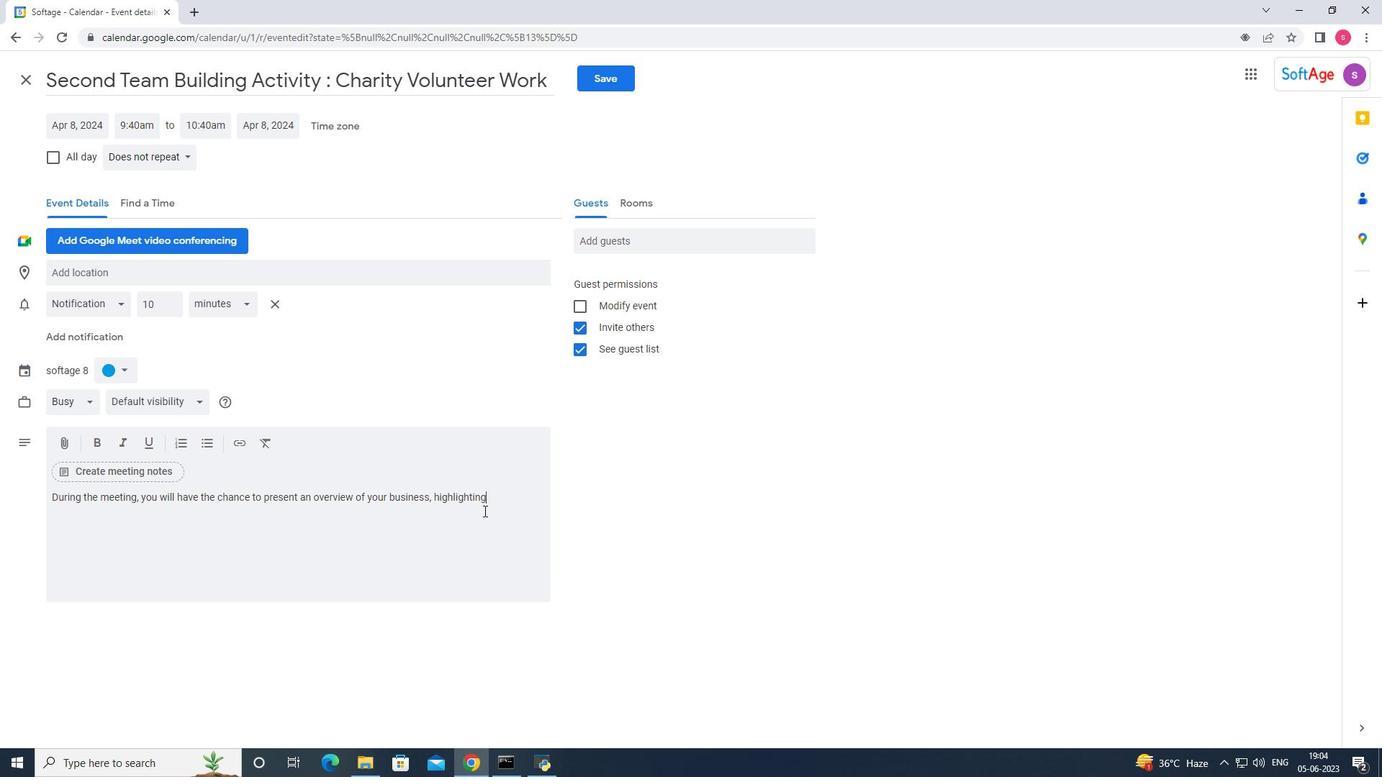 
Action: Key pressed <Key.space>key<Key.space>asecpts<Key.space>
Screenshot: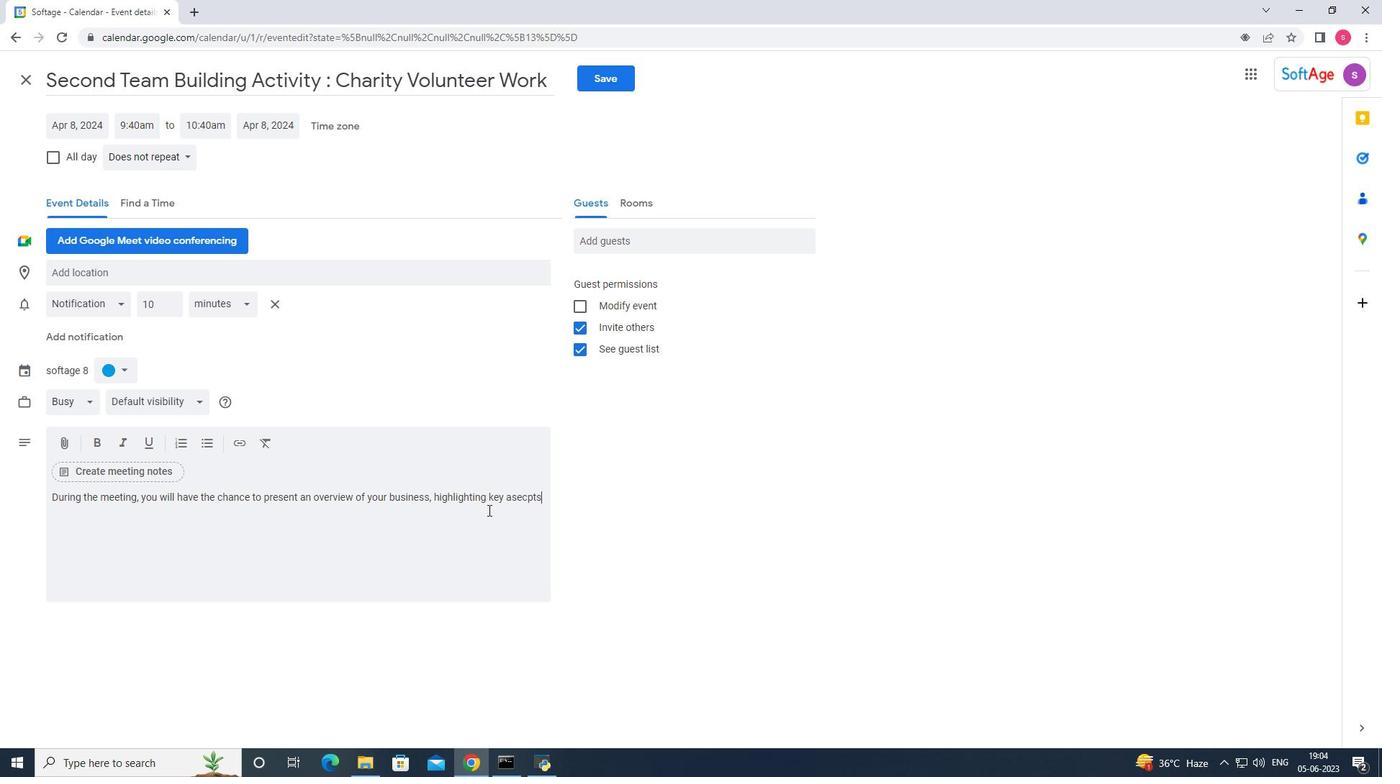 
Action: Mouse moved to (64, 513)
Screenshot: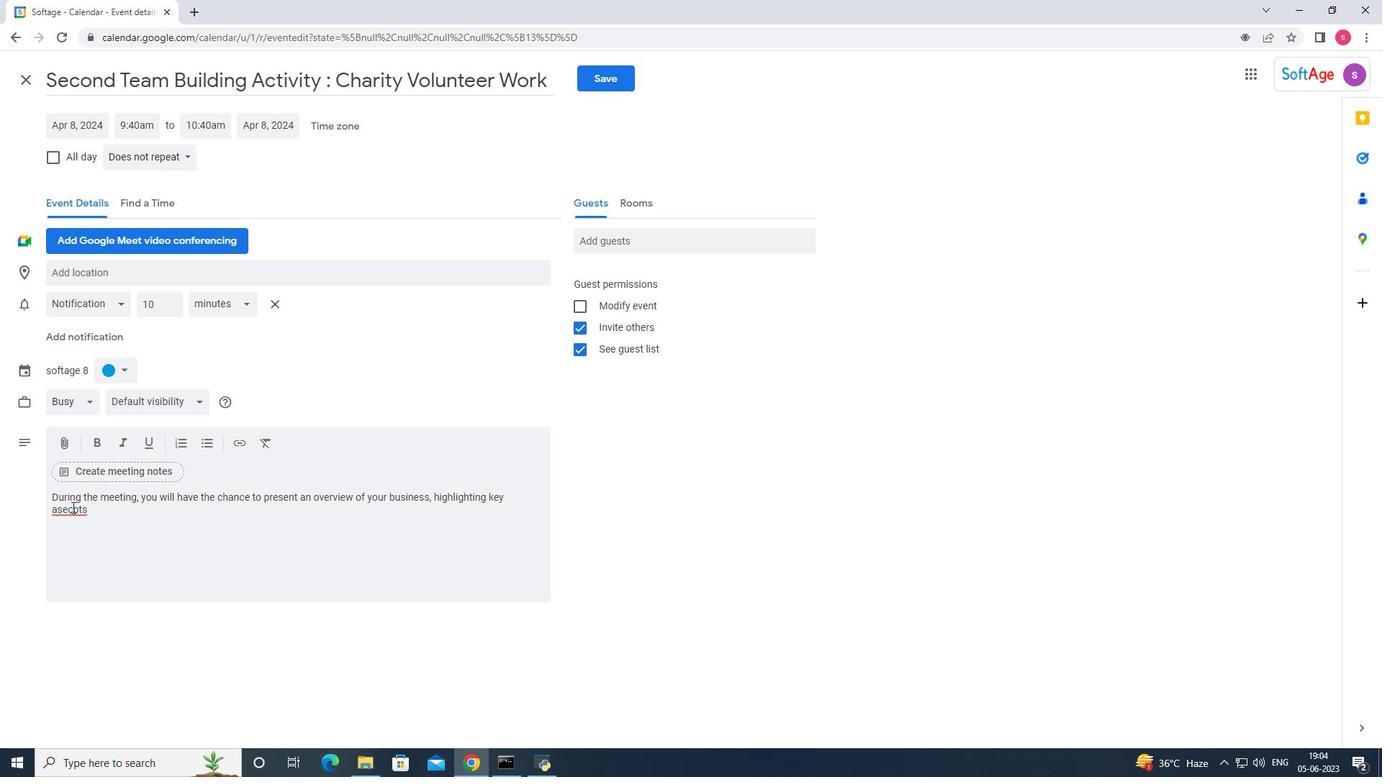 
Action: Mouse pressed right at (64, 513)
Screenshot: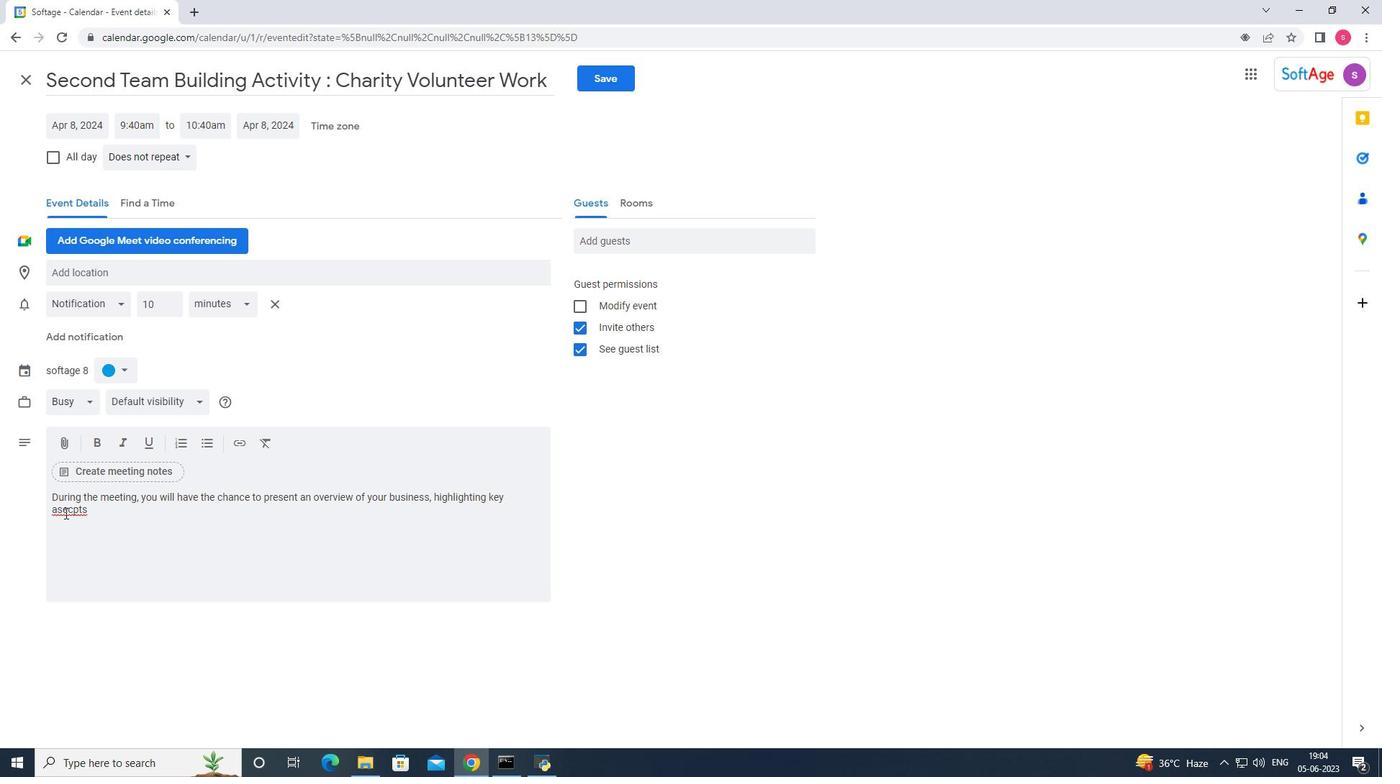 
Action: Mouse moved to (89, 524)
Screenshot: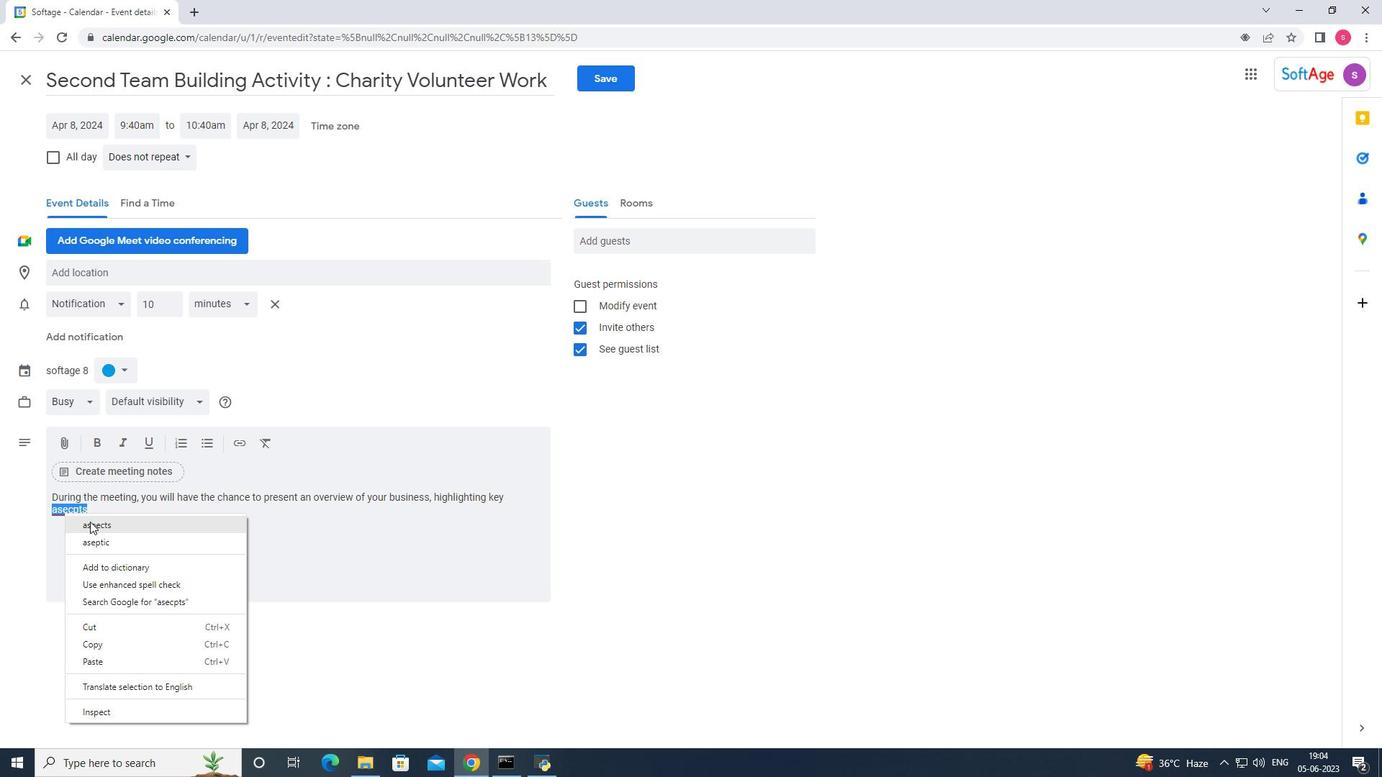 
Action: Mouse pressed left at (89, 524)
Screenshot: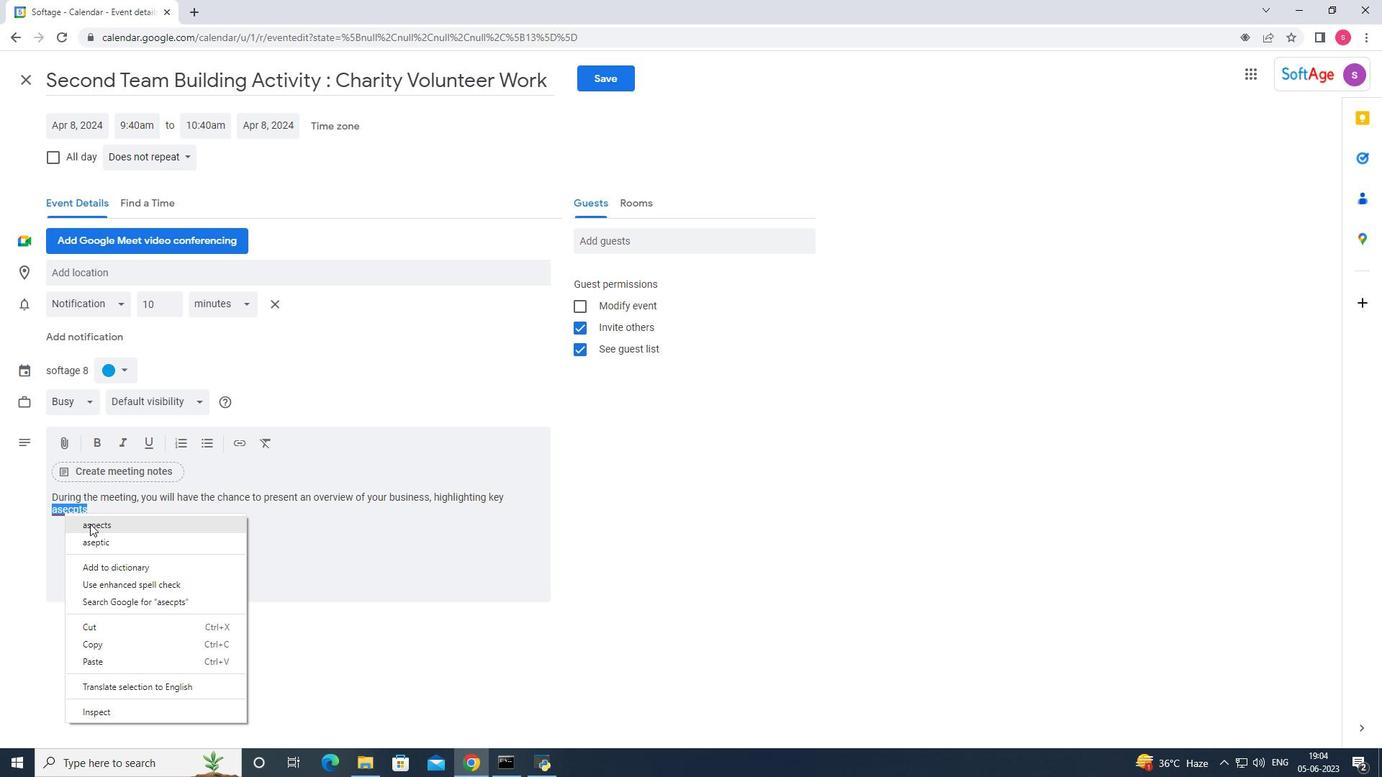 
Action: Mouse moved to (115, 523)
Screenshot: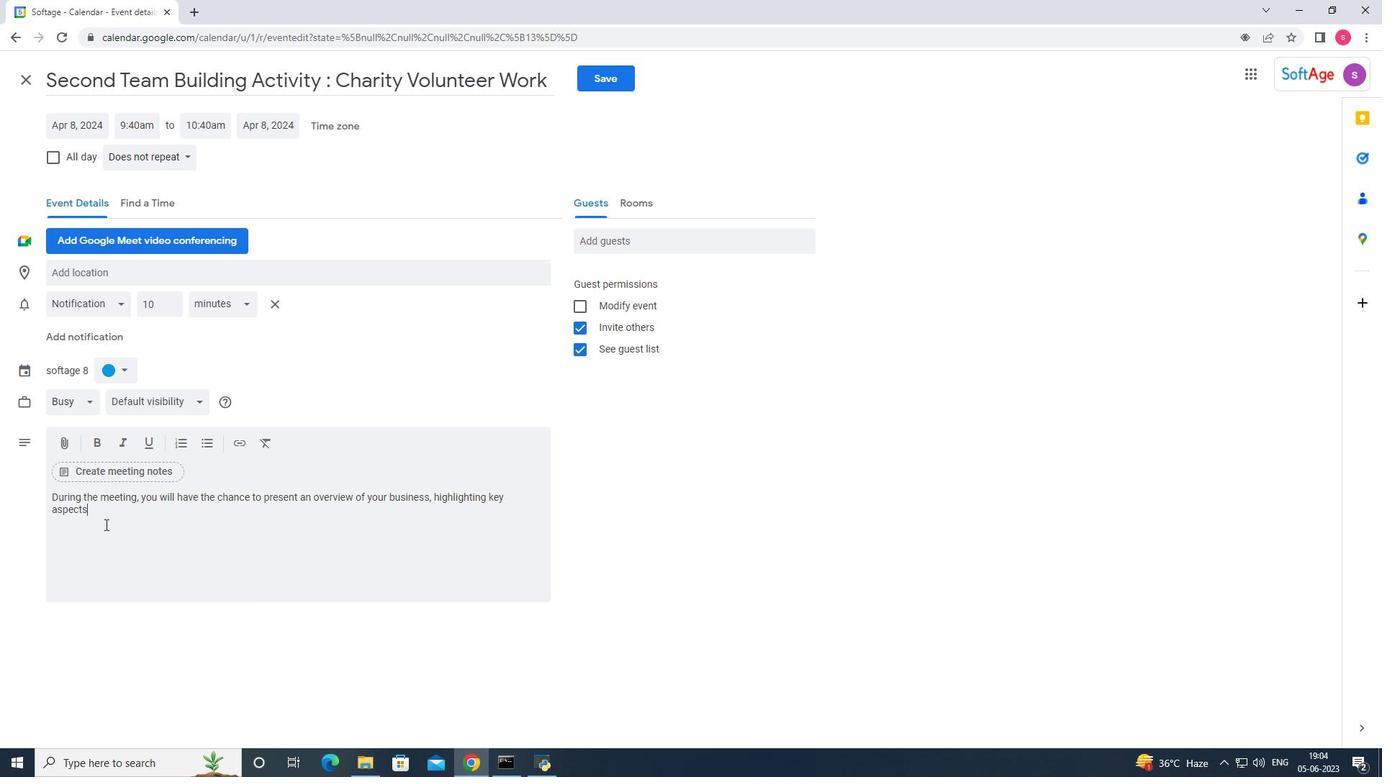 
Action: Key pressed <Key.space>such<Key.space>as<Key.space>your<Key.space>product<Key.space>or<Key.space>service<Key.space>target<Key.left><Key.left><Key.left><Key.left><Key.left><Key.left><Key.left>,<Key.right><Key.right><Key.right><Key.right><Key.right><Key.right><Key.right><Key.right><Key.space>market,<Key.space>competative<Key.space>
Screenshot: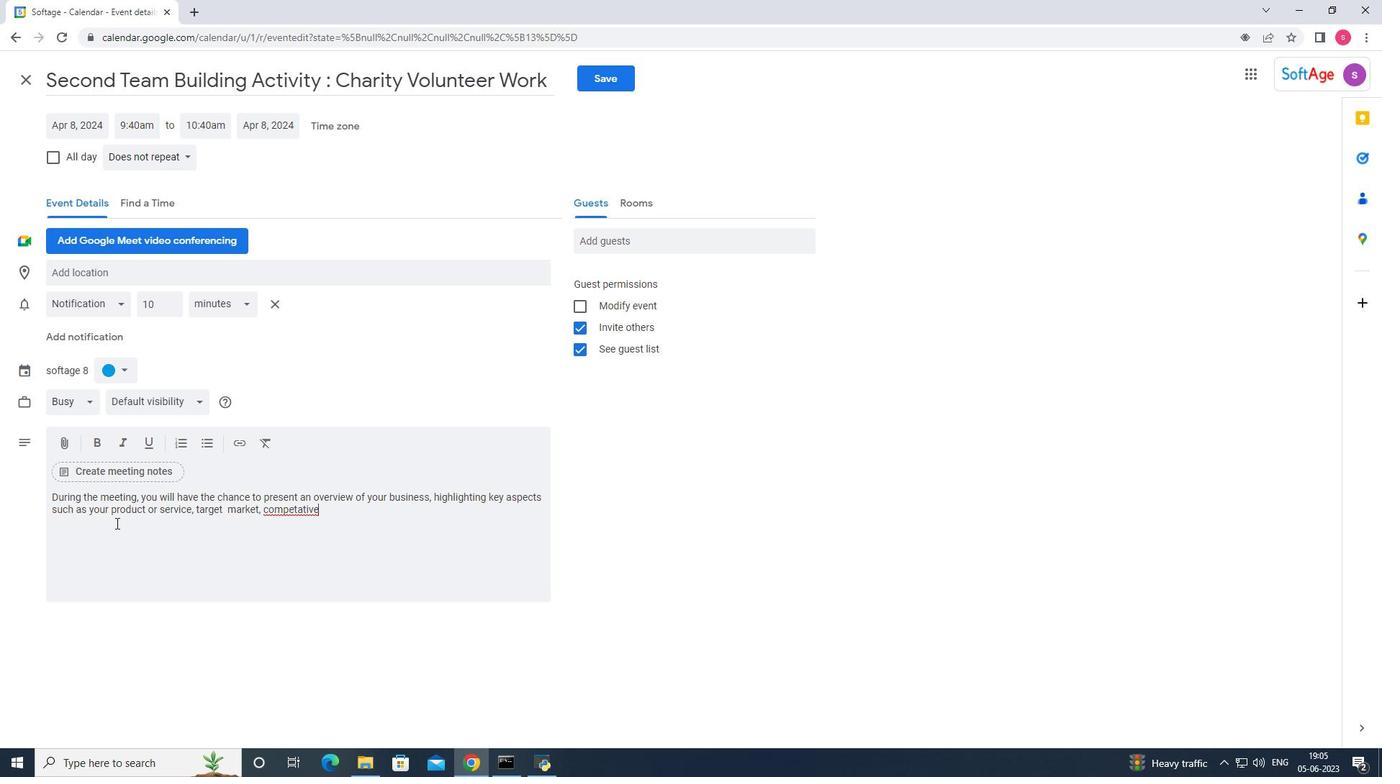 
Action: Mouse moved to (282, 513)
Screenshot: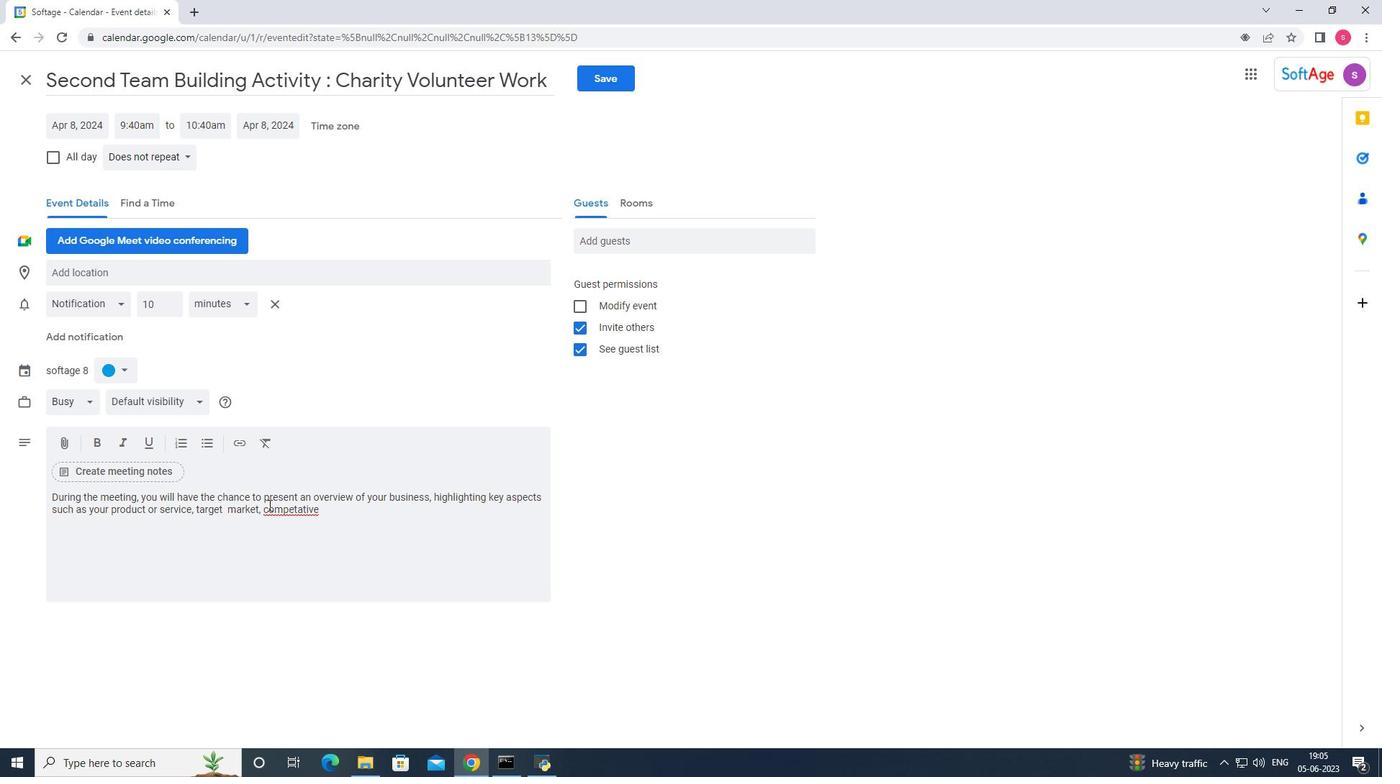 
Action: Mouse pressed right at (282, 513)
Screenshot: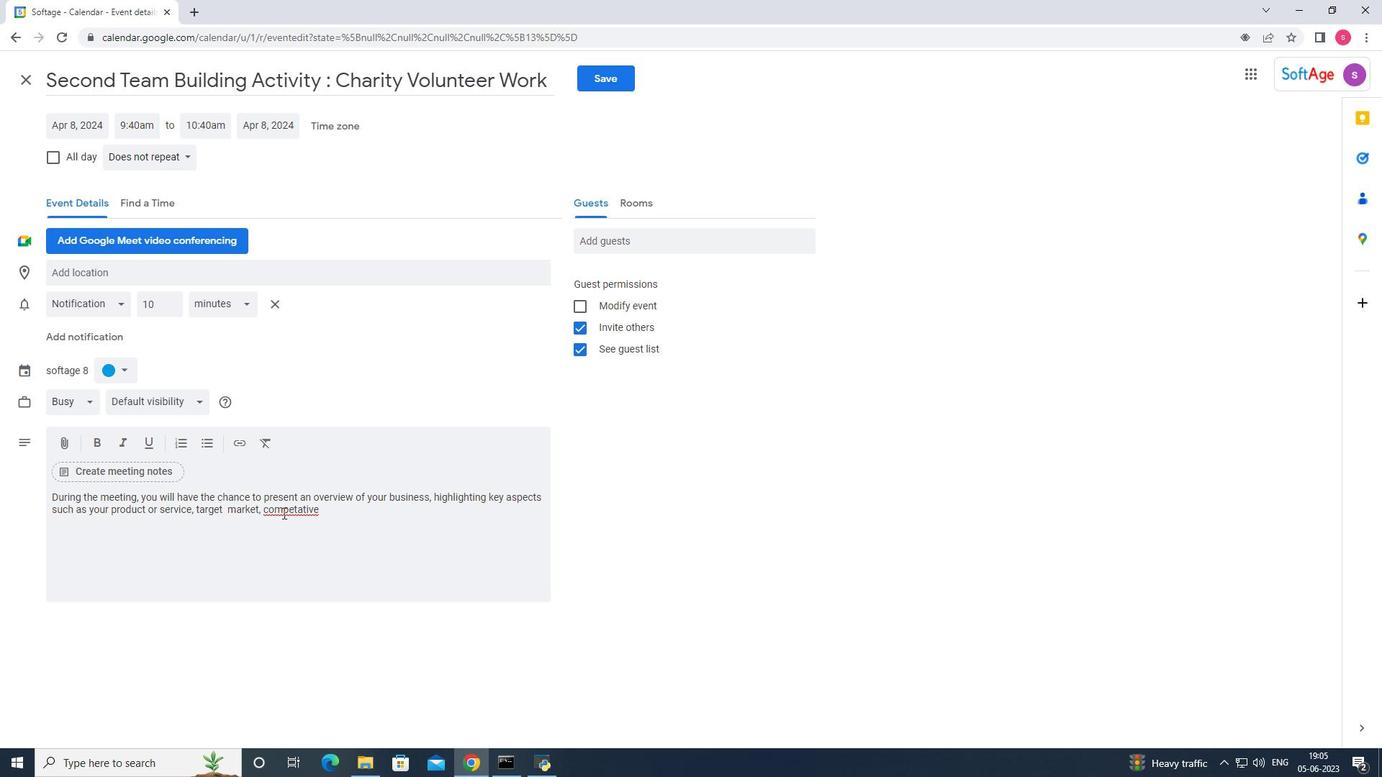 
Action: Mouse moved to (291, 524)
Screenshot: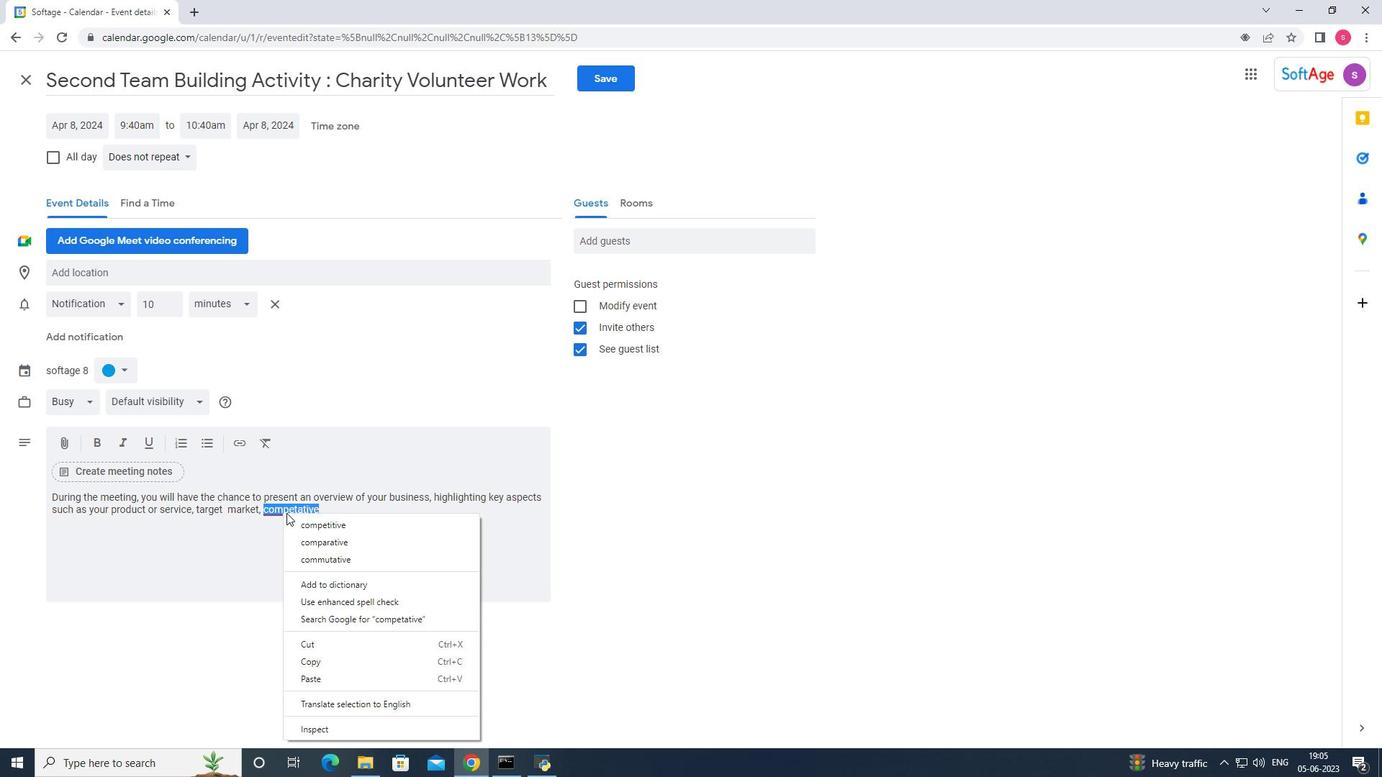 
Action: Mouse pressed left at (291, 524)
Screenshot: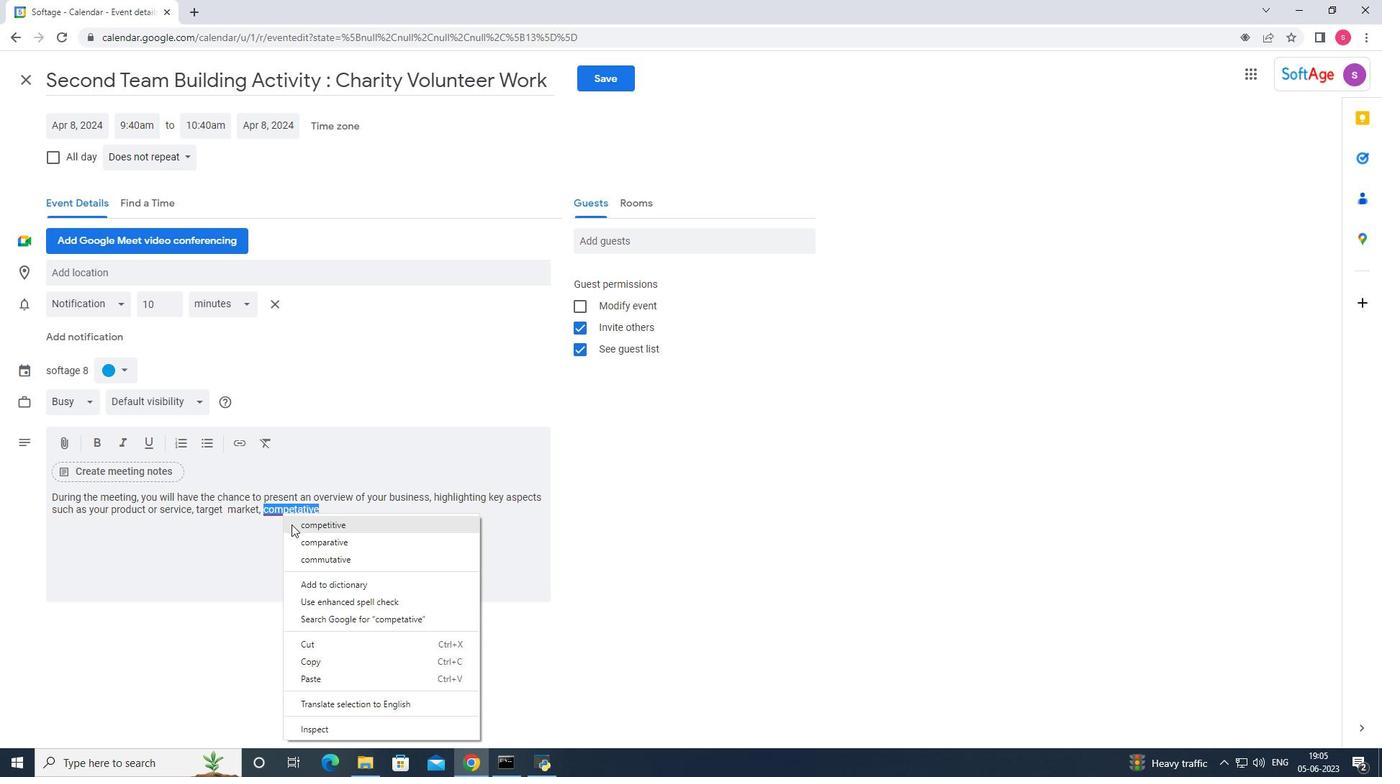 
Action: Mouse moved to (303, 524)
Screenshot: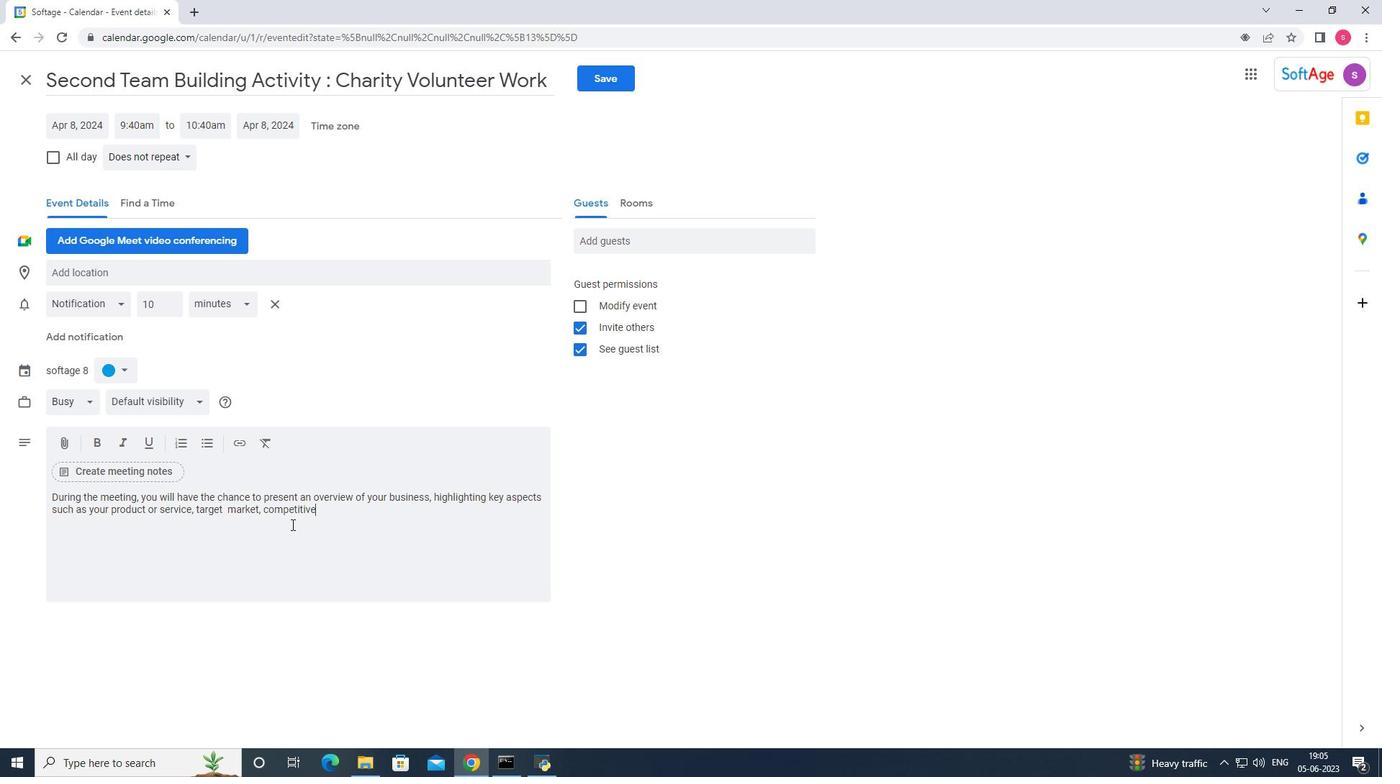 
Action: Key pressed <Key.space>advantages,<Key.space>and<Key.space>growth<Key.space><Key.space><Key.backspace>potential<Key.space><Key.backspace>.<Key.space><Key.shift>This<Key.space>presentation<Key.space>should<Key.space>provide<Key.space>a<Key.space>clear<Key.space>understanding<Key.space>of<Key.space>your<Key.space>buss<Key.backspace>i<Key.backspace>inr<Key.backspace>ess<Key.space>model<Key.space>and<Key.space>value<Key.space>proposition,<Key.space>captivating<Key.space>the<Key.space>interest<Key.space>of<Key.space>the<Key.space>potential<Key.space>investor.
Screenshot: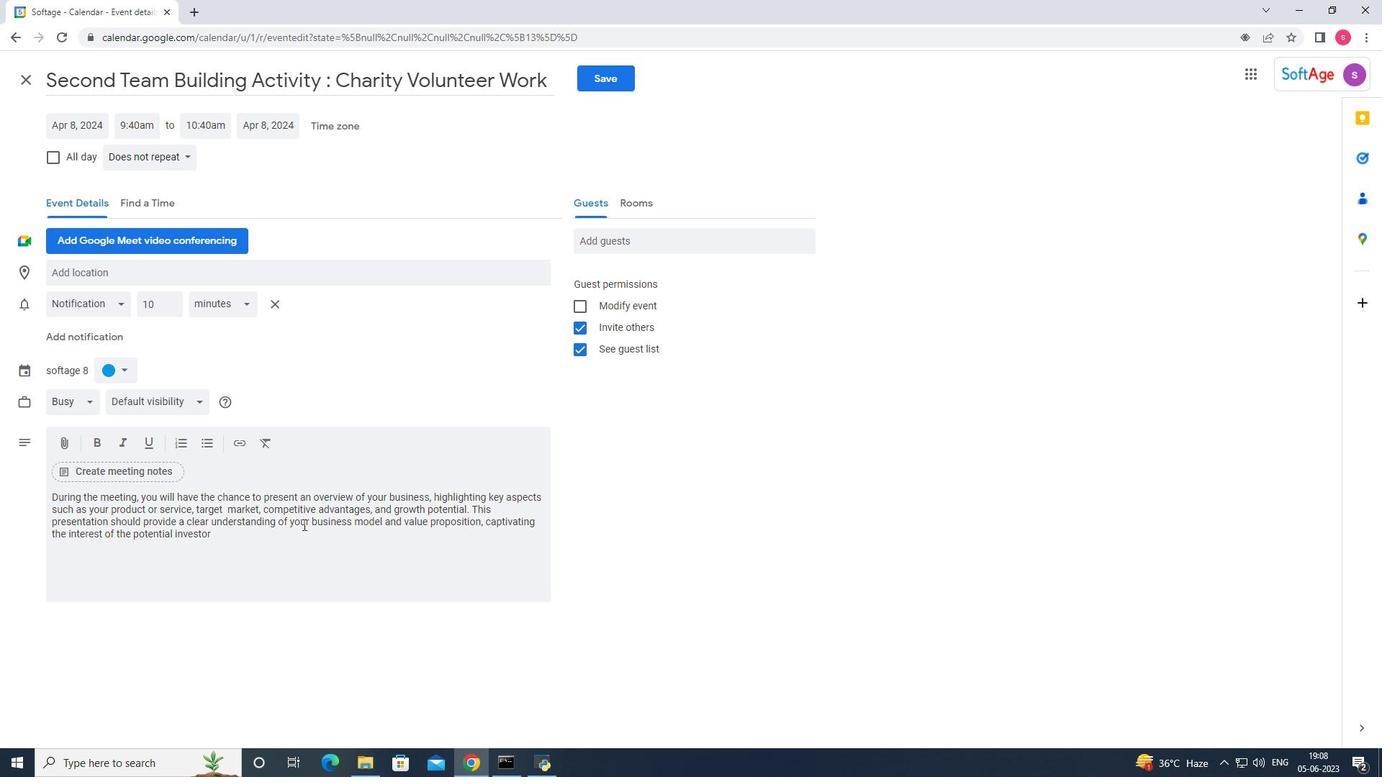 
Action: Mouse moved to (128, 375)
Screenshot: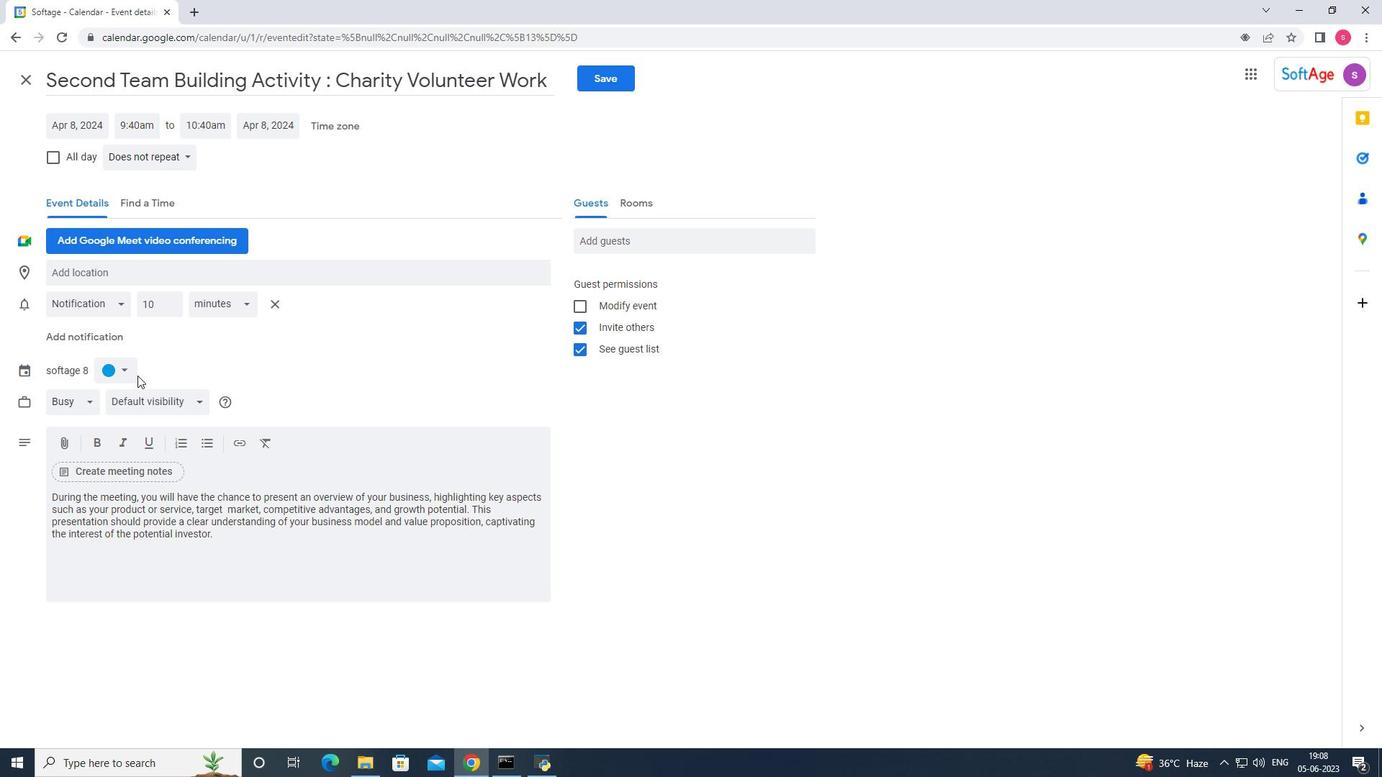 
Action: Mouse pressed left at (128, 375)
Screenshot: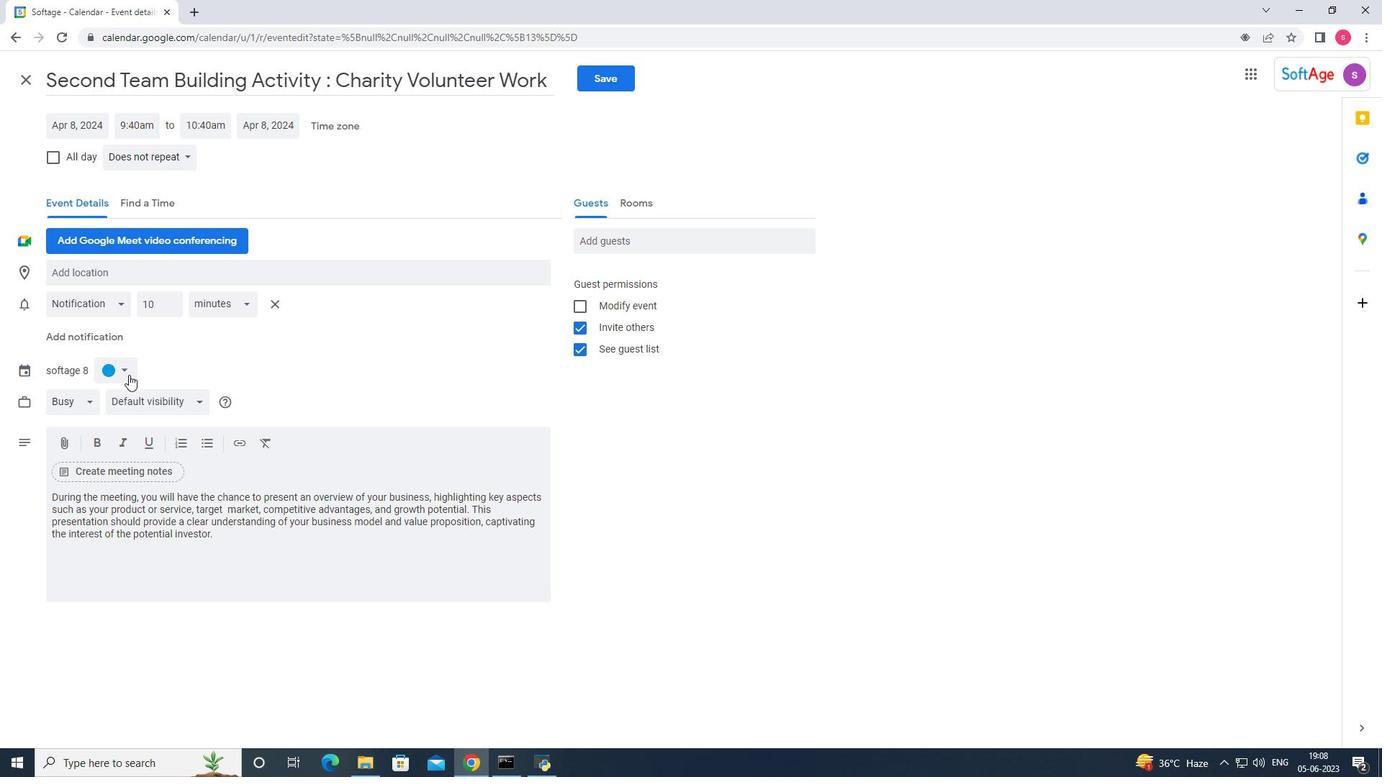 
Action: Mouse moved to (123, 403)
Screenshot: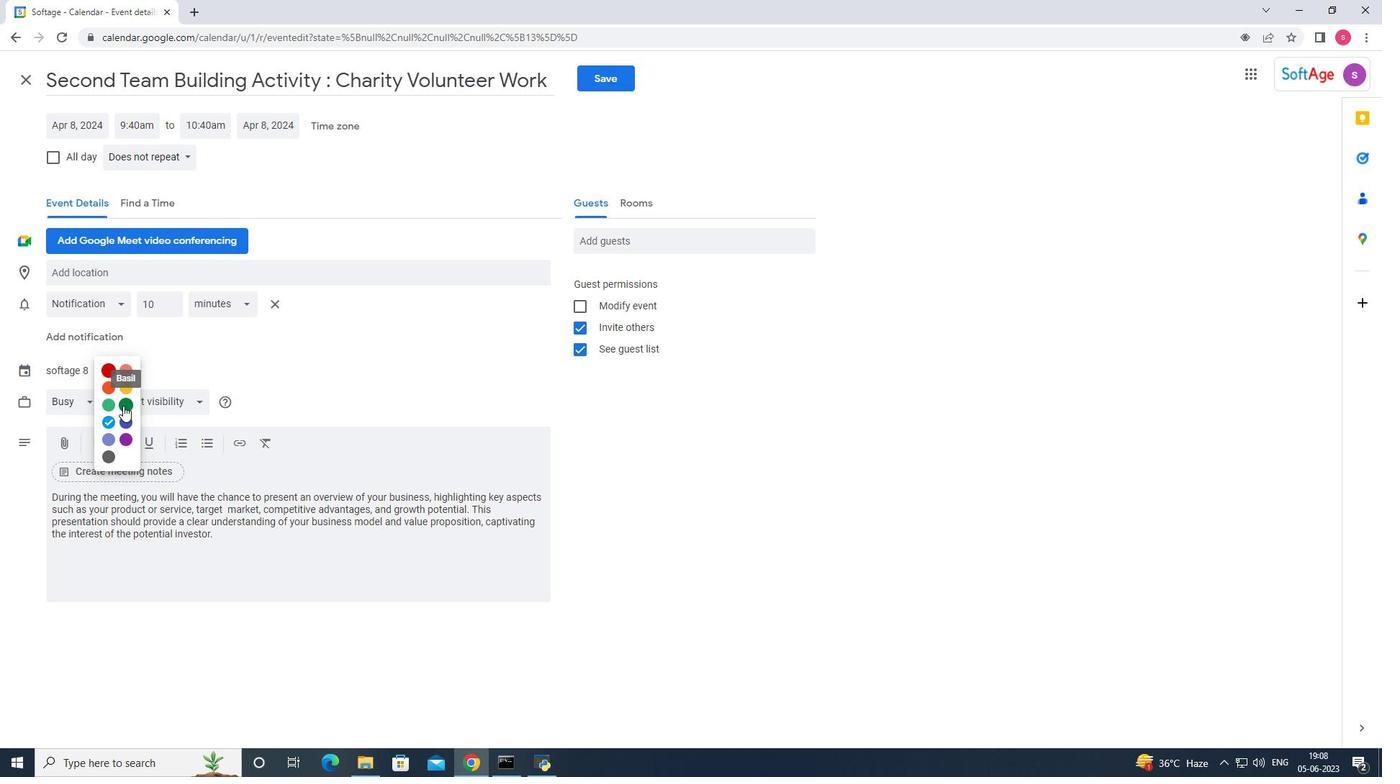 
Action: Mouse pressed left at (123, 403)
Screenshot: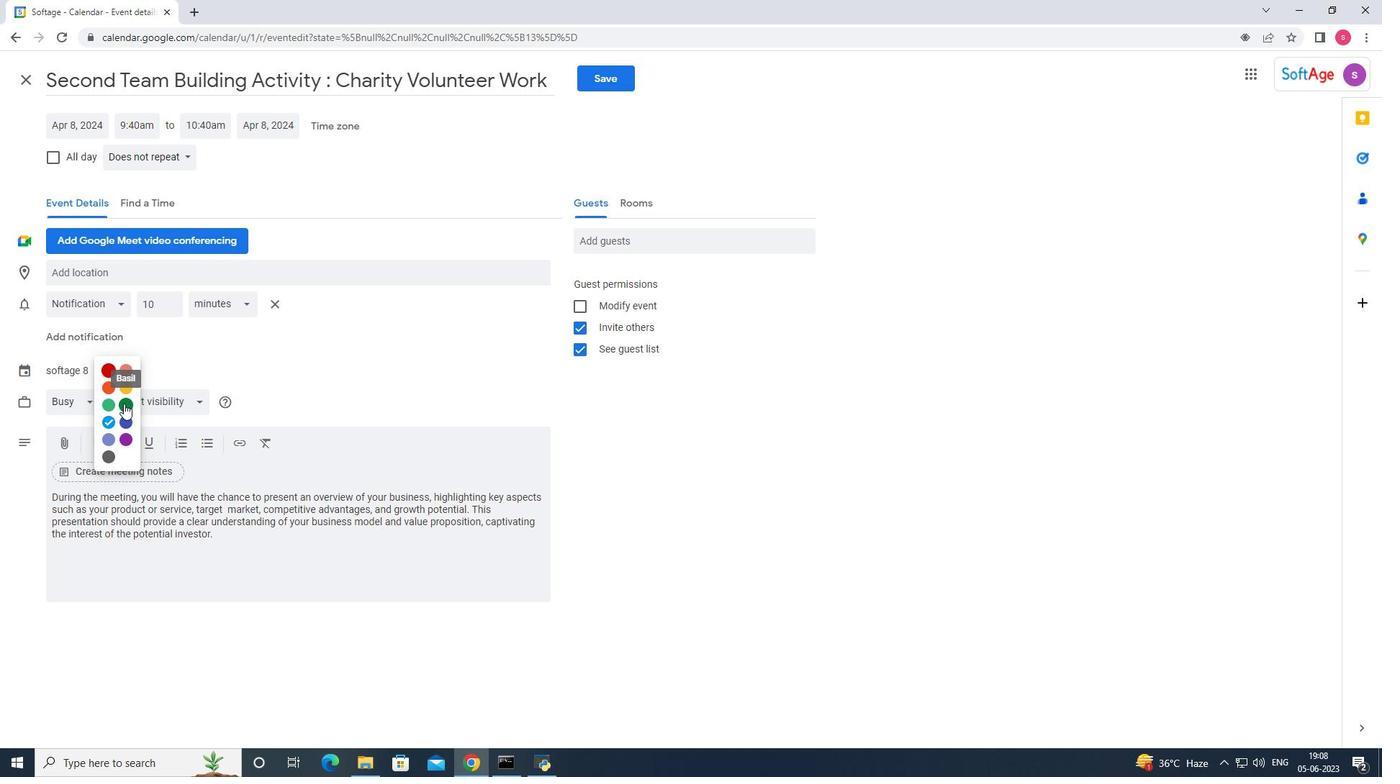 
Action: Mouse moved to (645, 243)
Screenshot: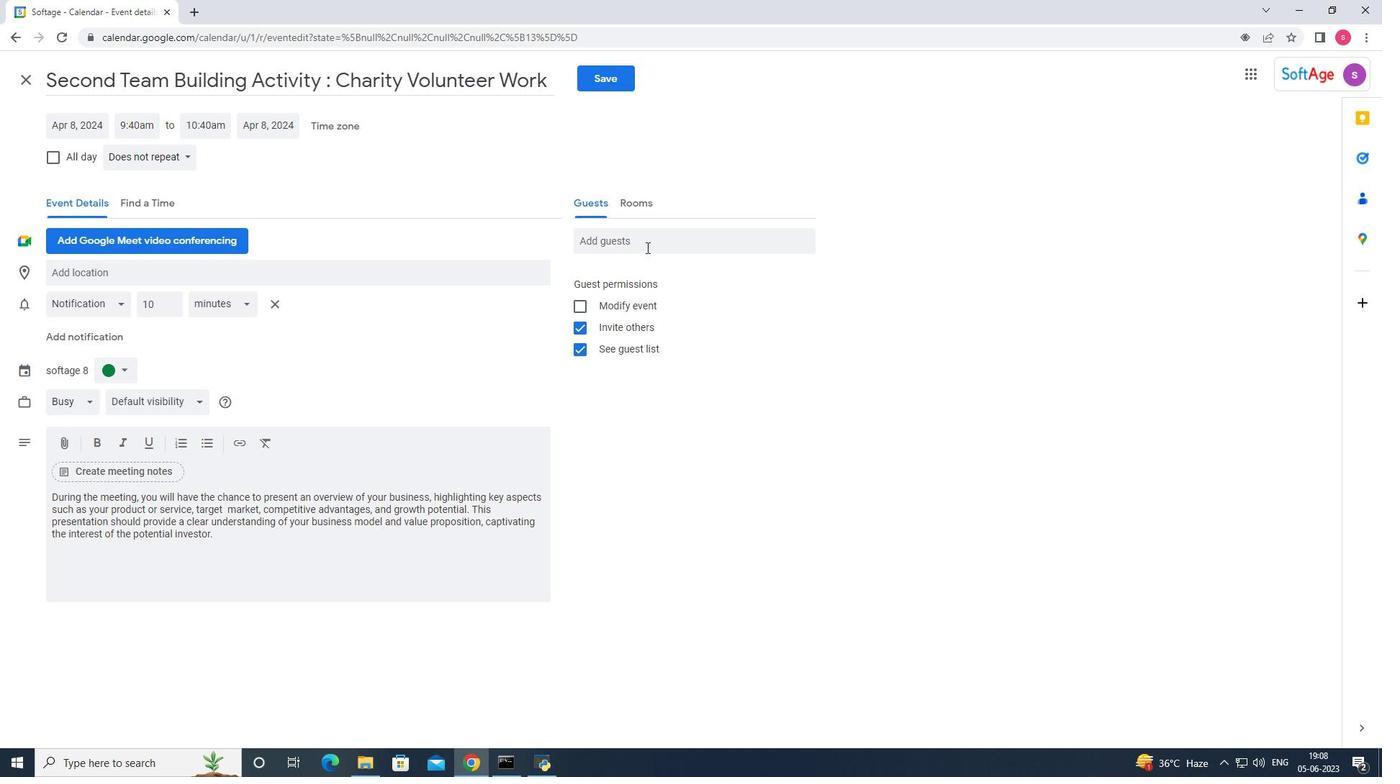 
Action: Mouse pressed left at (645, 243)
Screenshot: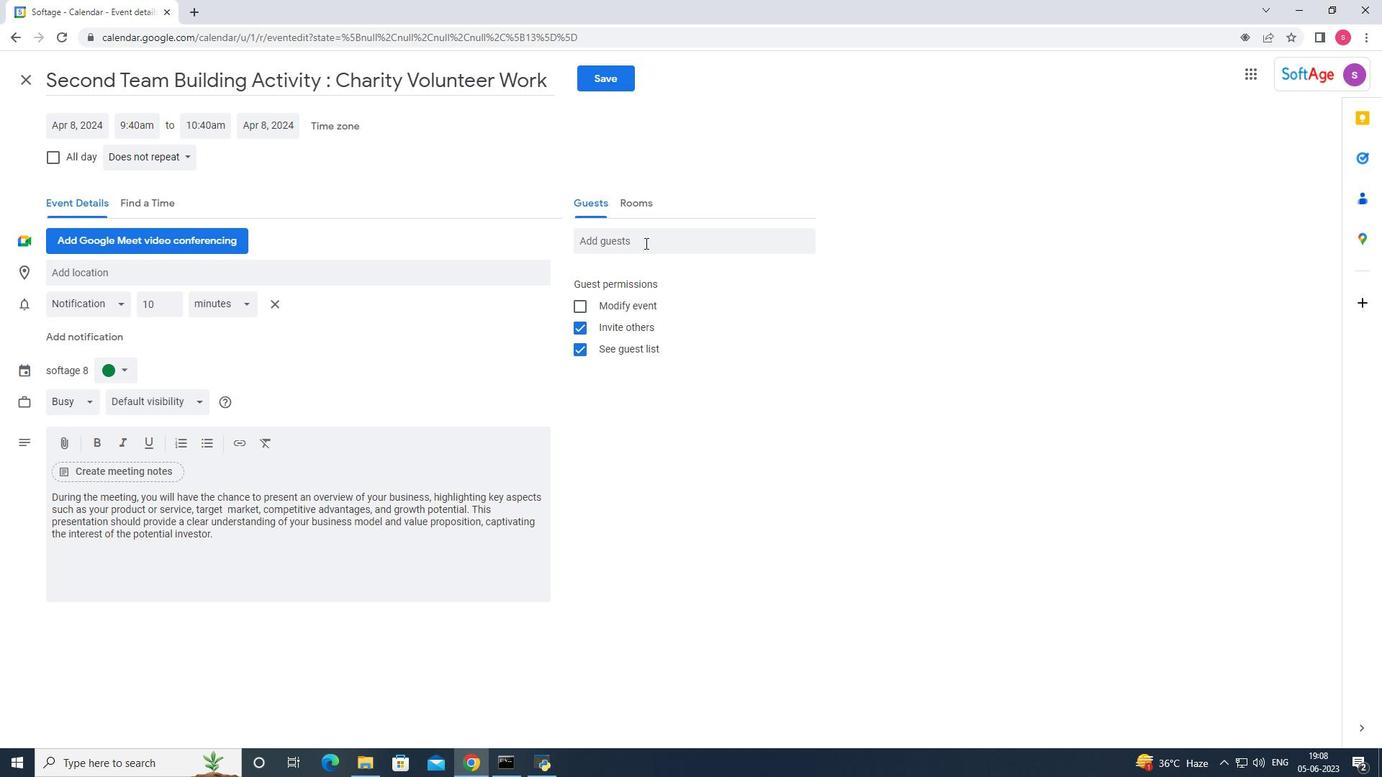 
Action: Mouse moved to (259, 268)
Screenshot: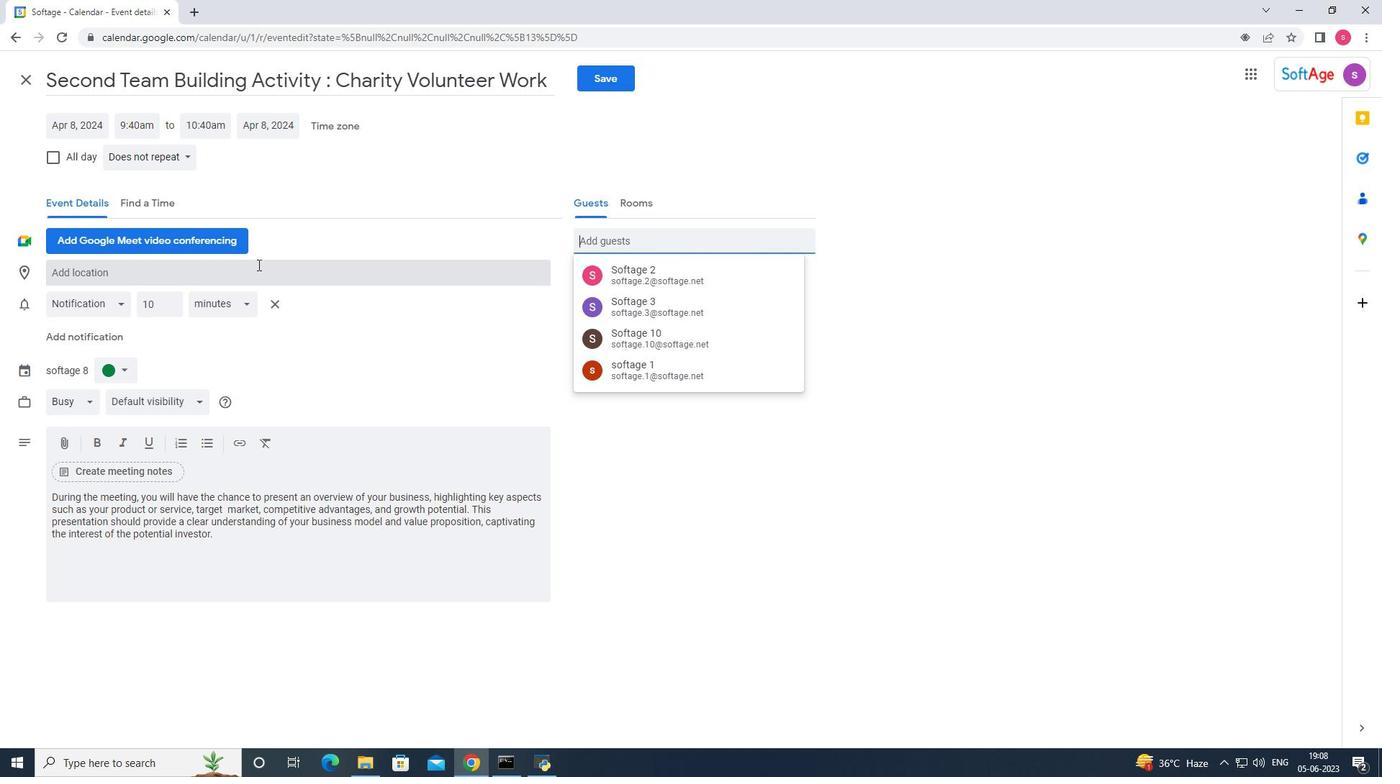 
Action: Mouse pressed left at (259, 268)
Screenshot: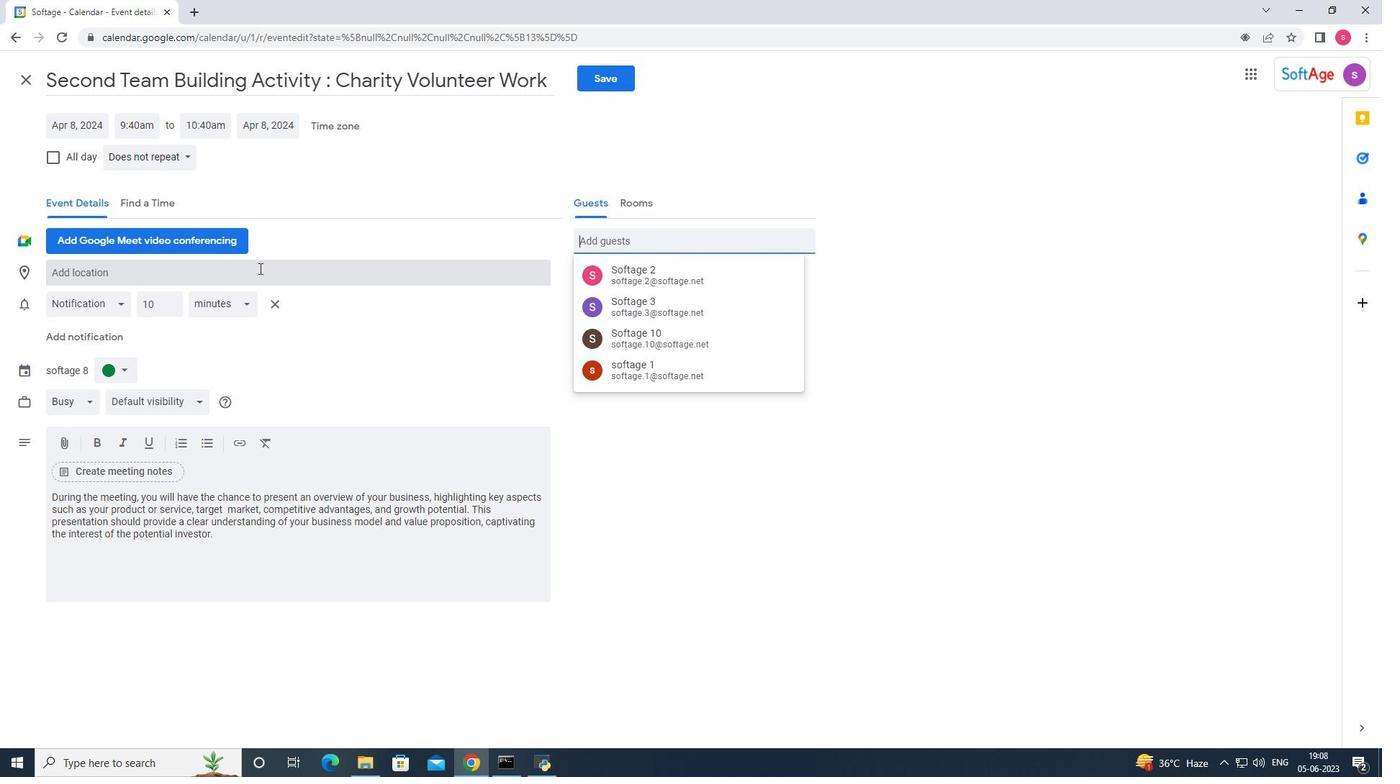 
Action: Key pressed <Key.shift>San<Key.space><Key.shift><Key.shift><Key.shift><Key.shift><Key.shift><Key.shift><Key.shift><Key.shift>Francisco<Key.space>
Screenshot: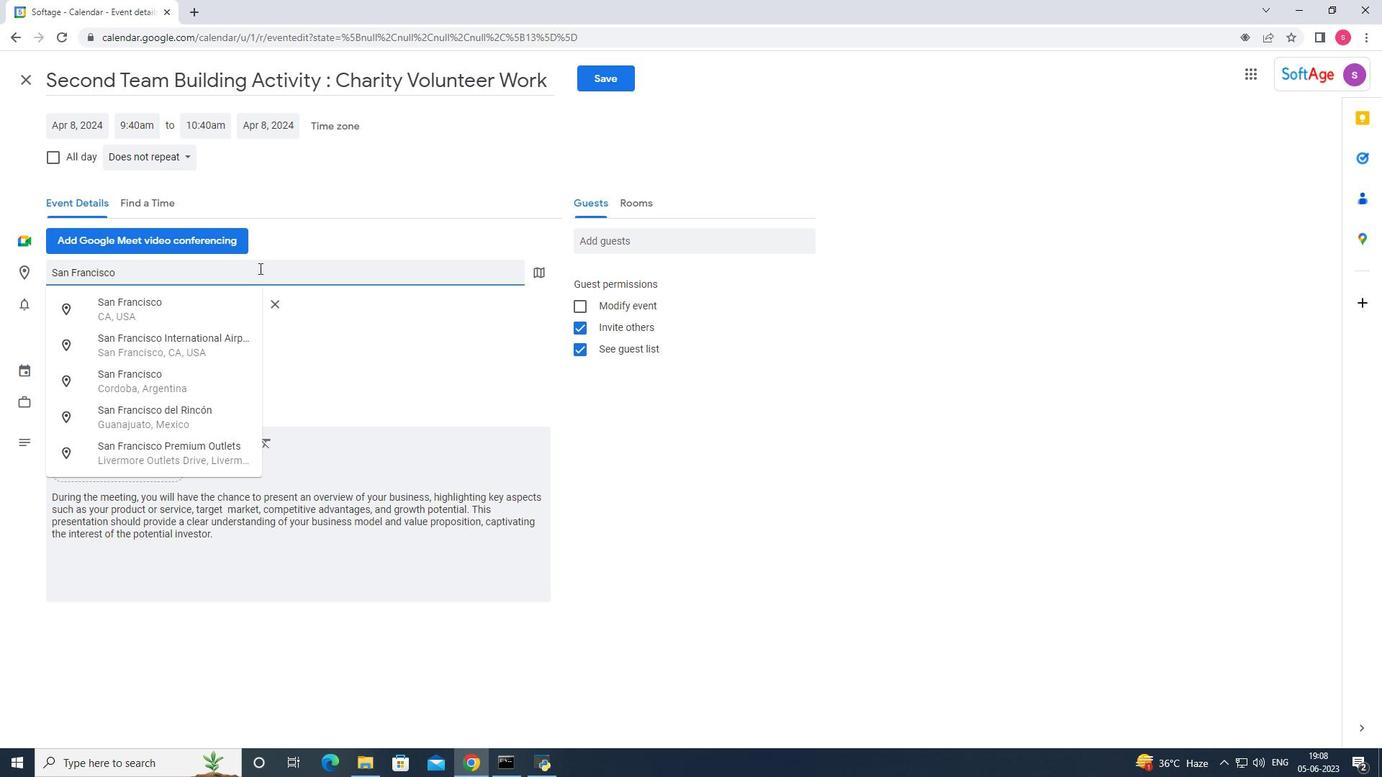 
Action: Mouse moved to (244, 296)
Screenshot: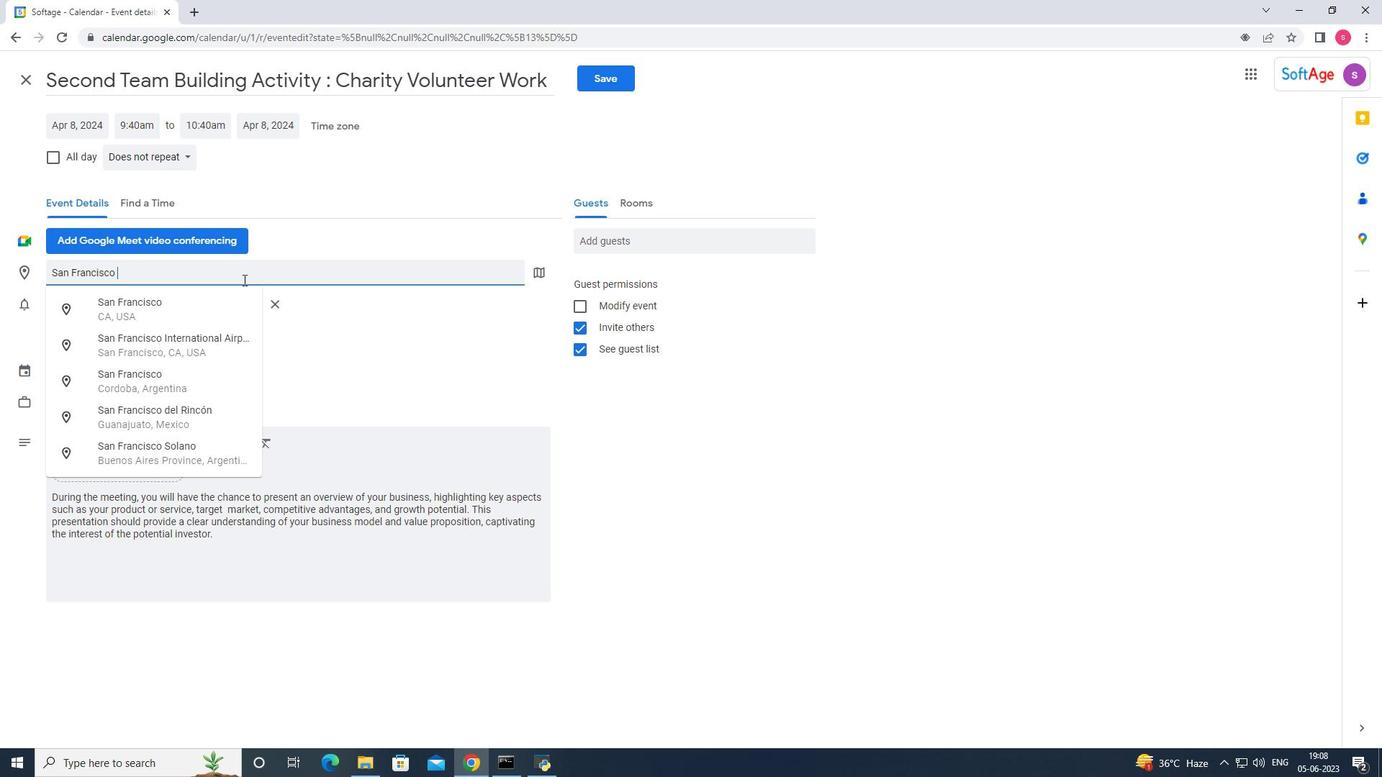 
Action: Key pressed ,<Key.space><Key.shift>USA
Screenshot: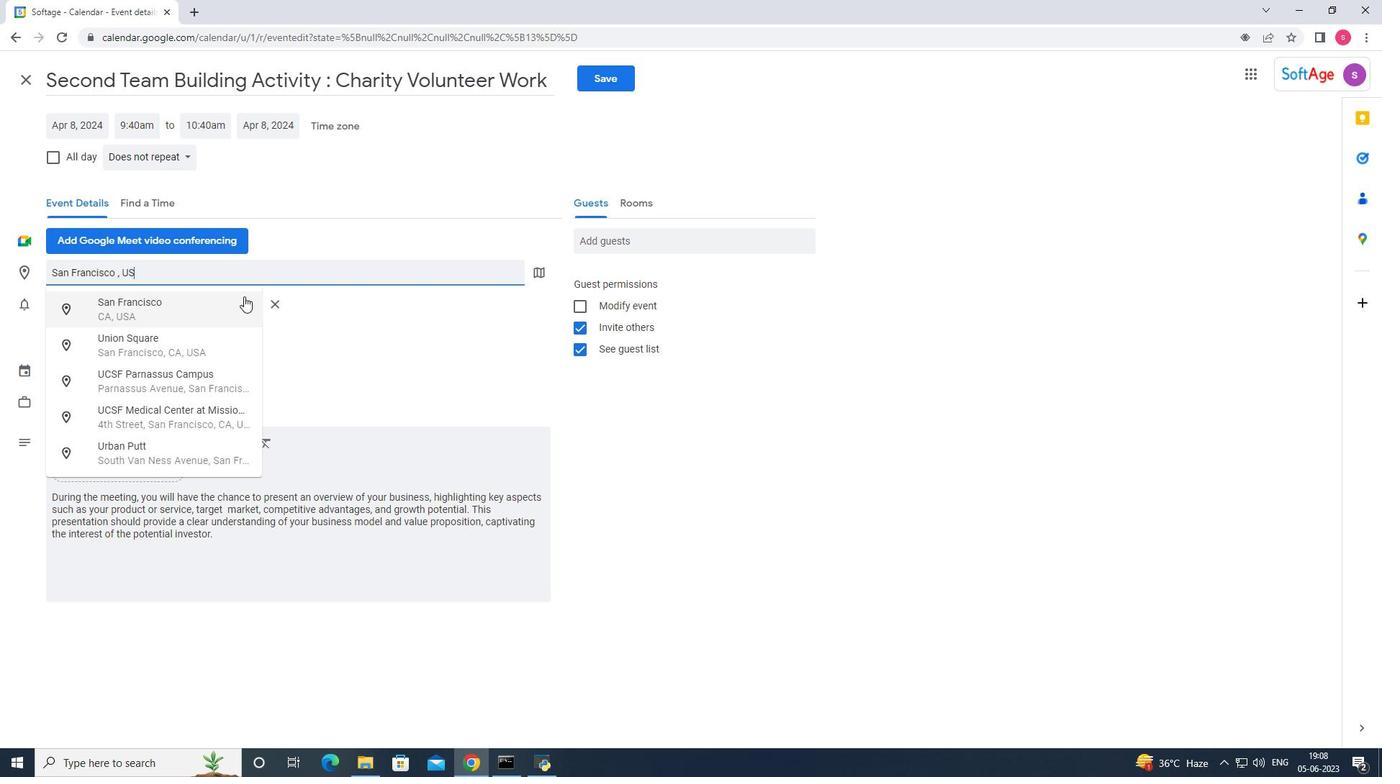 
Action: Mouse moved to (230, 308)
Screenshot: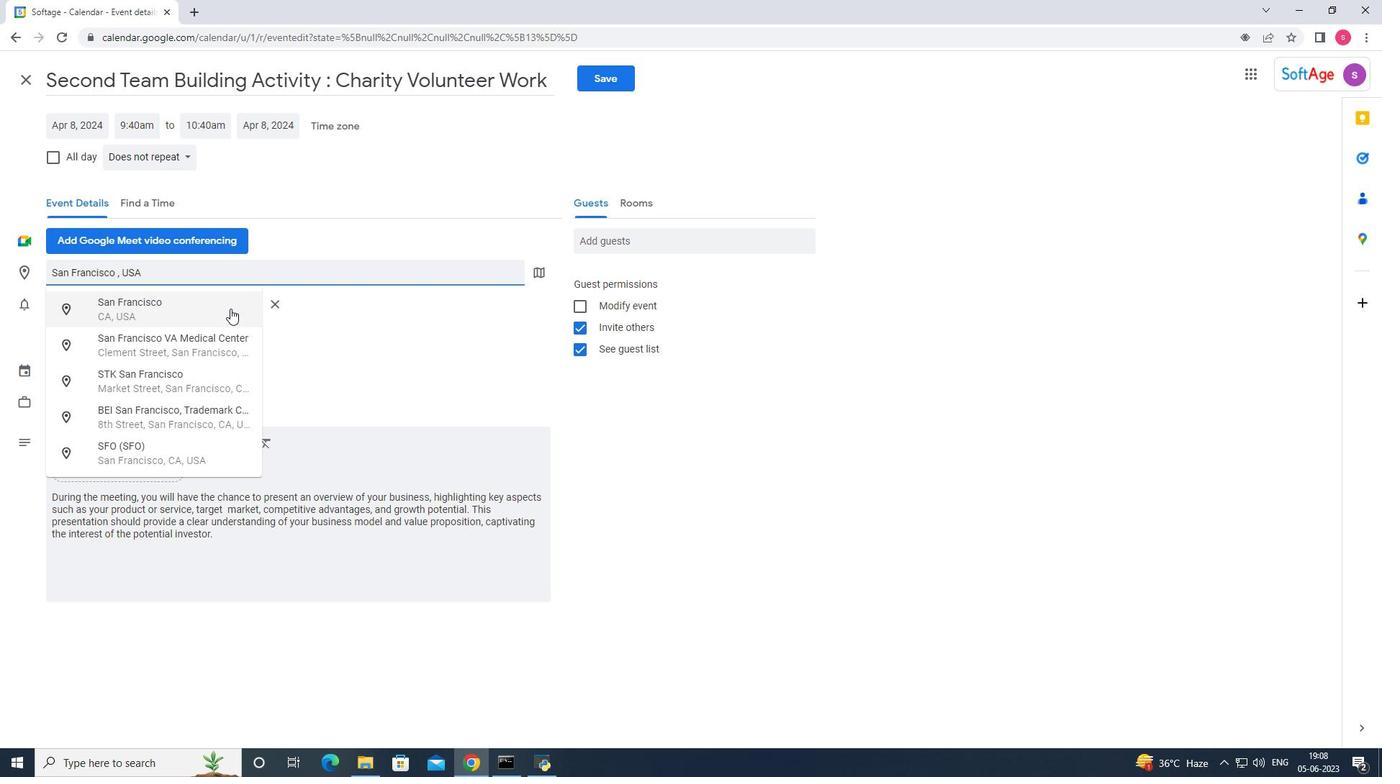 
Action: Mouse pressed left at (230, 308)
Screenshot: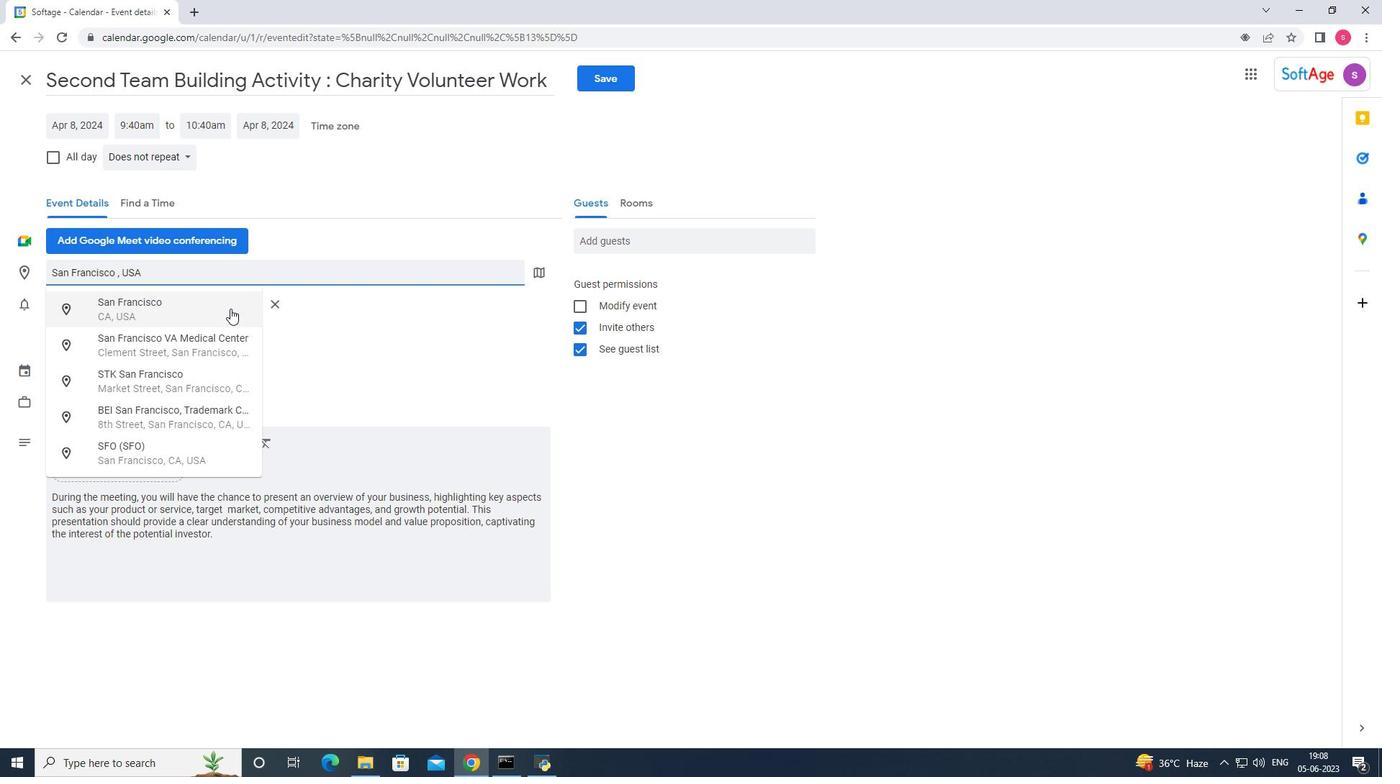 
Action: Mouse moved to (608, 241)
Screenshot: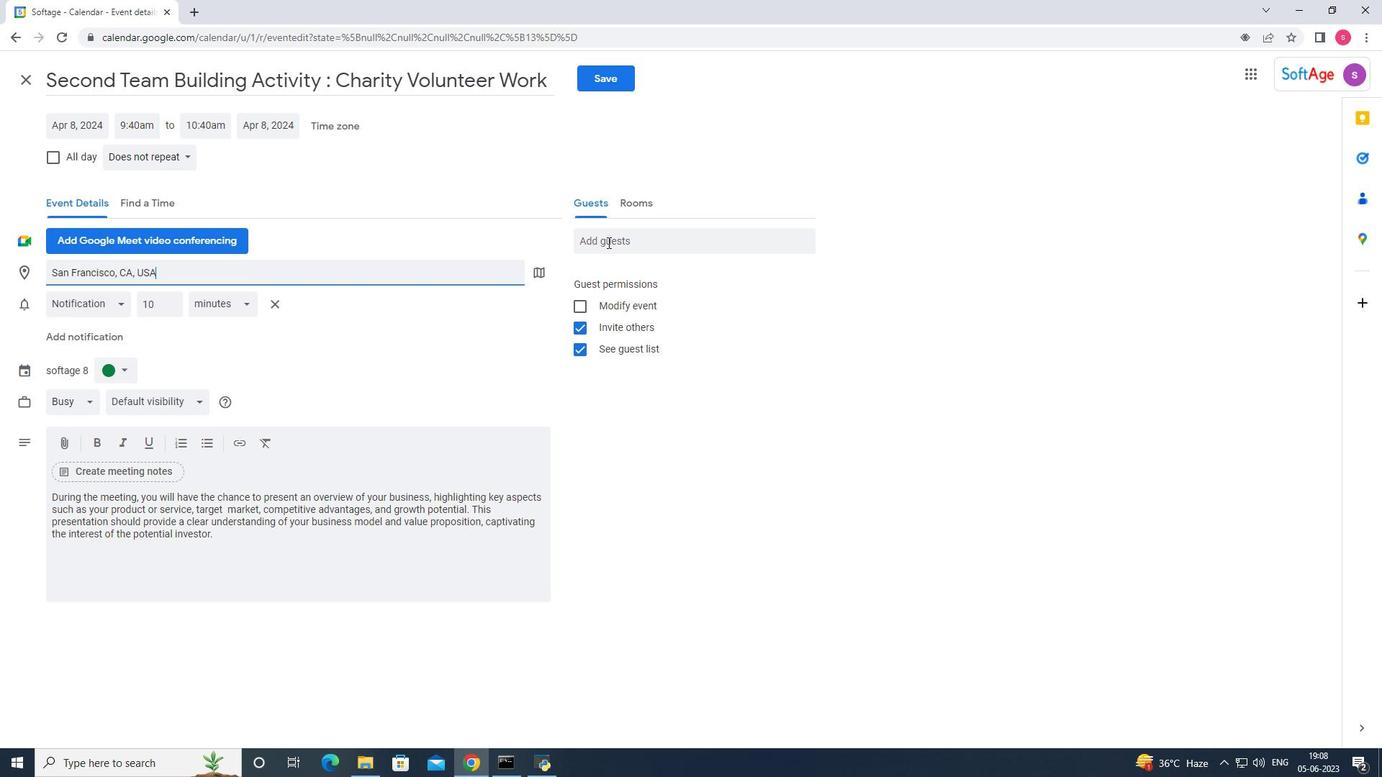 
Action: Mouse pressed left at (608, 241)
Screenshot: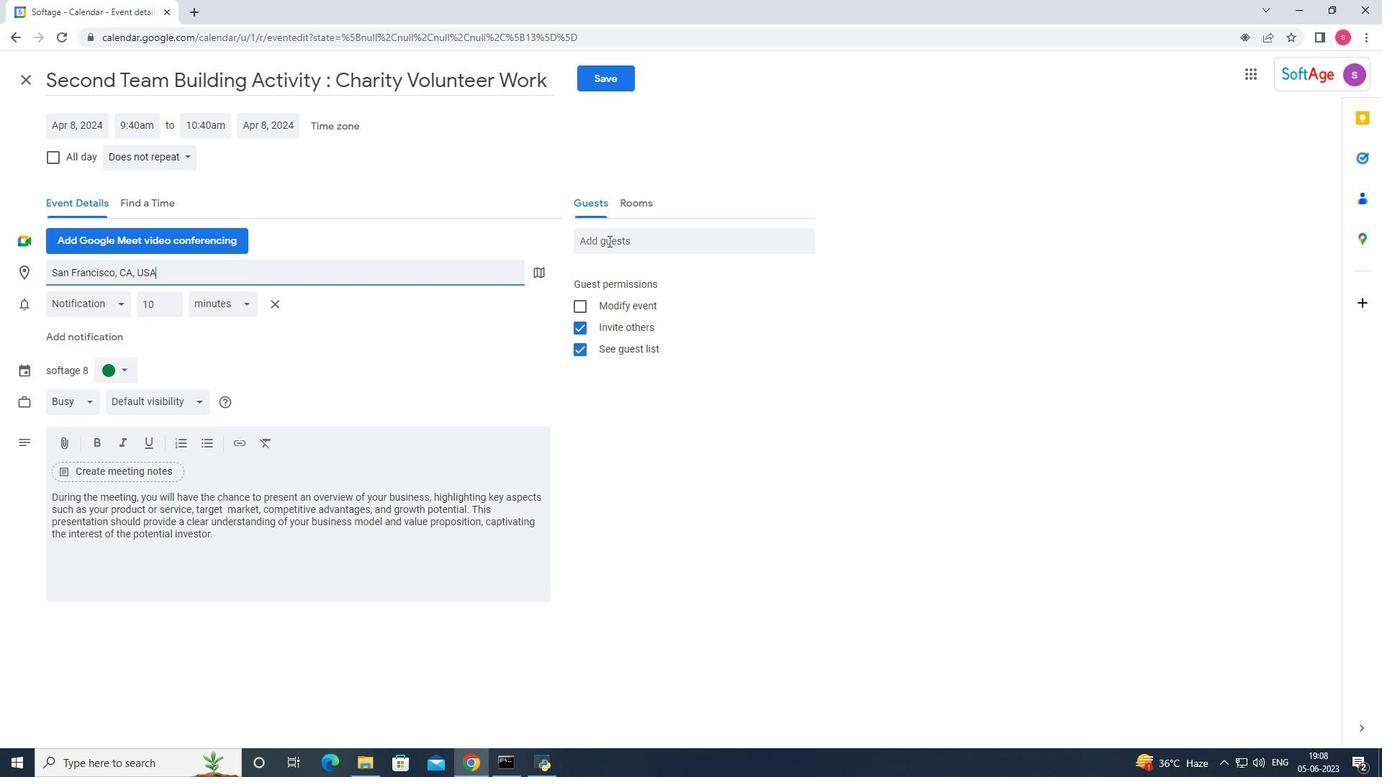 
Action: Key pressed softage6<Key.backspace>.6
Screenshot: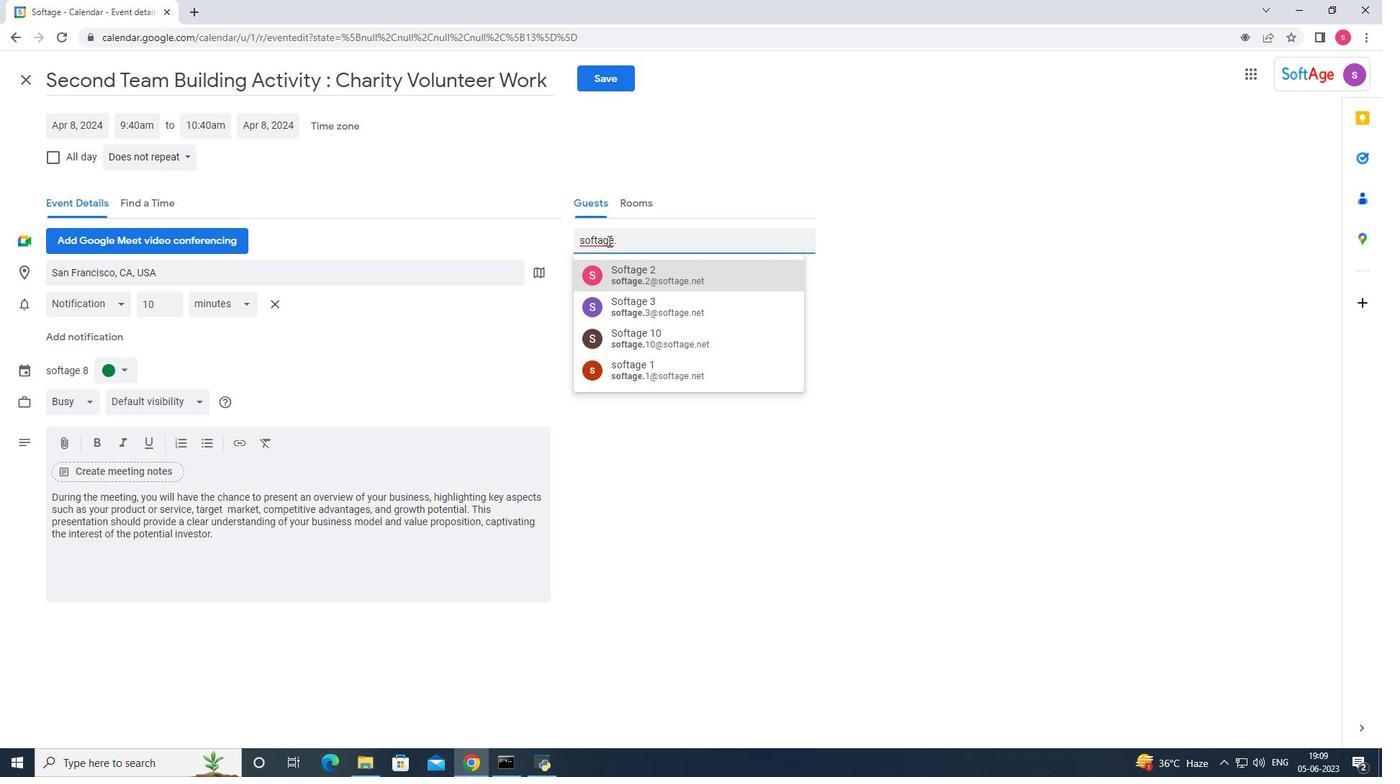 
Action: Mouse moved to (620, 279)
Screenshot: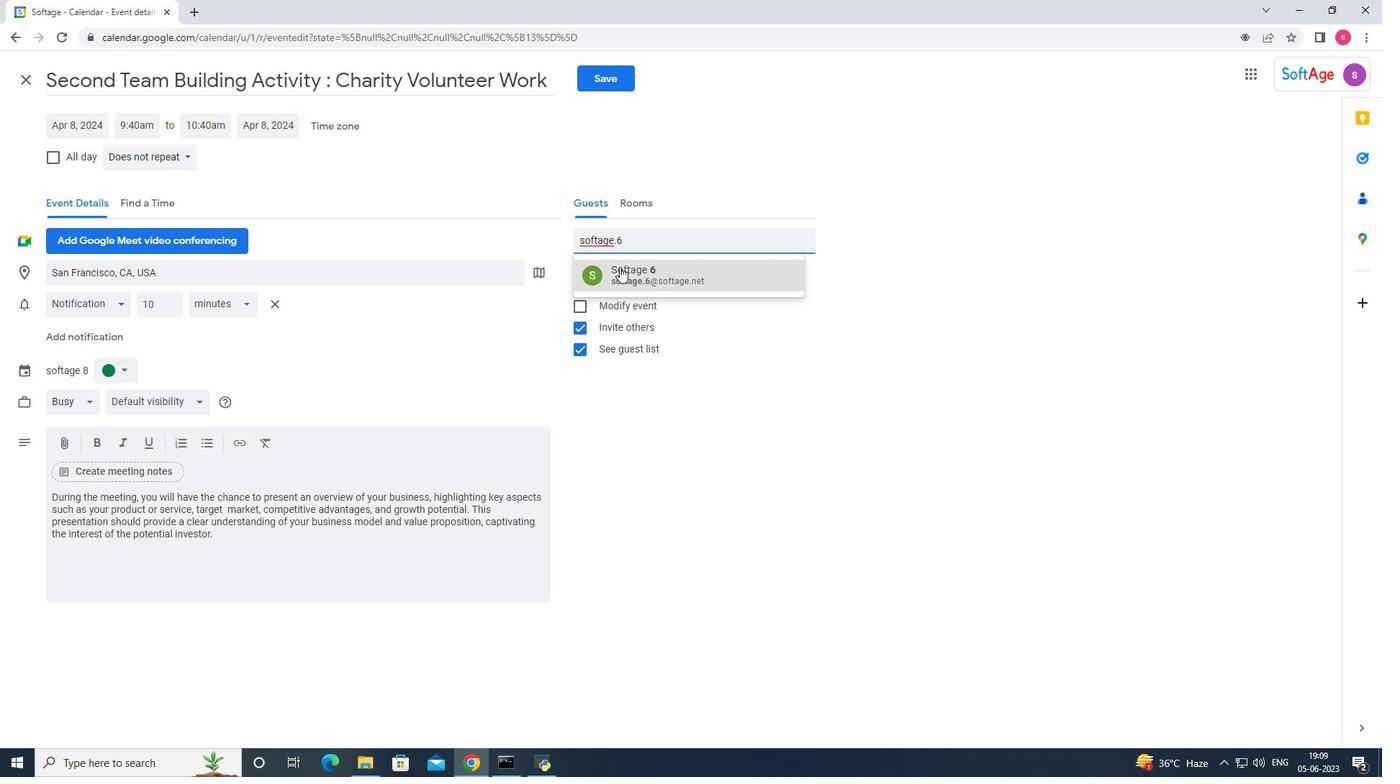 
Action: Mouse pressed left at (620, 279)
Screenshot: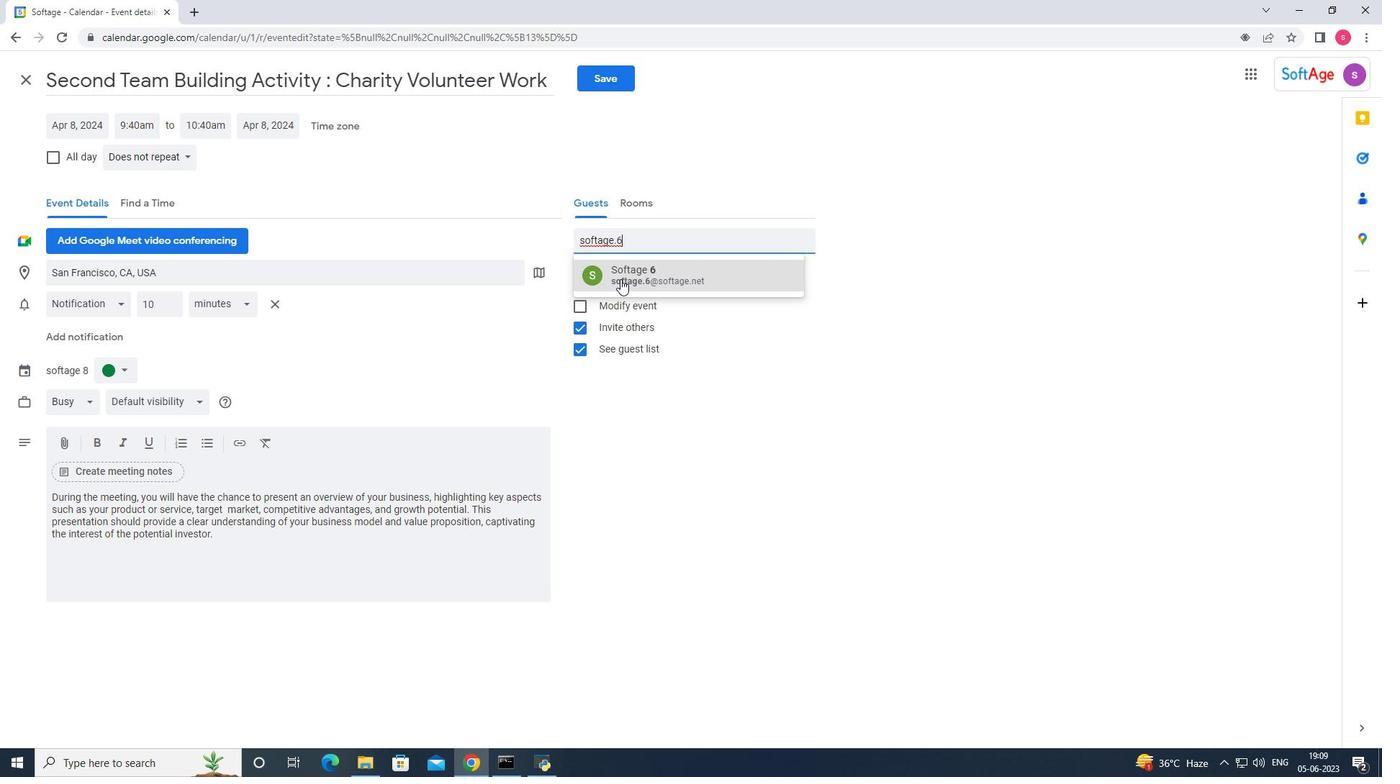 
Action: Mouse moved to (628, 242)
Screenshot: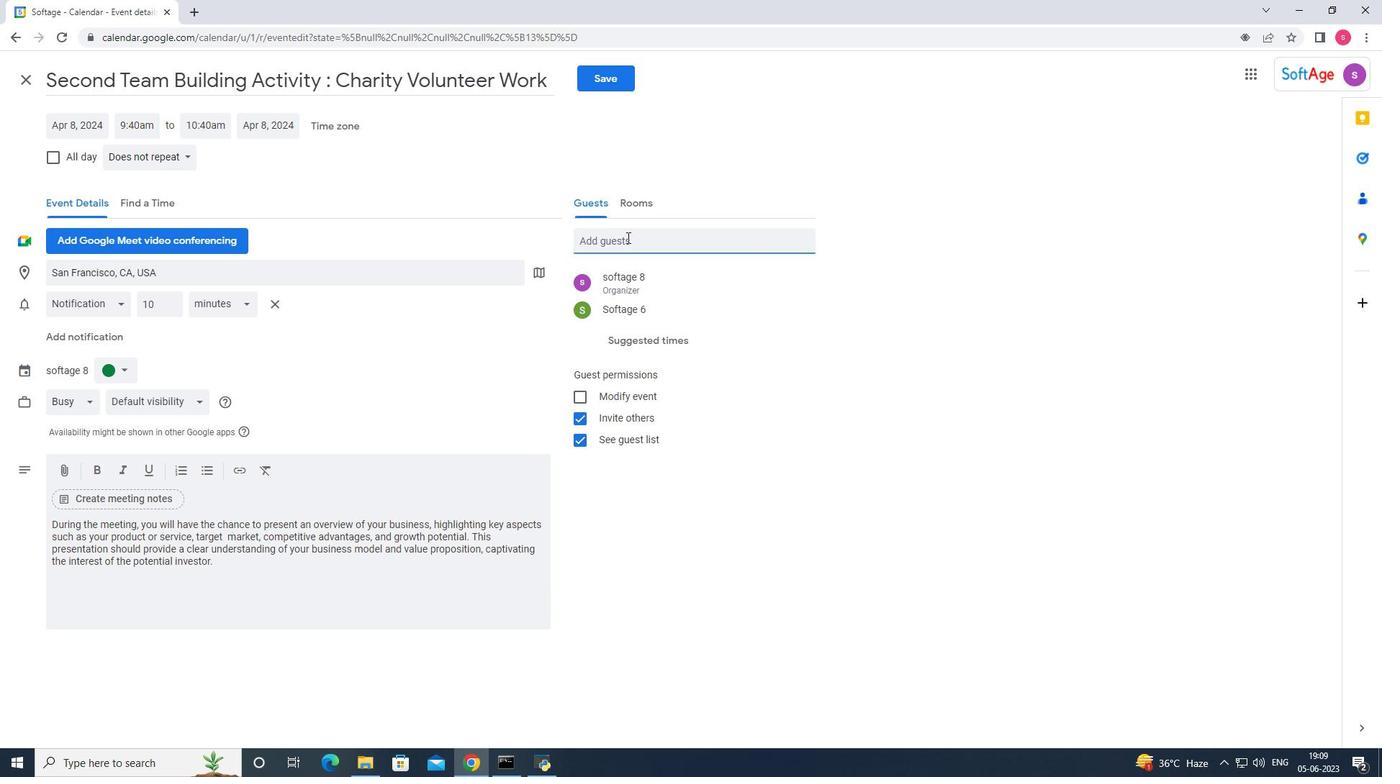 
Action: Key pressed softage.1
Screenshot: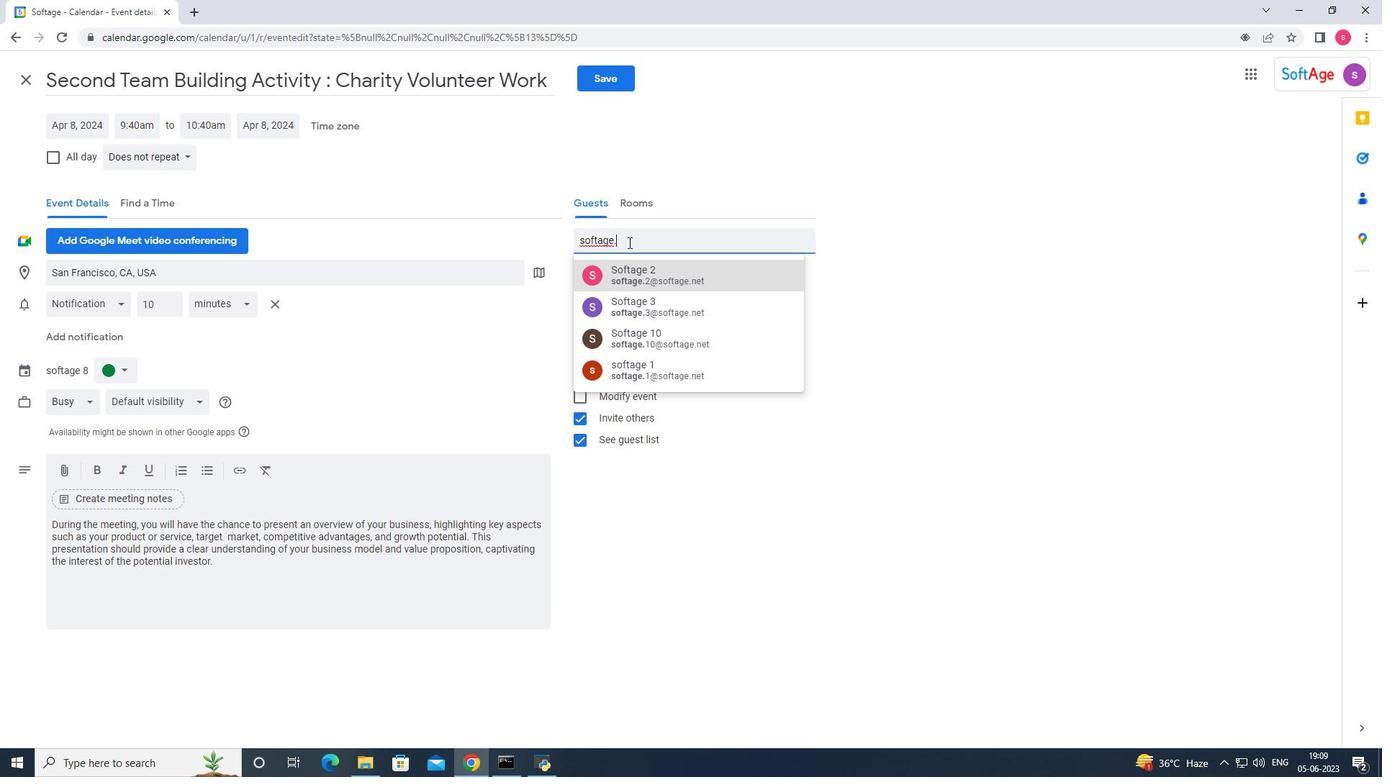
Action: Mouse moved to (628, 310)
Screenshot: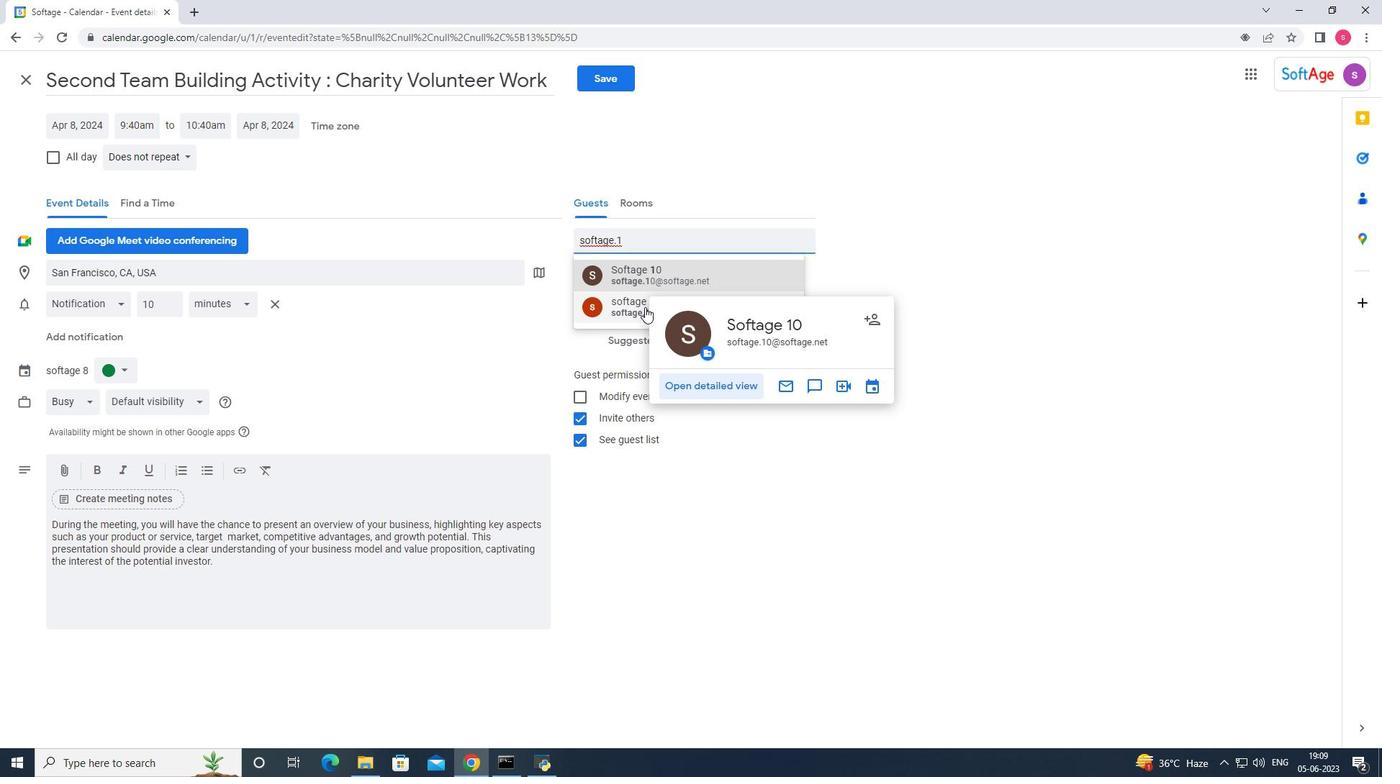 
Action: Mouse pressed left at (628, 310)
Screenshot: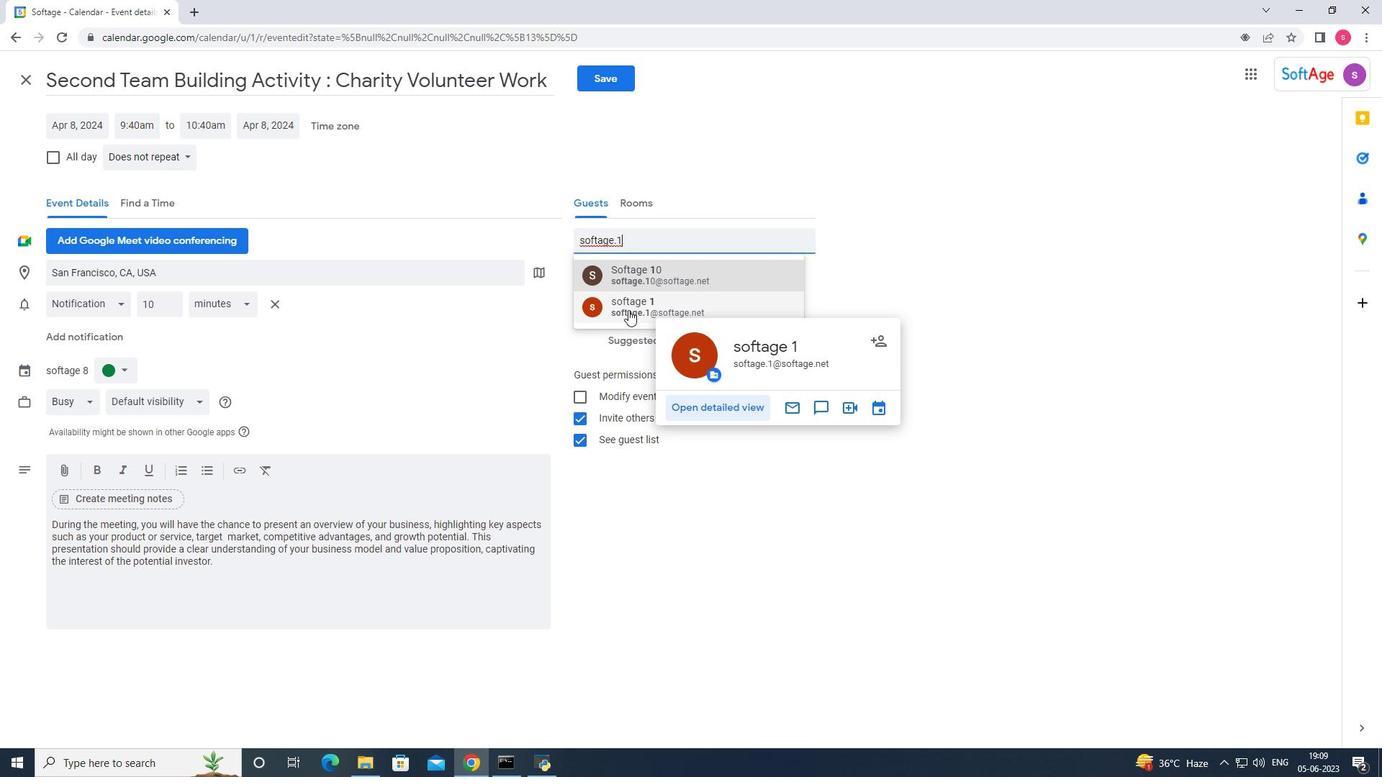 
Action: Mouse moved to (149, 159)
Screenshot: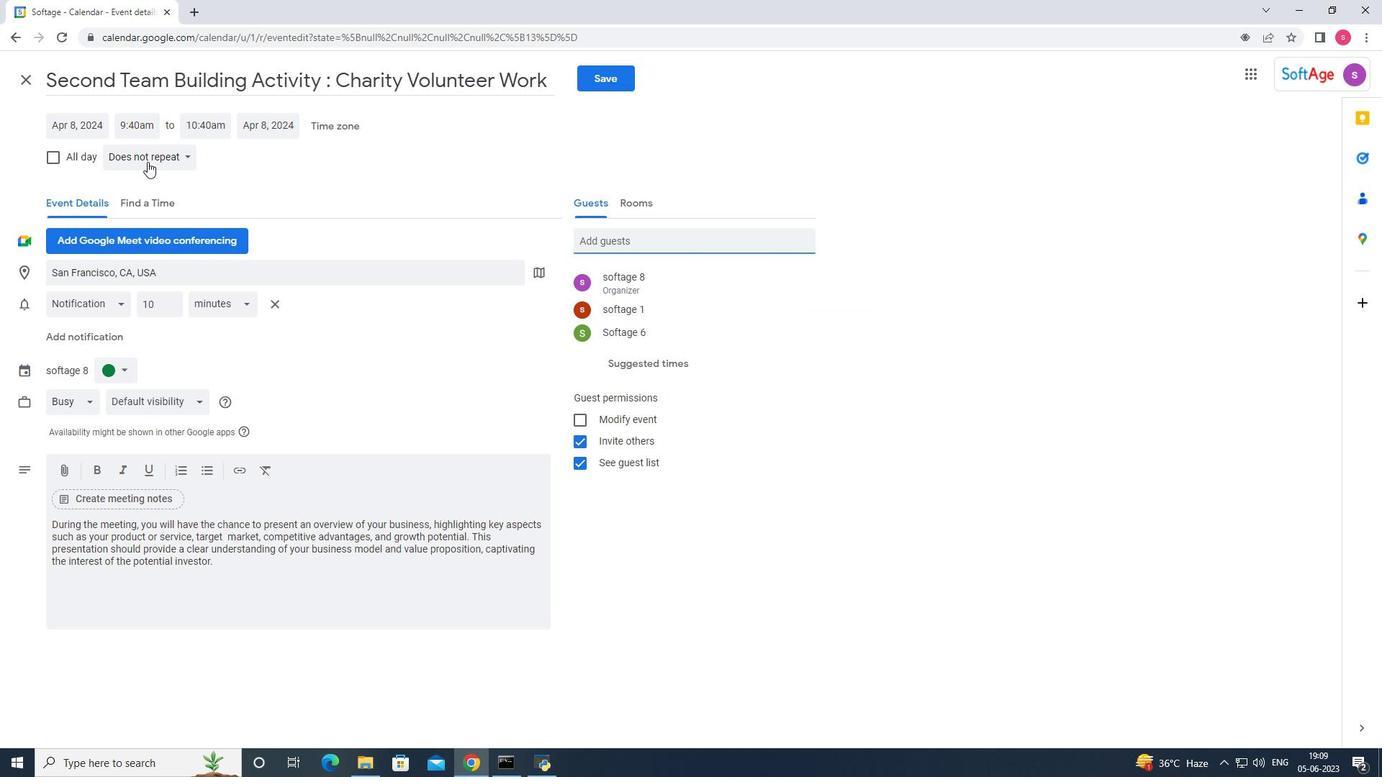
Action: Mouse pressed left at (149, 159)
Screenshot: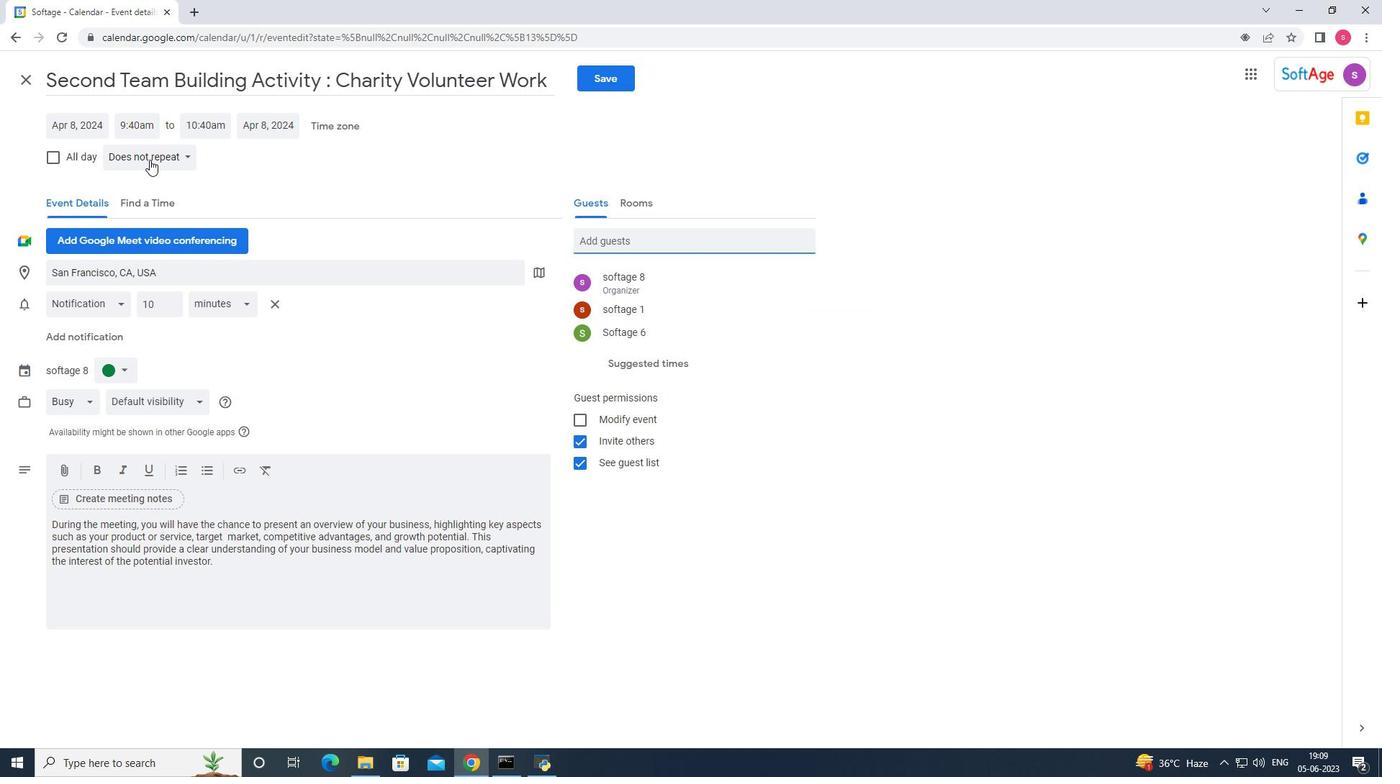 
Action: Mouse moved to (157, 282)
Screenshot: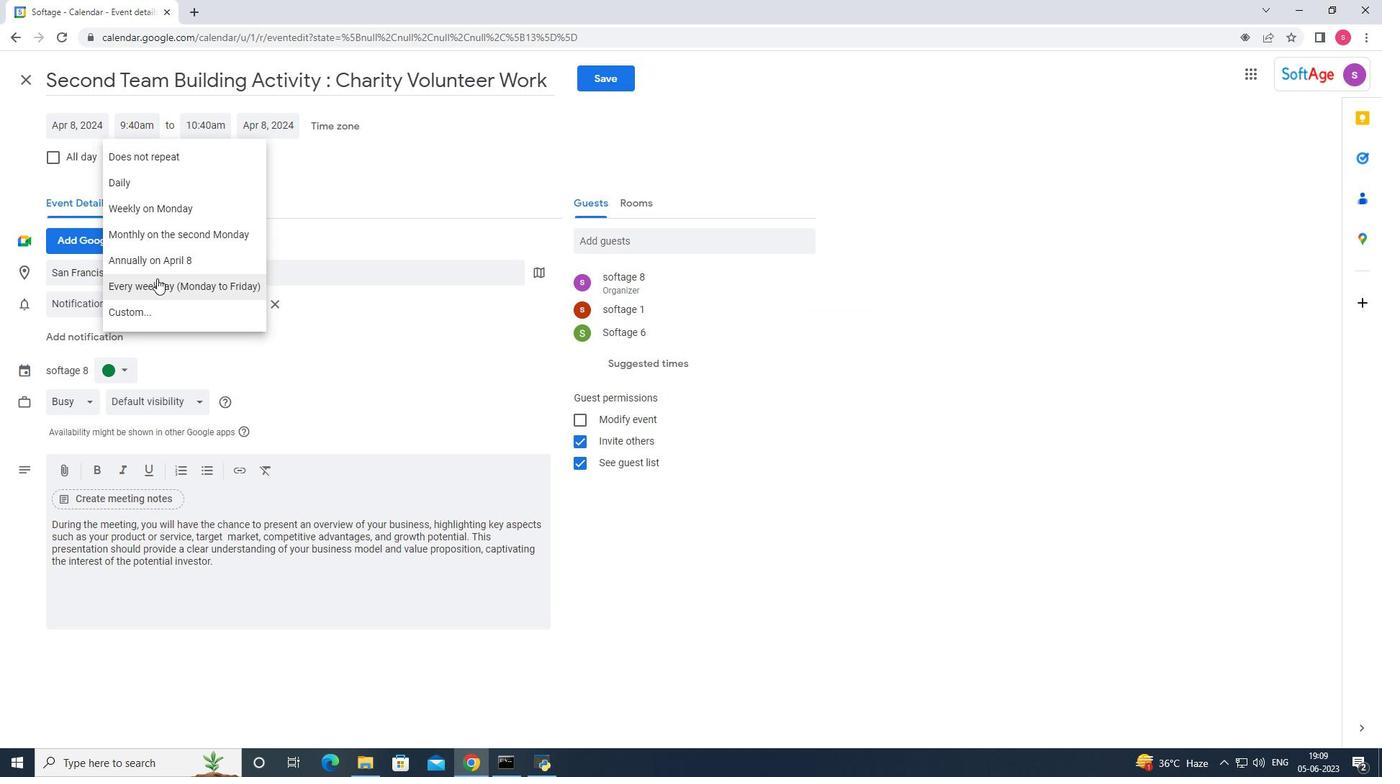 
Action: Mouse pressed left at (157, 282)
Screenshot: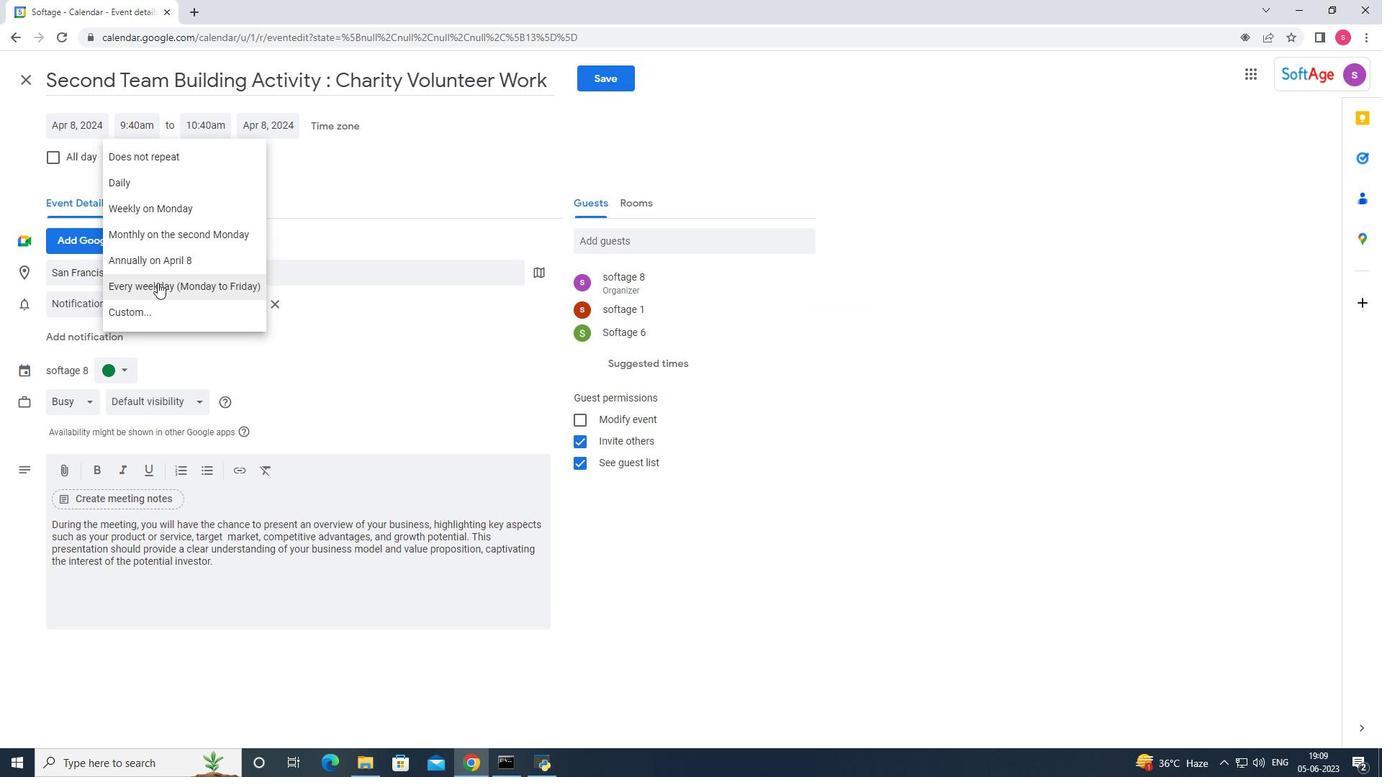 
Action: Mouse moved to (622, 79)
Screenshot: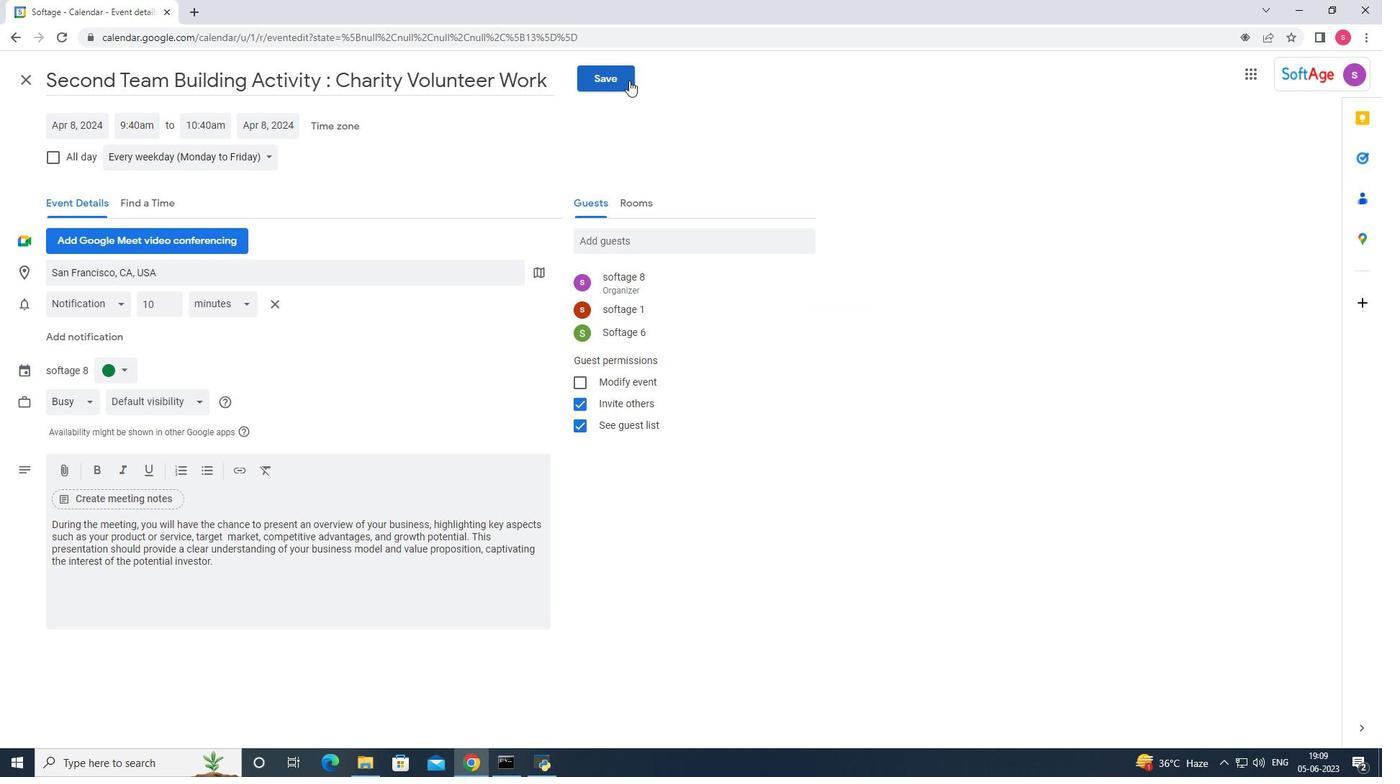
Action: Mouse pressed left at (622, 79)
Screenshot: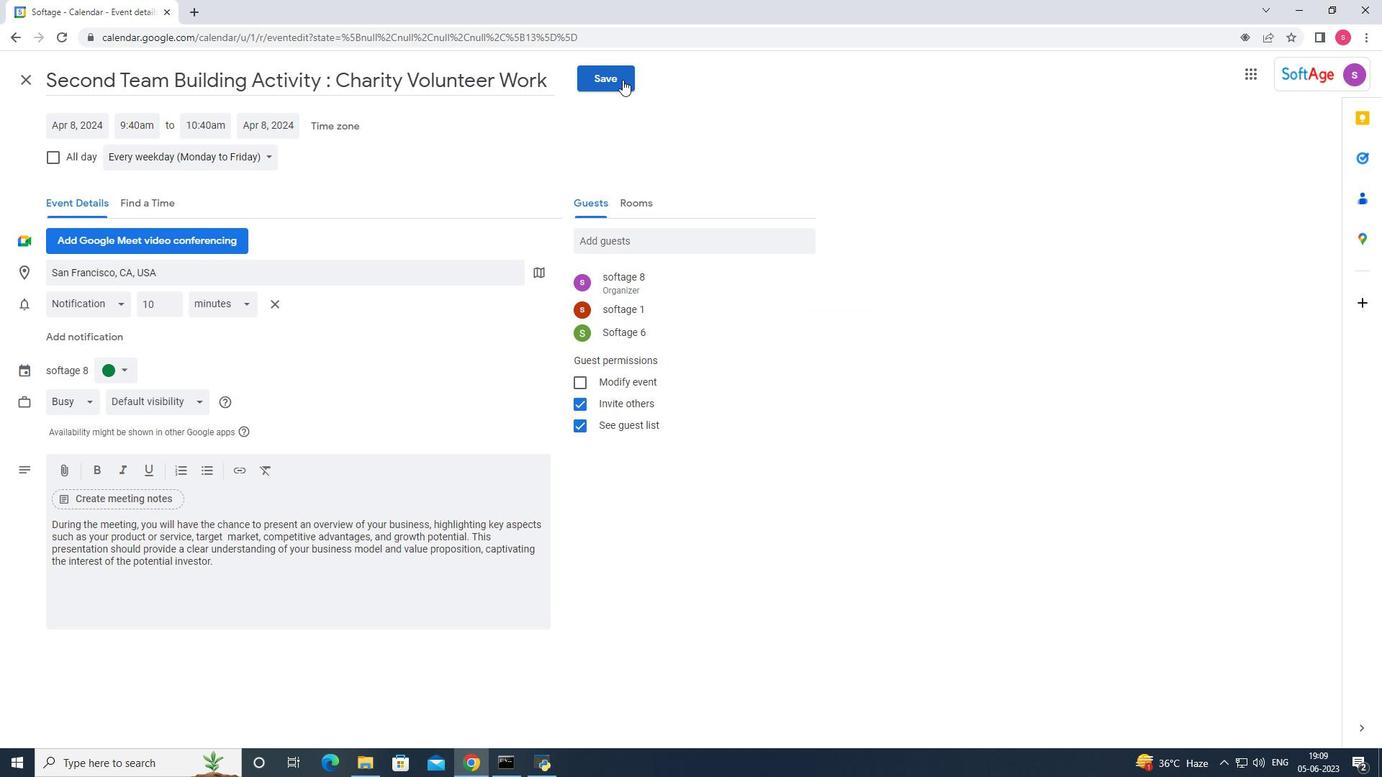 
Action: Mouse moved to (832, 434)
Screenshot: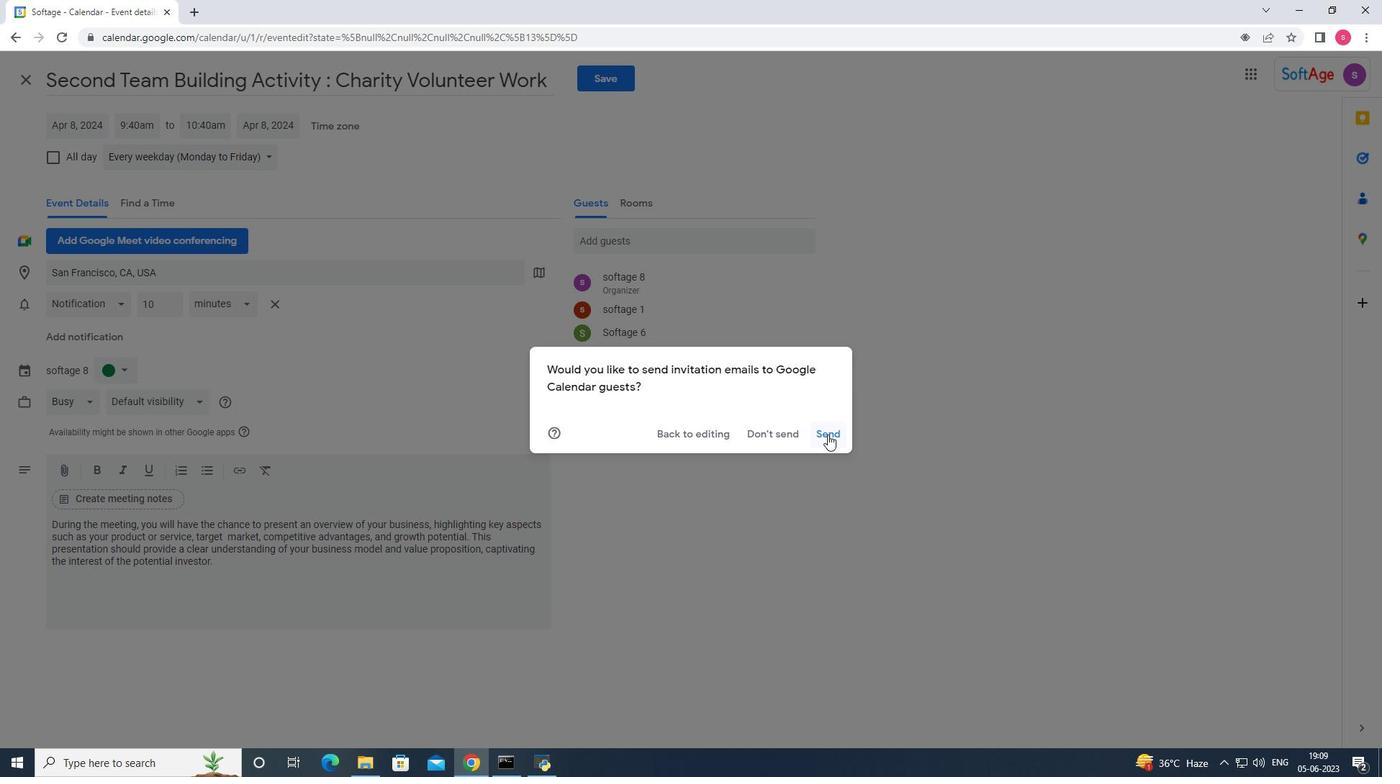 
Action: Mouse pressed left at (832, 434)
Screenshot: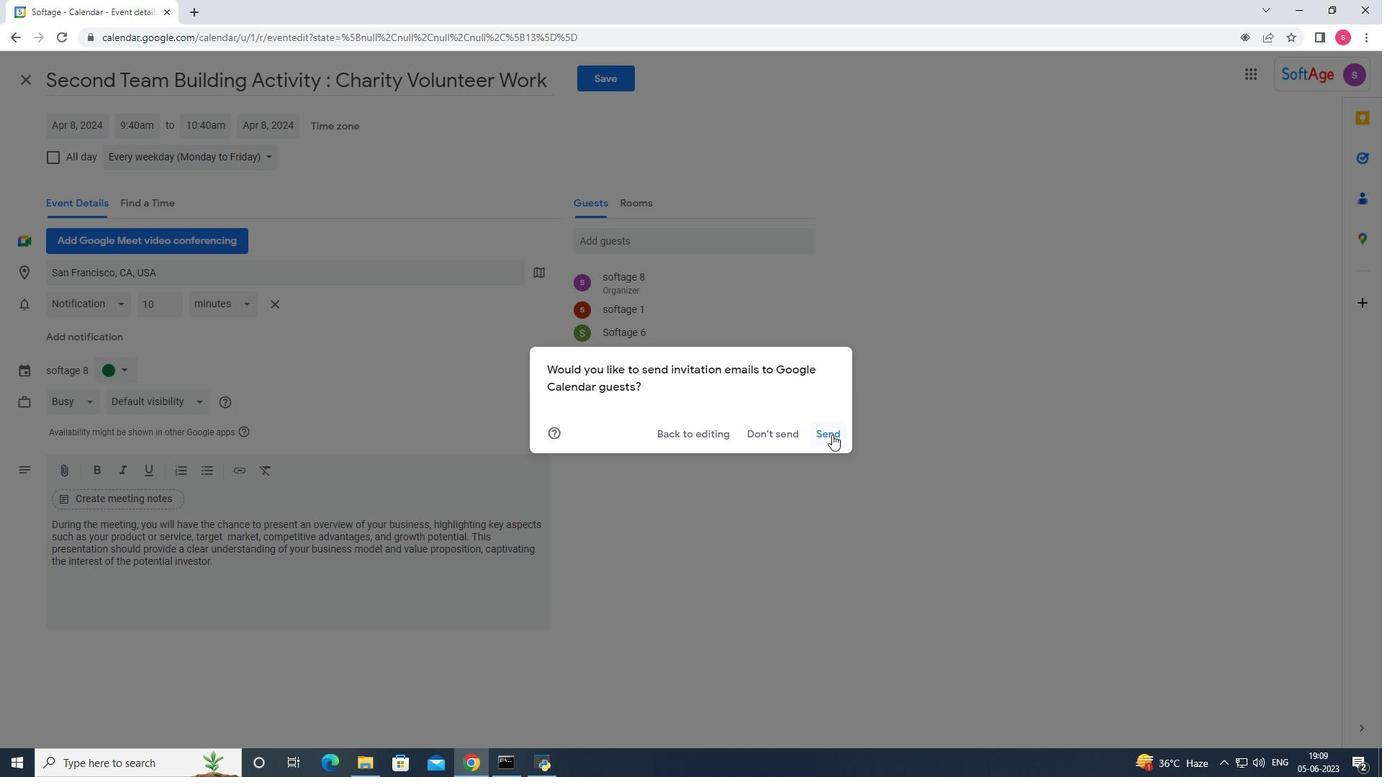 
Action: Mouse moved to (821, 433)
Screenshot: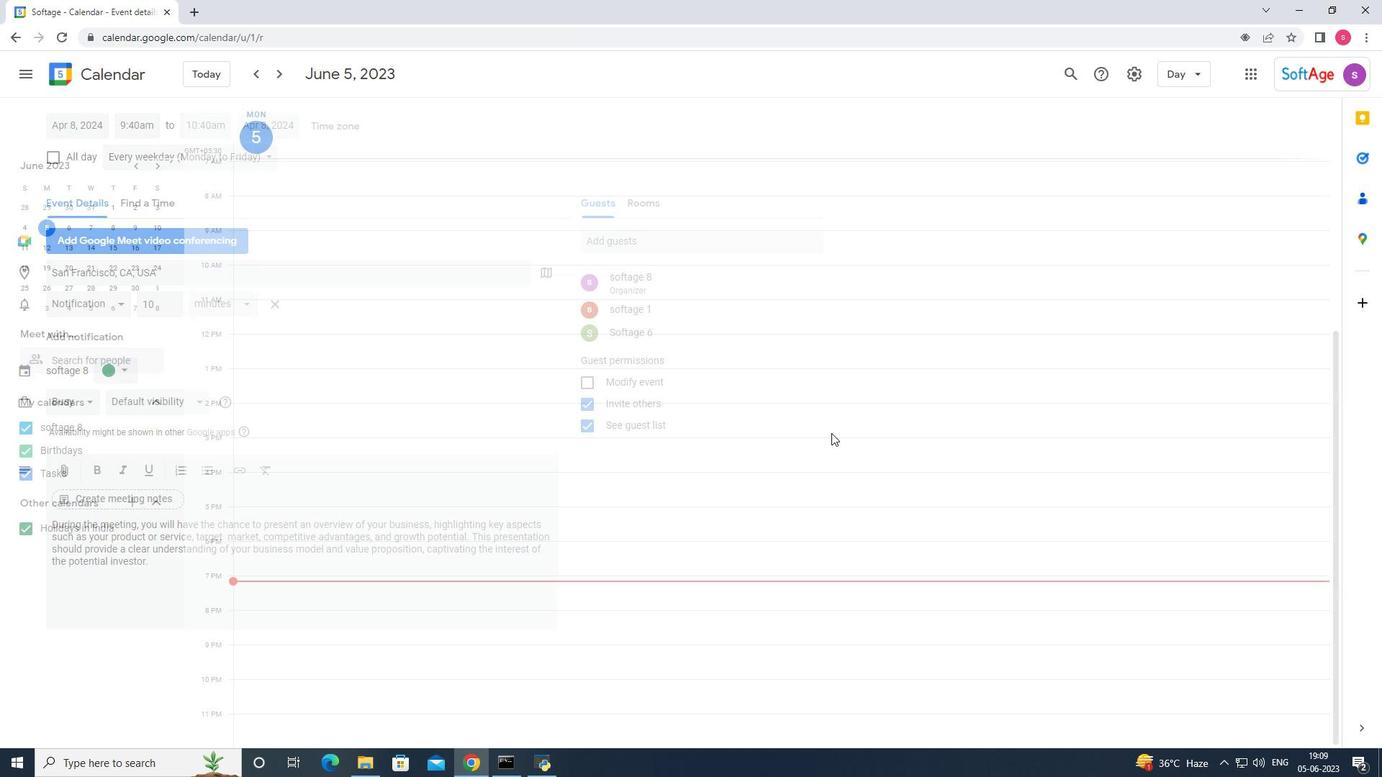 
